 Task: Add an event  with title  Casual Interview with Hayat, date '2023/12/16' to 2023/12/17 & Select Event type as  One on One. Add location for the event as  Chicago, USA and add a description: The conversation aimed at assessing their qualifications, skills, and suitability for a specific job role or position within the organization. The interview provides an opportunity for the hiring team to gather valuable information about the candidate's experience, abilities, and potential cultural fit.Create an event link  http-casualinterviewwithcandidatehhcom & Select the event color as  Violet. , logged in from the account softage.4@softage.netand send the event invitation to softage.3@softage.net and softage.5@softage.net
Action: Mouse moved to (758, 111)
Screenshot: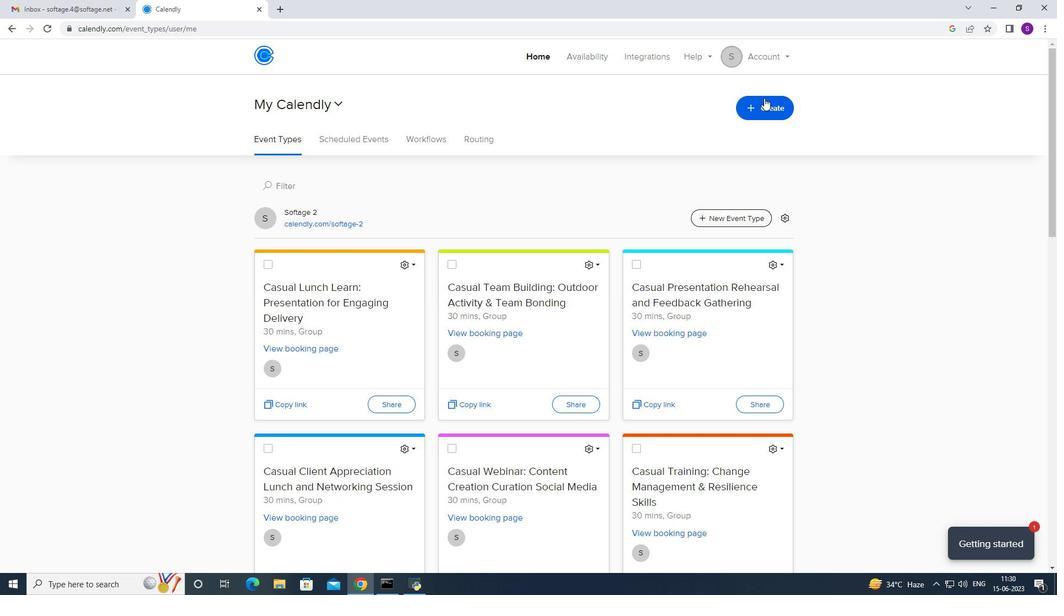 
Action: Mouse pressed left at (758, 111)
Screenshot: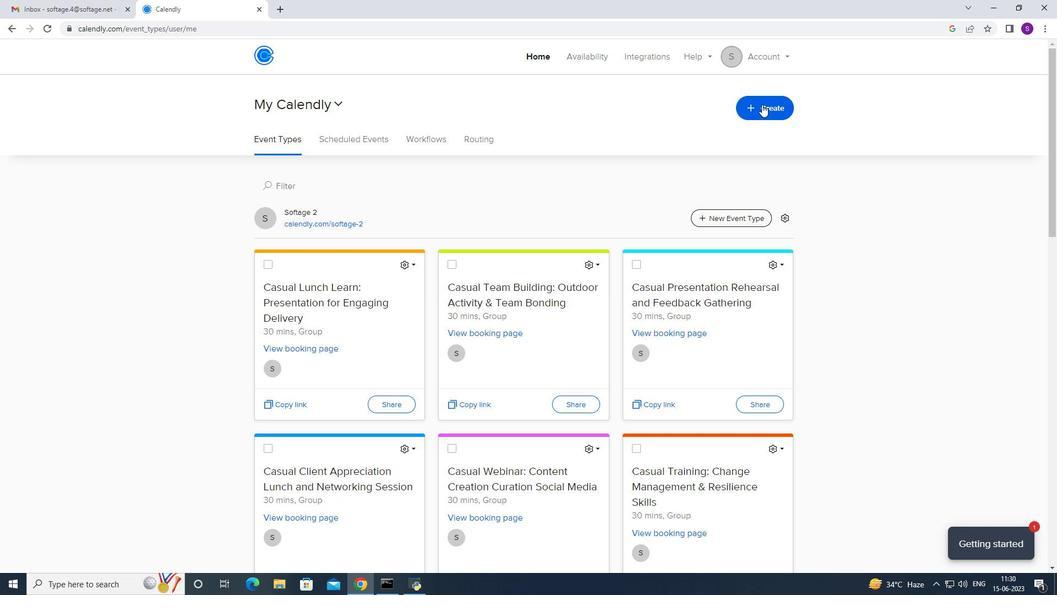 
Action: Mouse moved to (681, 140)
Screenshot: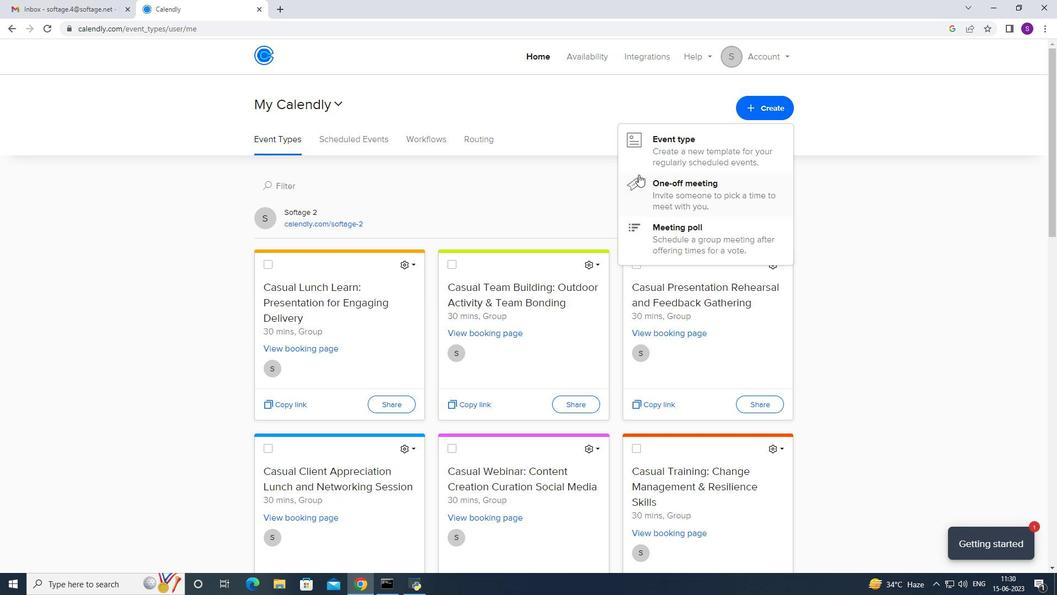 
Action: Mouse pressed left at (681, 140)
Screenshot: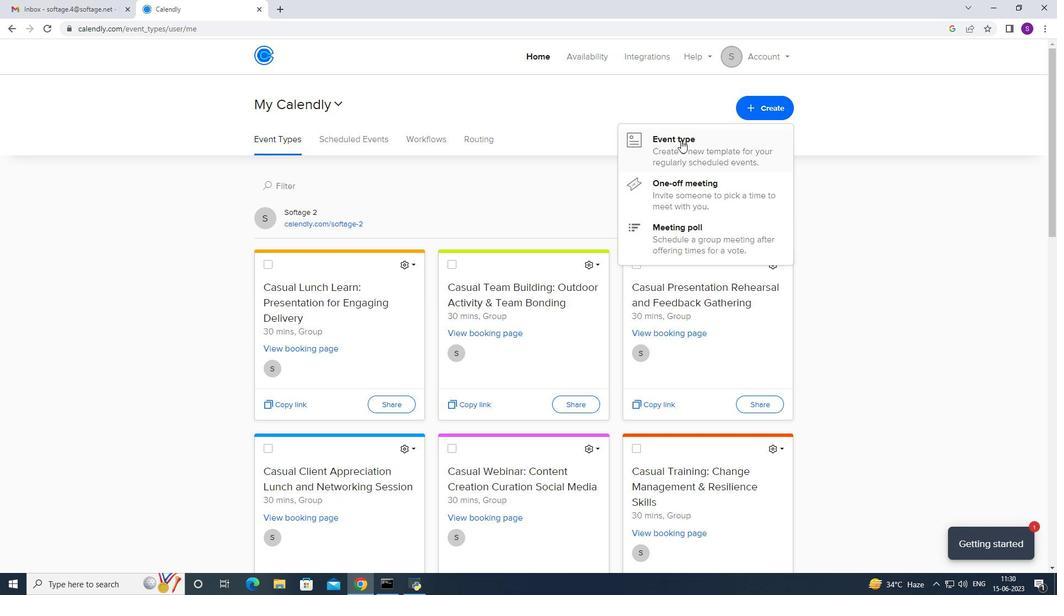 
Action: Mouse moved to (490, 202)
Screenshot: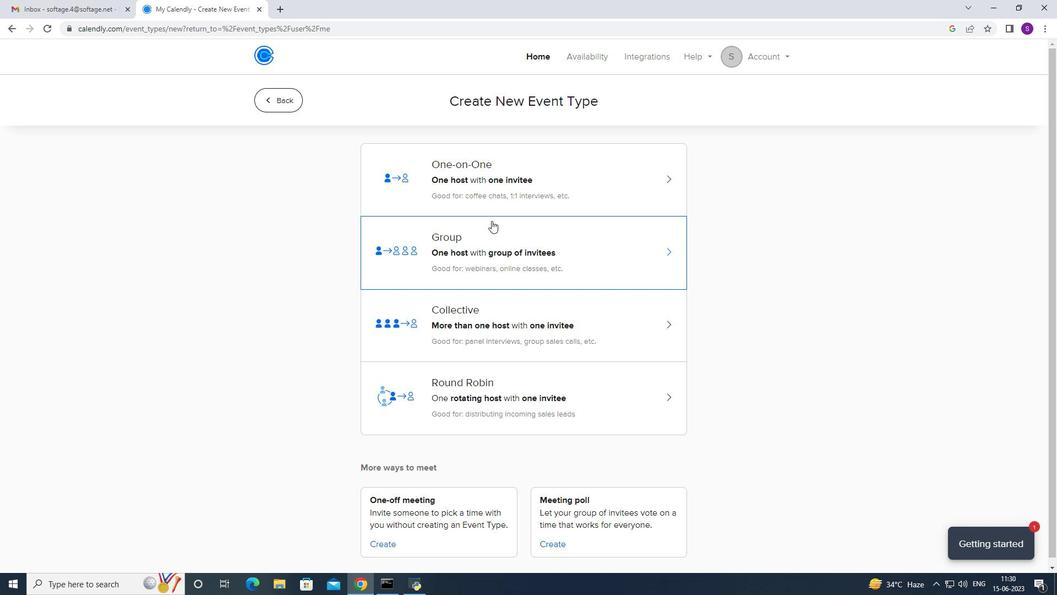 
Action: Mouse pressed left at (490, 202)
Screenshot: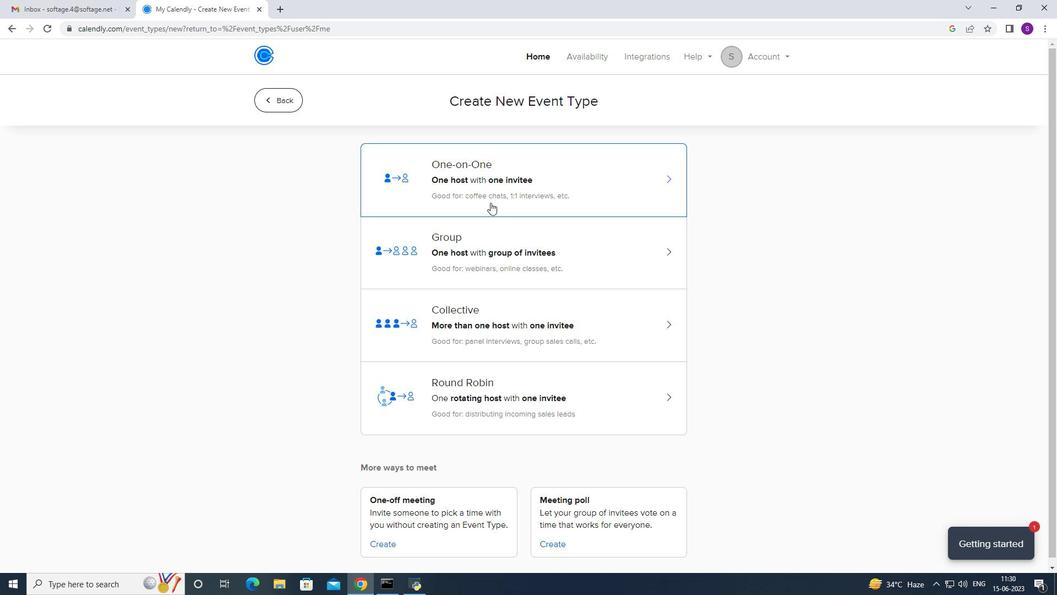 
Action: Mouse moved to (415, 253)
Screenshot: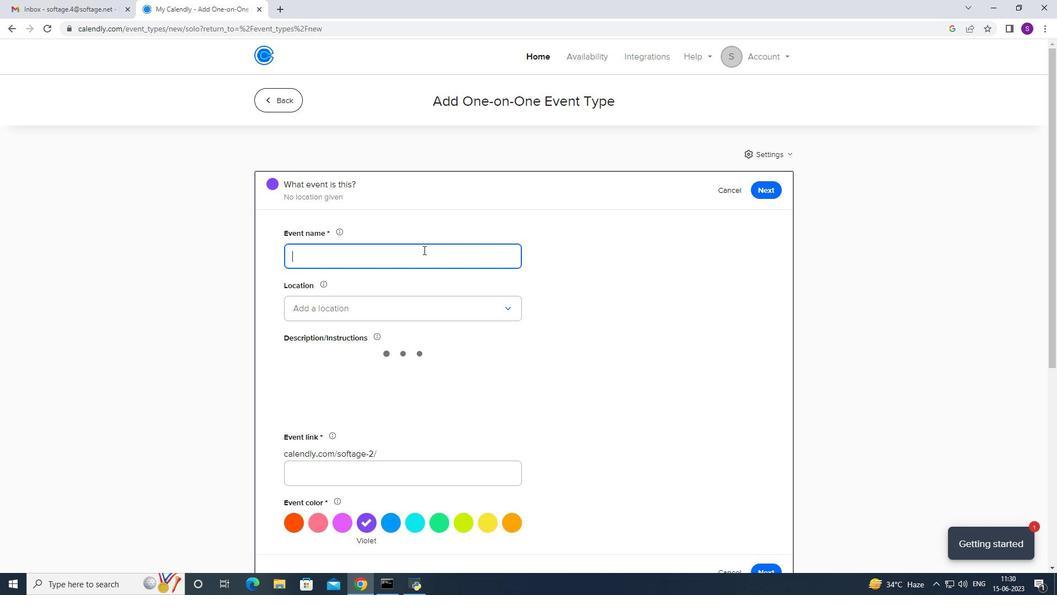 
Action: Mouse pressed left at (415, 253)
Screenshot: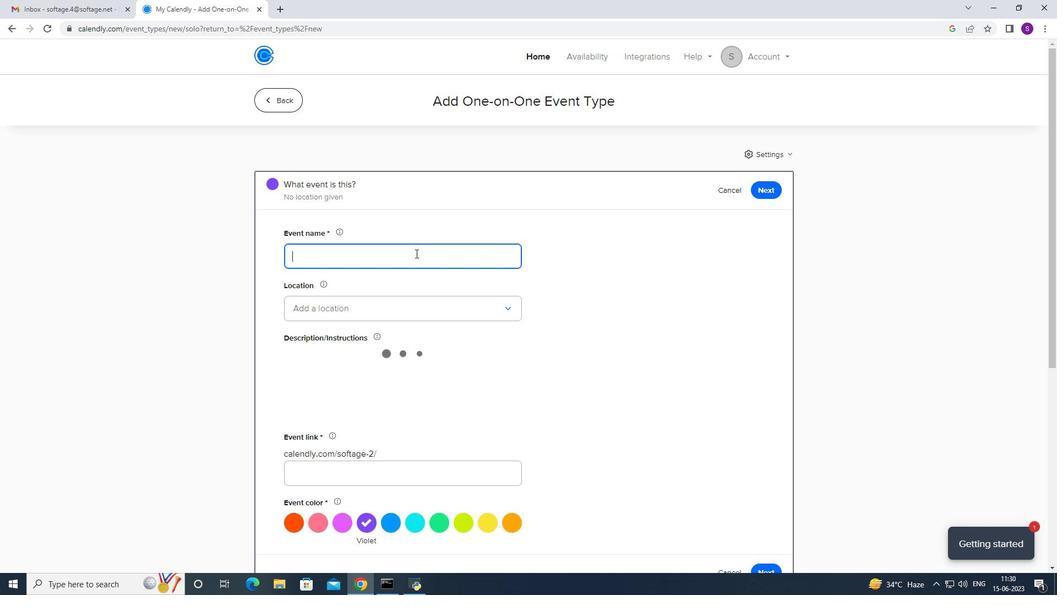 
Action: Mouse moved to (415, 253)
Screenshot: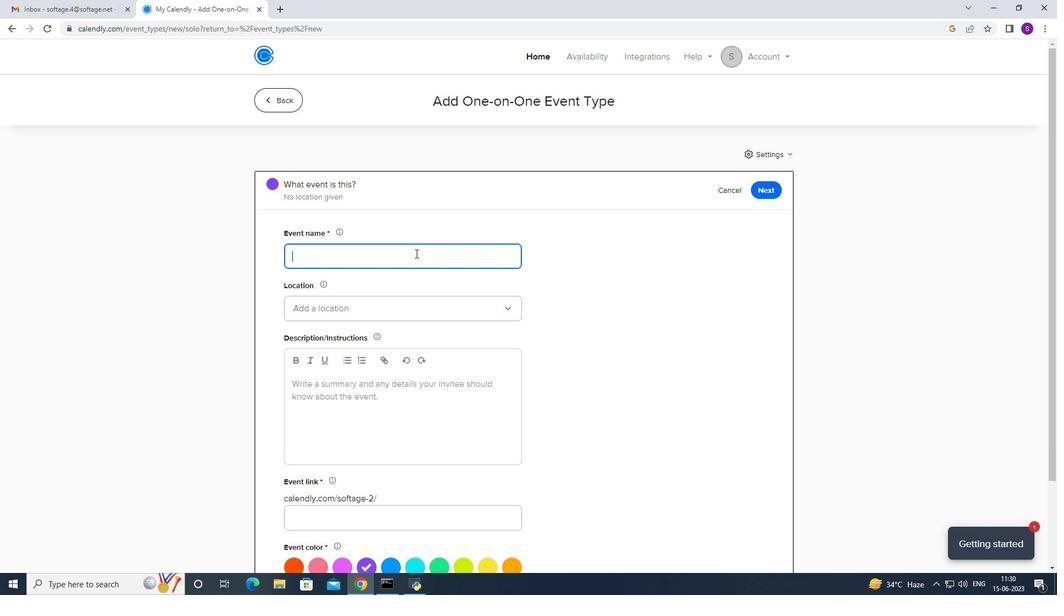 
Action: Key pressed <Key.caps_lock>C<Key.caps_lock>asual<Key.space><Key.caps_lock>I<Key.caps_lock>nterview<Key.space><Key.caps_lock>W<Key.caps_lock>ith<Key.space><Key.caps_lock>H<Key.caps_lock>ayat
Screenshot: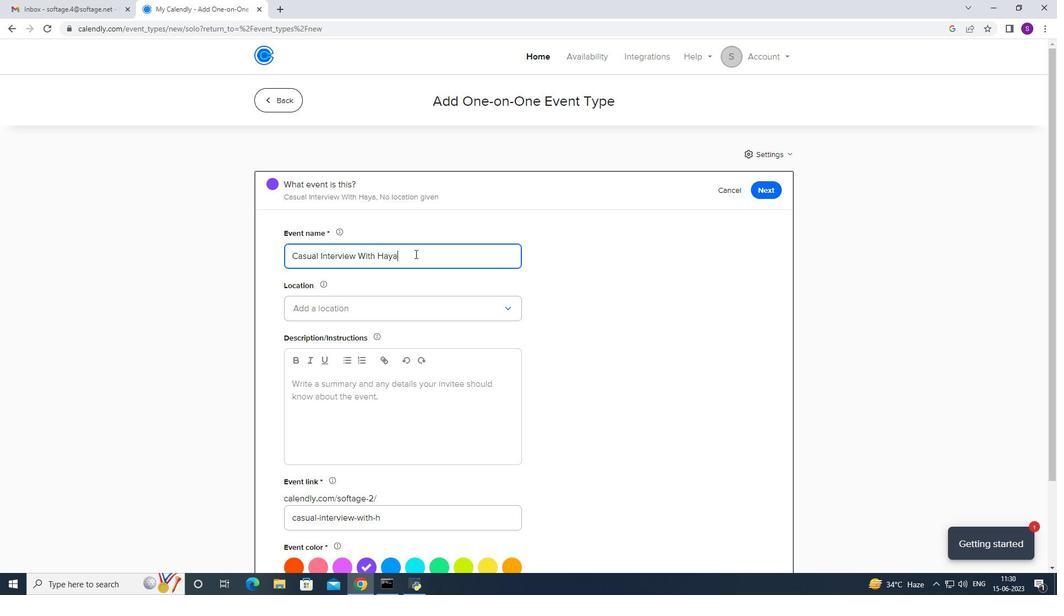 
Action: Mouse moved to (354, 294)
Screenshot: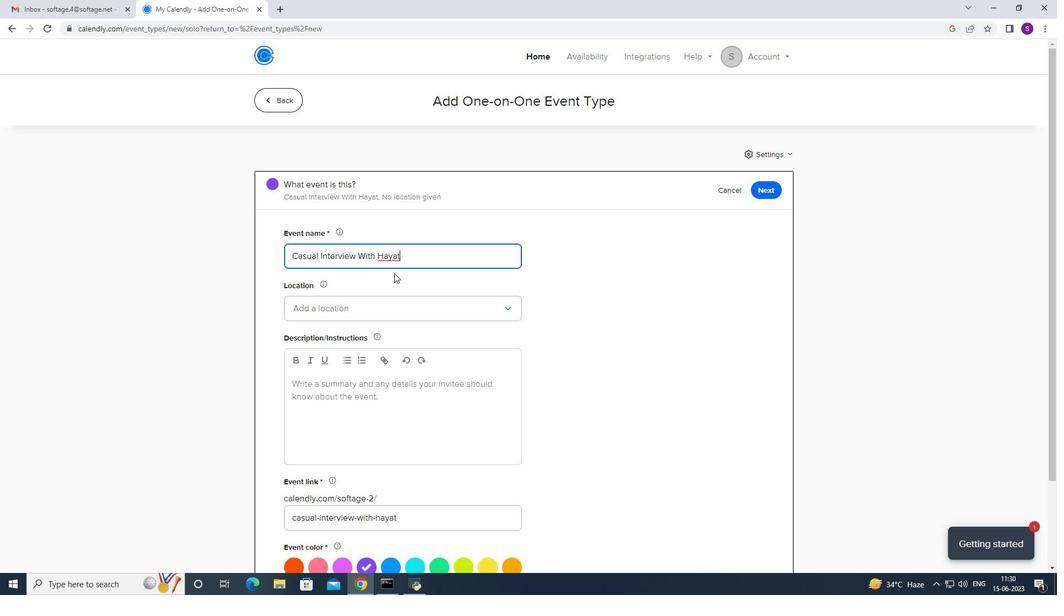
Action: Mouse pressed left at (354, 294)
Screenshot: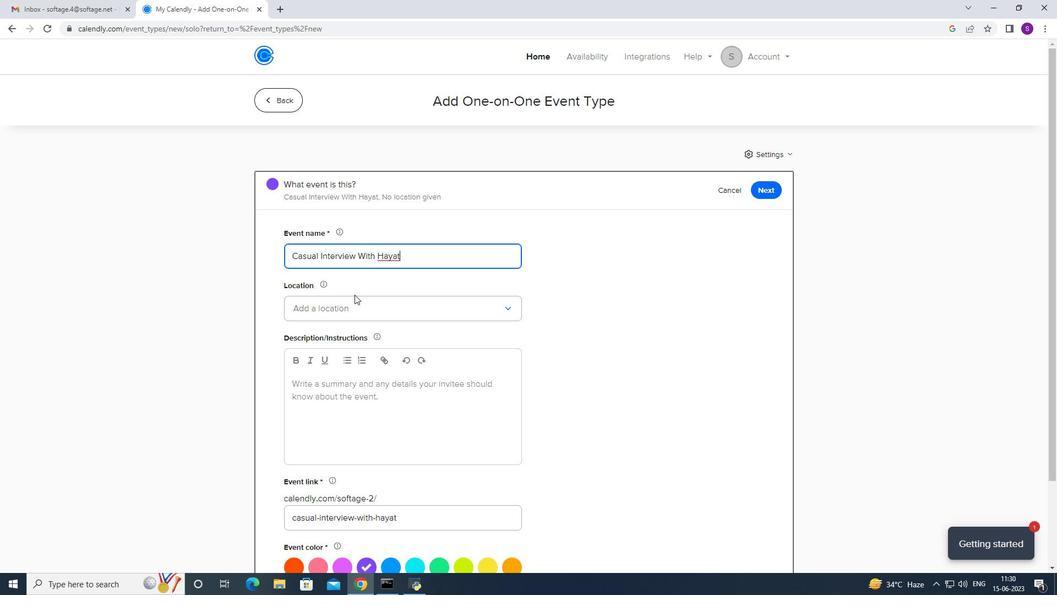 
Action: Mouse moved to (379, 320)
Screenshot: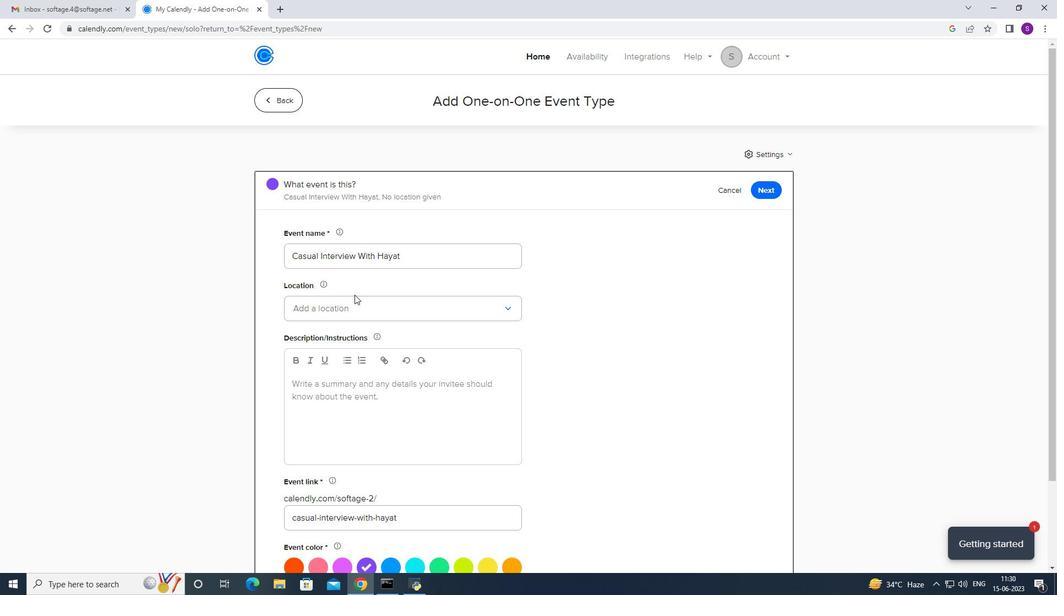 
Action: Mouse pressed left at (379, 320)
Screenshot: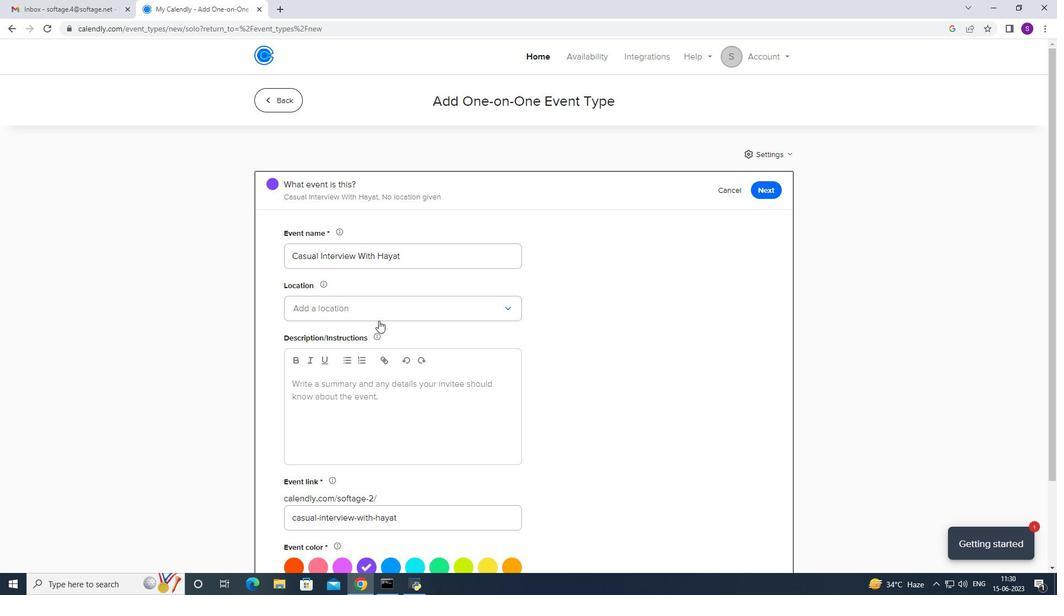 
Action: Mouse moved to (386, 310)
Screenshot: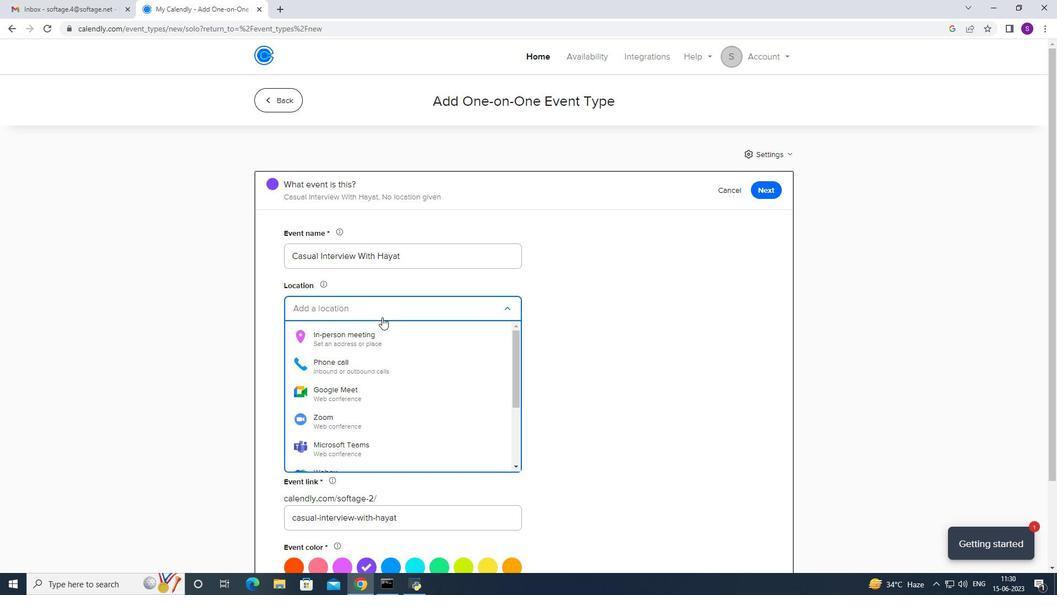 
Action: Mouse pressed left at (386, 310)
Screenshot: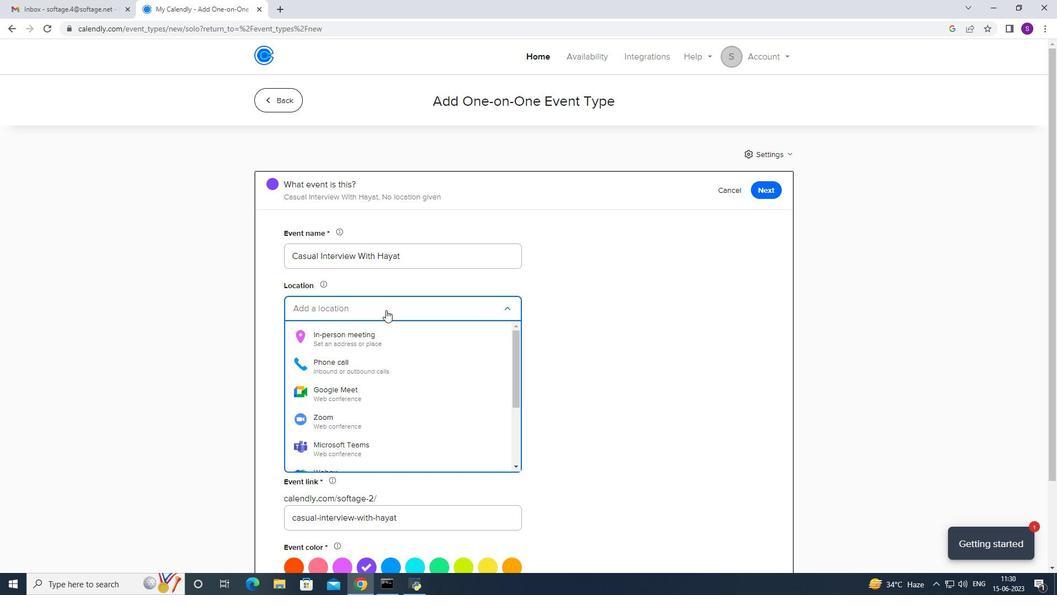 
Action: Mouse moved to (377, 317)
Screenshot: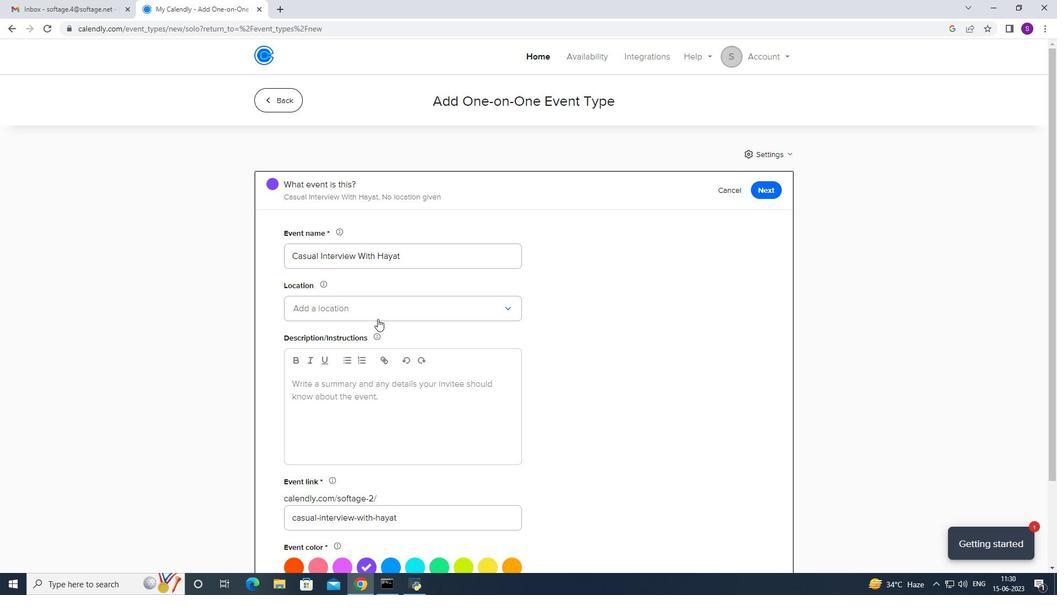 
Action: Mouse pressed left at (377, 317)
Screenshot: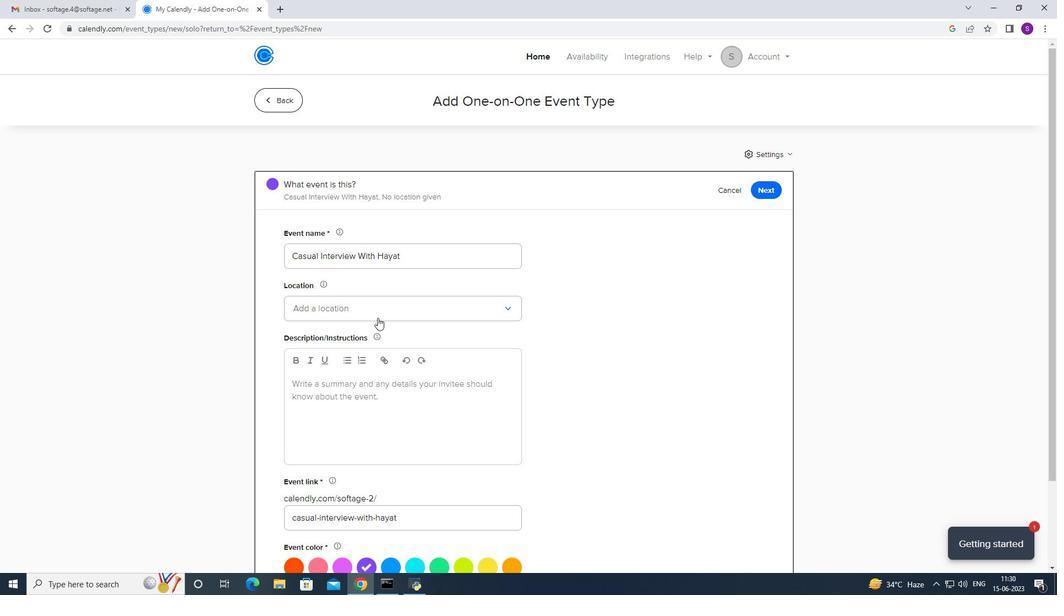 
Action: Mouse moved to (370, 331)
Screenshot: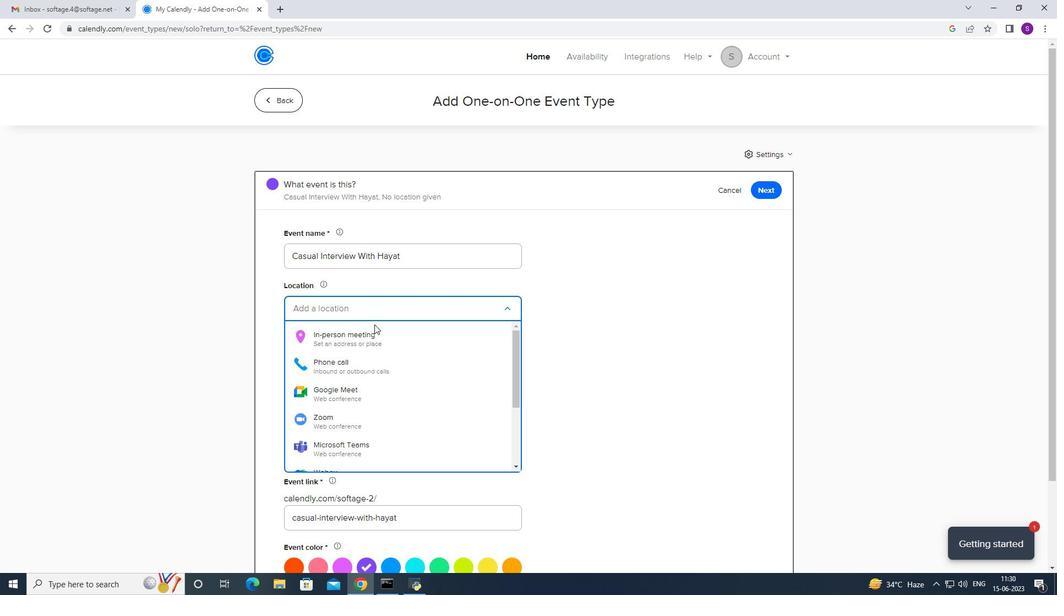 
Action: Mouse pressed left at (370, 331)
Screenshot: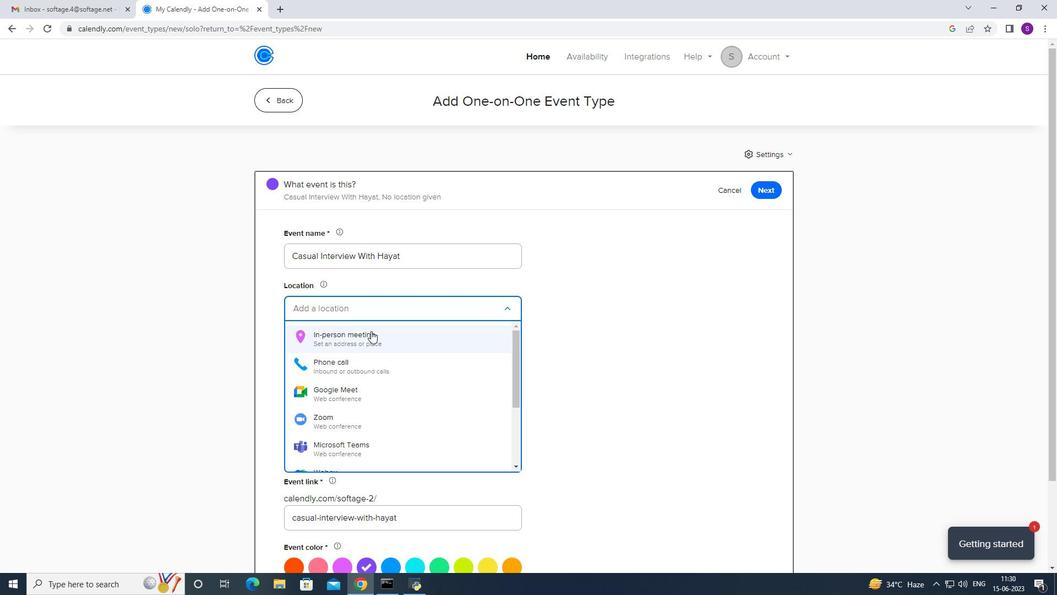 
Action: Mouse moved to (588, 193)
Screenshot: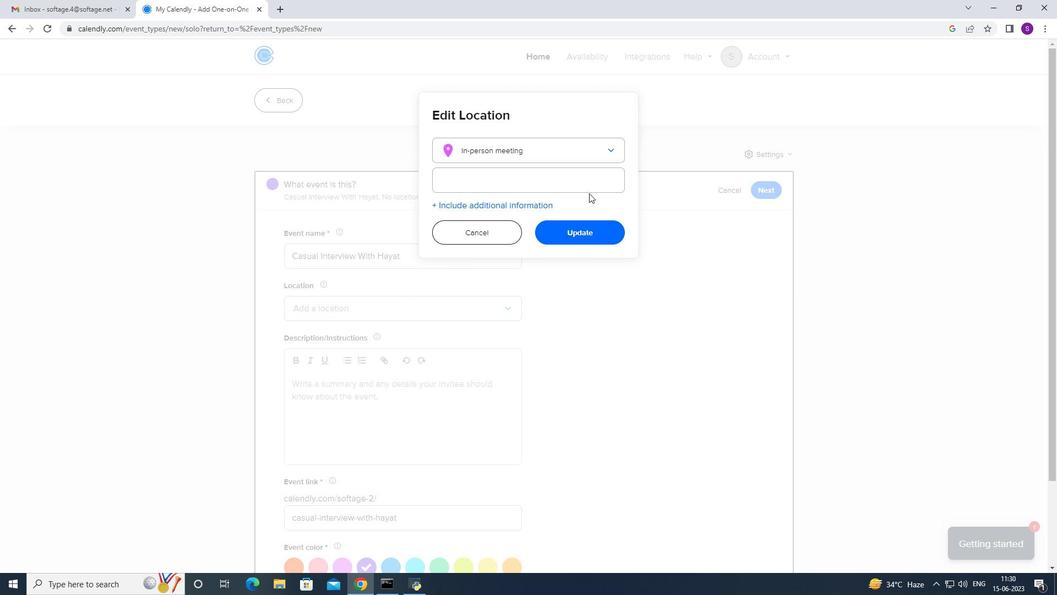
Action: Mouse pressed left at (588, 193)
Screenshot: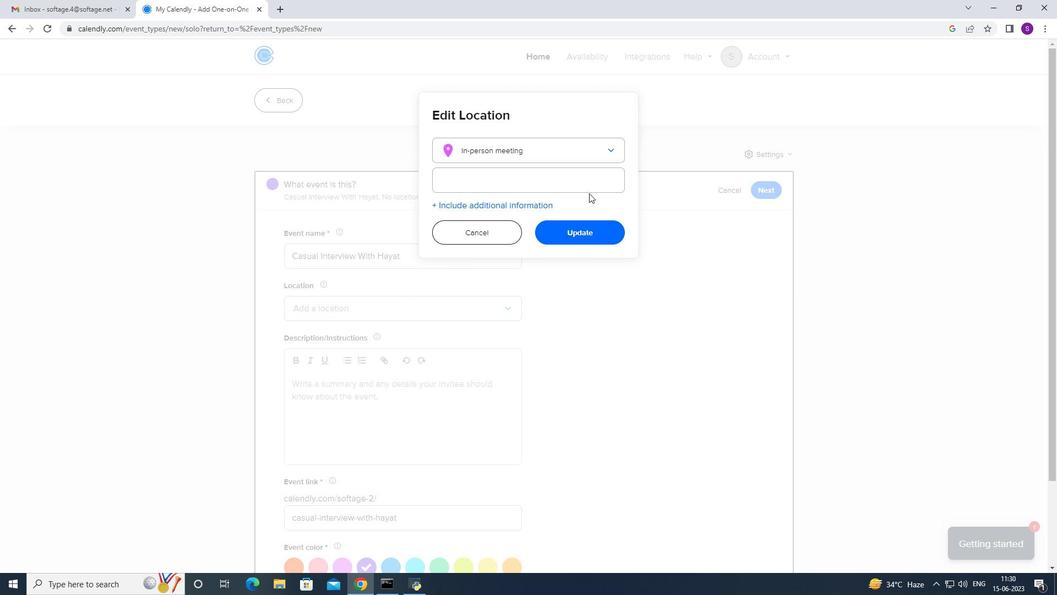 
Action: Mouse moved to (553, 164)
Screenshot: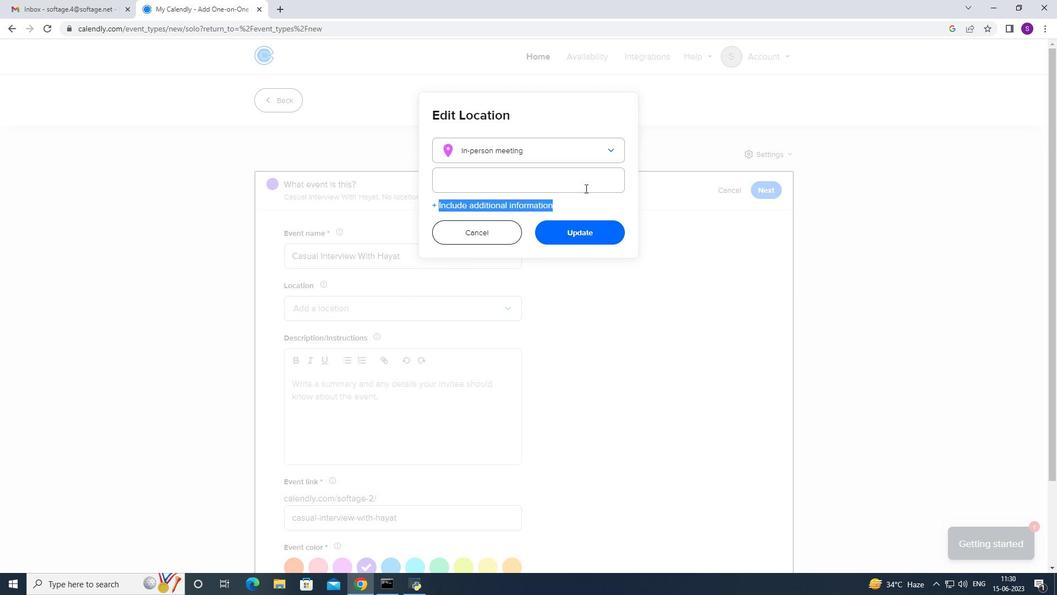 
Action: Mouse pressed left at (553, 164)
Screenshot: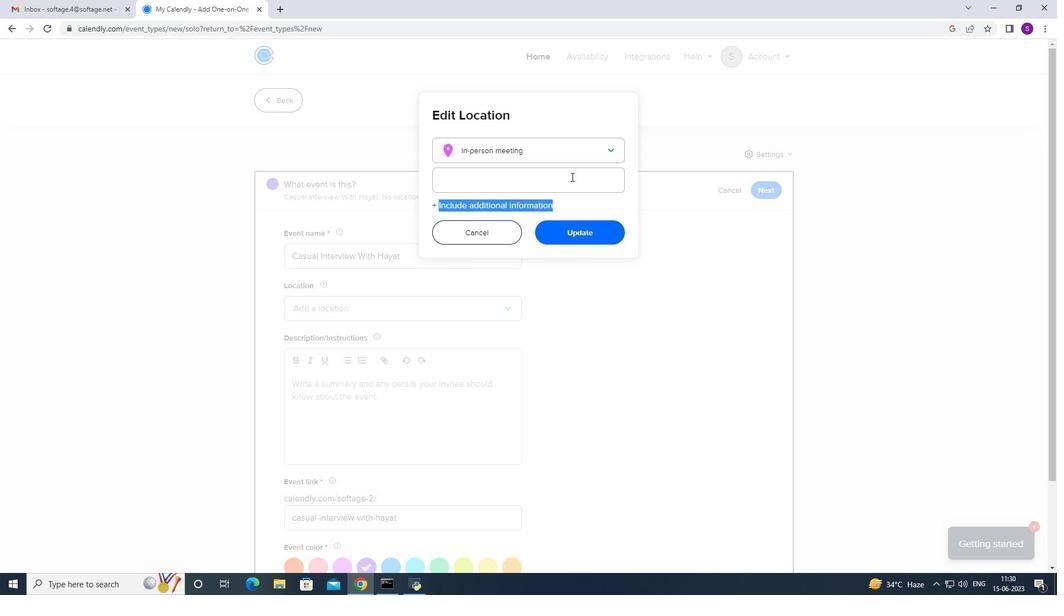 
Action: Mouse moved to (541, 176)
Screenshot: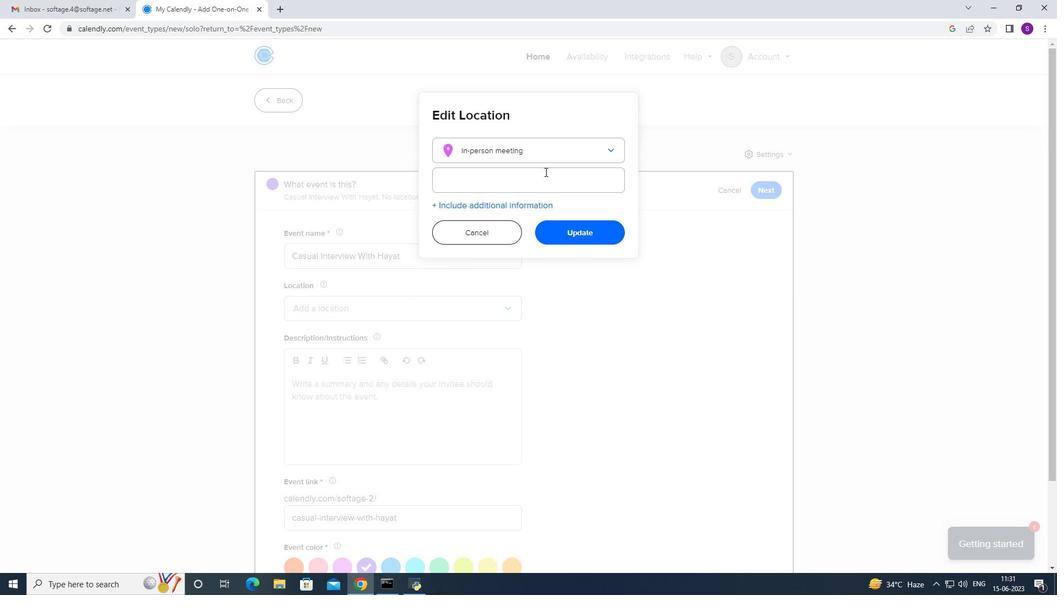 
Action: Mouse pressed left at (541, 176)
Screenshot: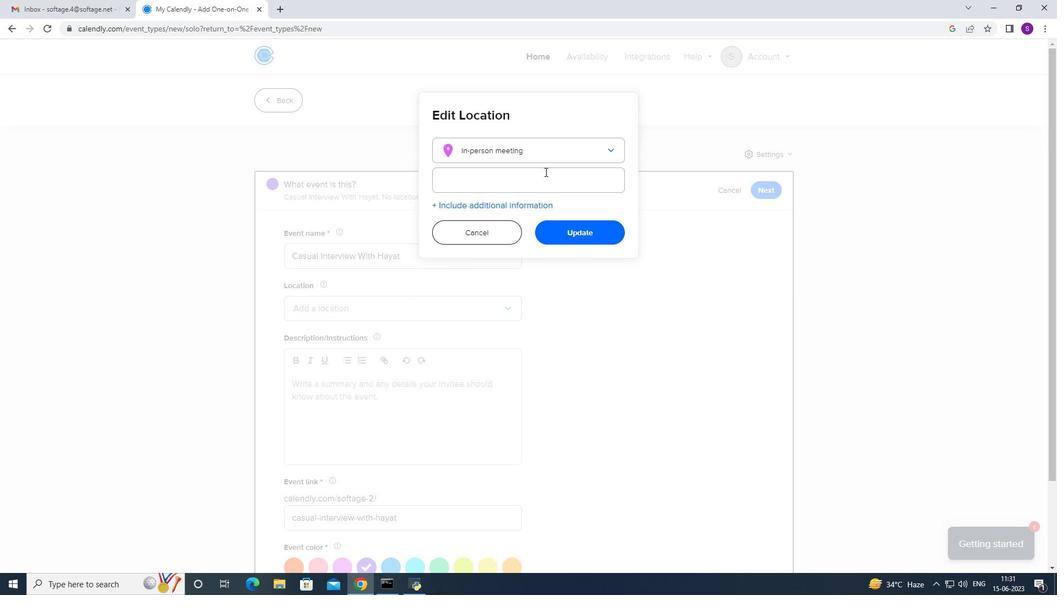 
Action: Mouse moved to (543, 173)
Screenshot: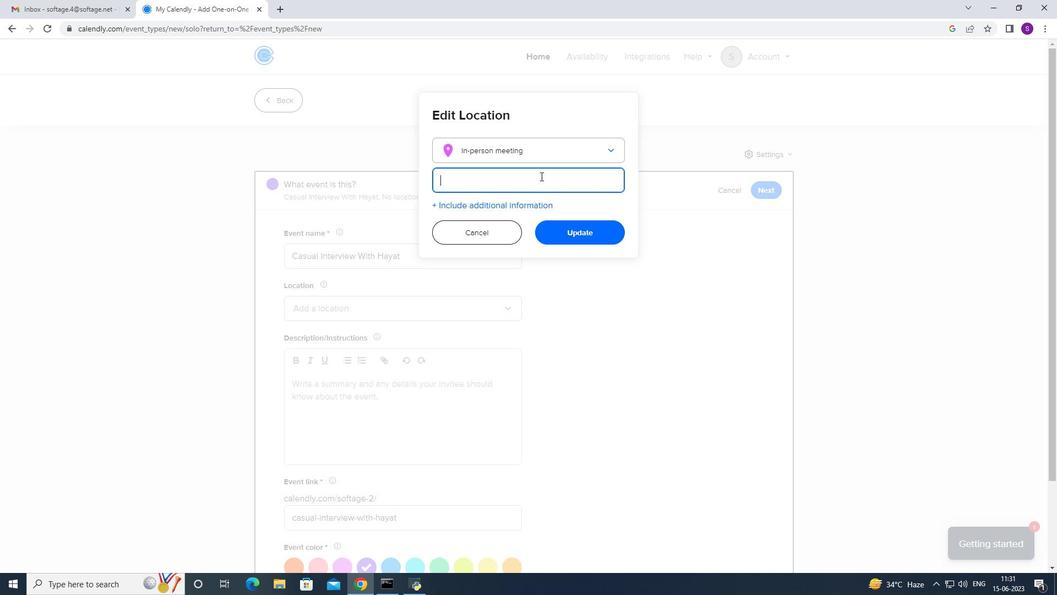 
Action: Key pressed <Key.caps_lock><Key.caps_lock>chicagoi,<Key.space><Key.backspace><Key.backspace><Key.backspace><Key.backspace><Key.backspace><Key.backspace><Key.backspace><Key.backspace><Key.backspace><Key.backspace><Key.backspace><Key.backspace><Key.backspace><Key.backspace><Key.backspace><Key.backspace><Key.backspace><Key.backspace><Key.backspace><Key.caps_lock>C<Key.caps_lock>hicago,<Key.space><Key.caps_lock>U.S.A
Screenshot: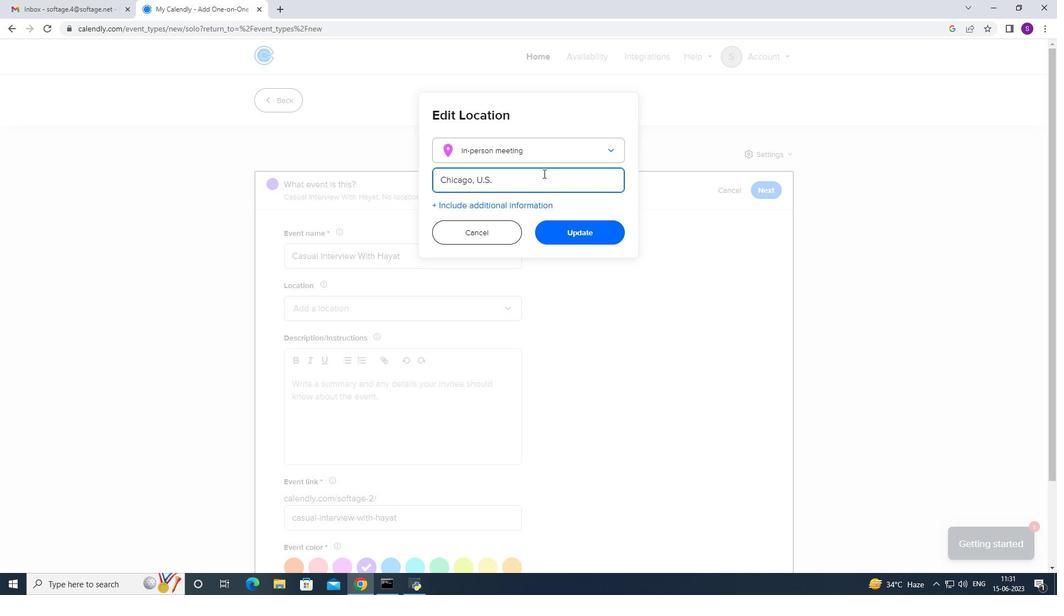 
Action: Mouse moved to (565, 233)
Screenshot: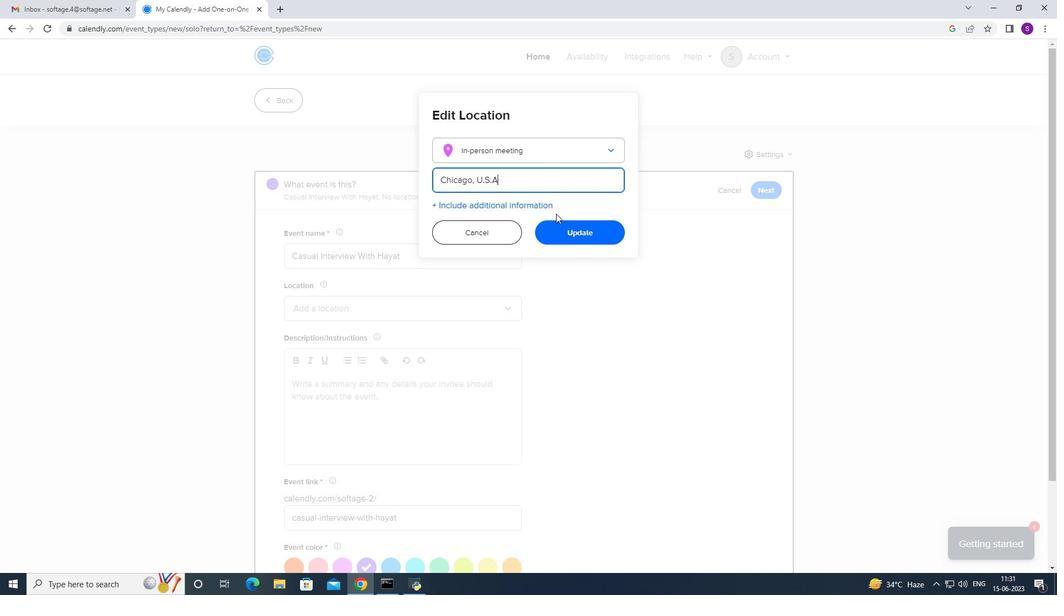 
Action: Mouse pressed left at (565, 233)
Screenshot: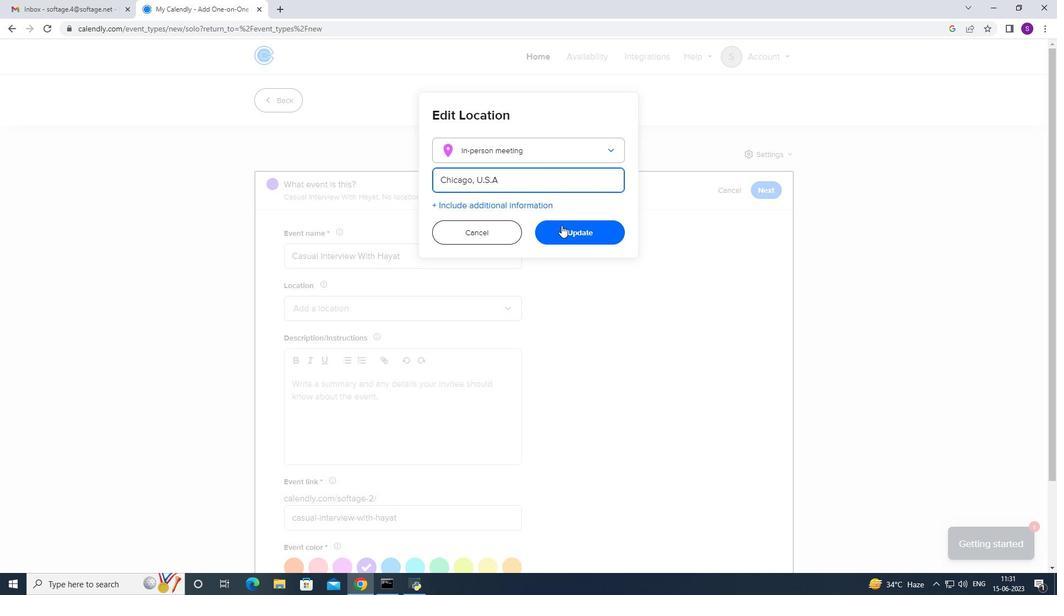 
Action: Mouse moved to (320, 292)
Screenshot: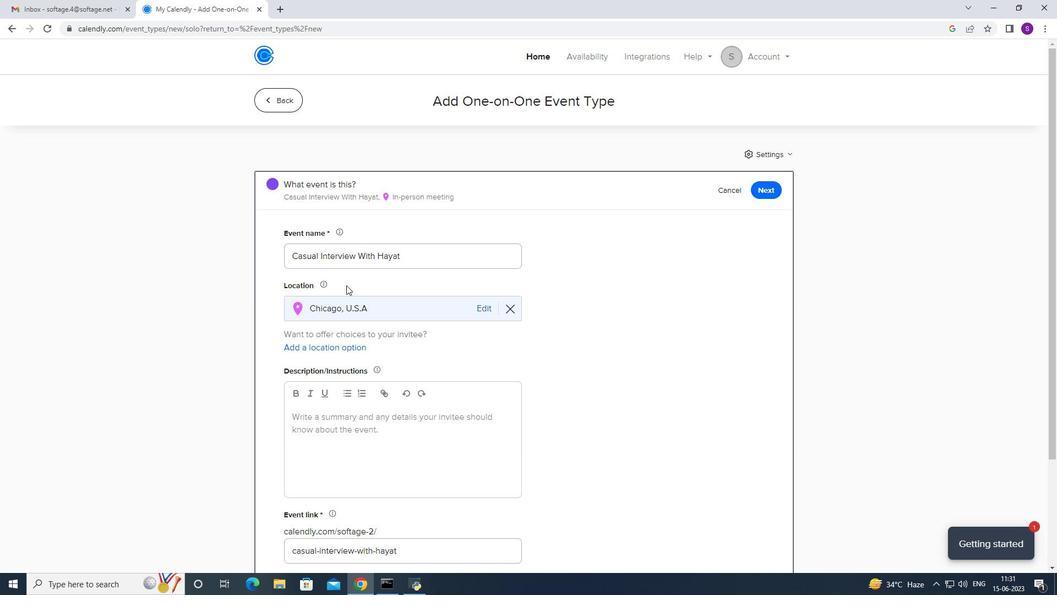 
Action: Mouse scrolled (320, 292) with delta (0, 0)
Screenshot: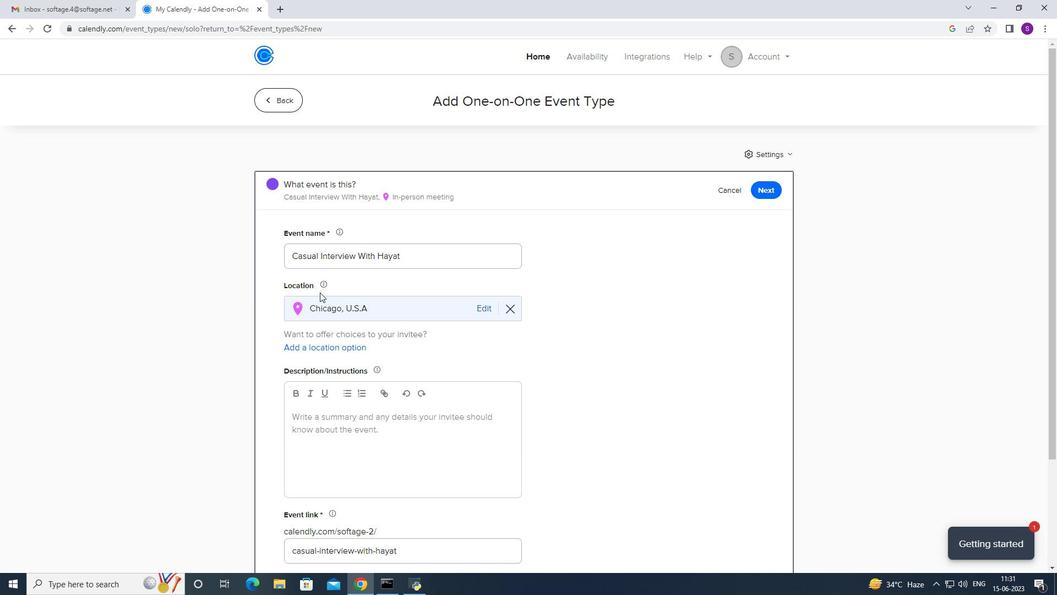 
Action: Mouse scrolled (320, 292) with delta (0, 0)
Screenshot: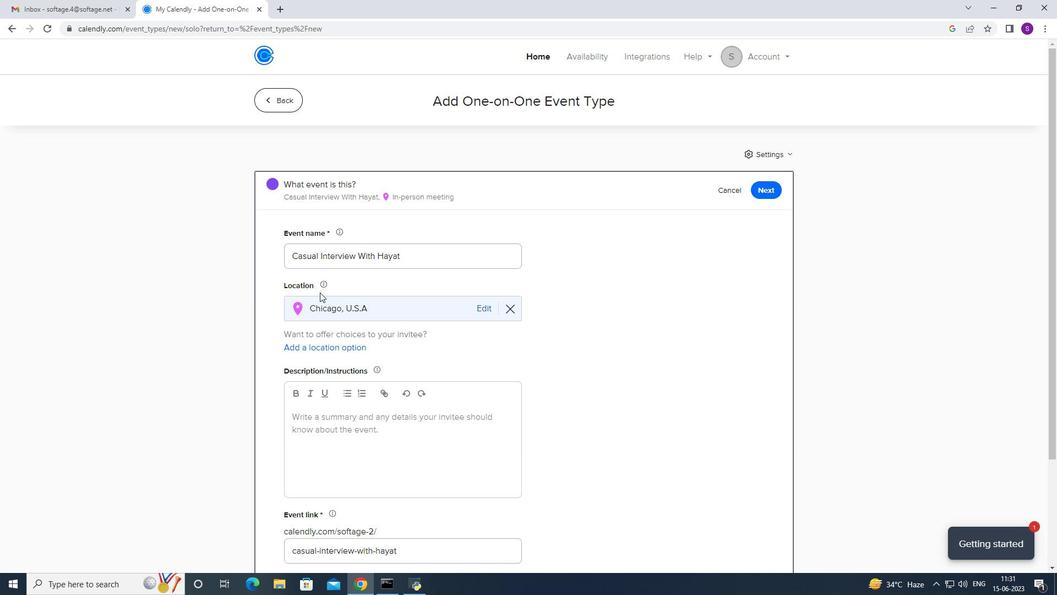 
Action: Mouse scrolled (320, 292) with delta (0, 0)
Screenshot: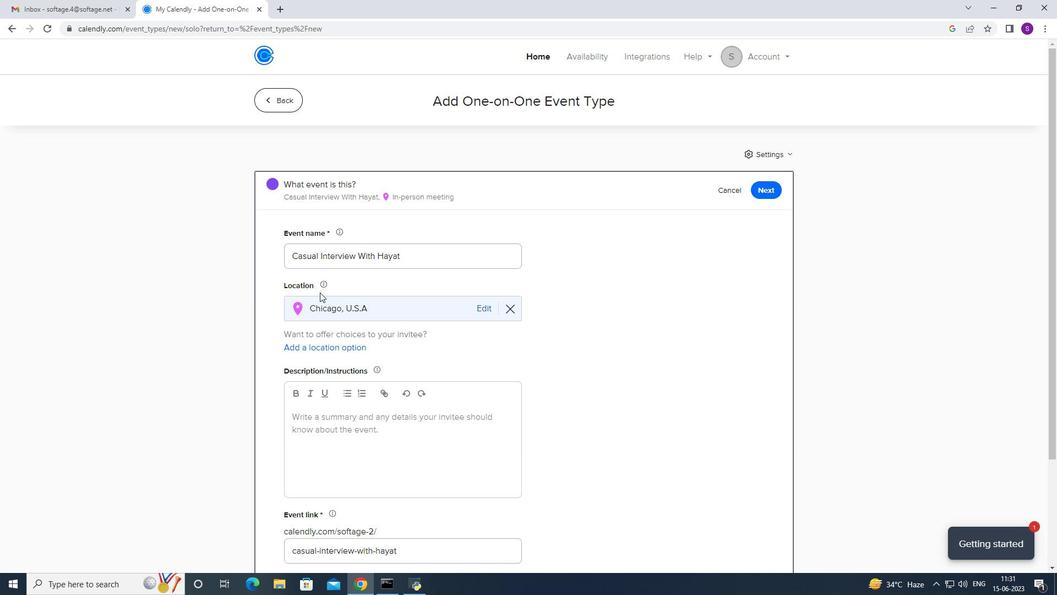
Action: Mouse scrolled (320, 292) with delta (0, 0)
Screenshot: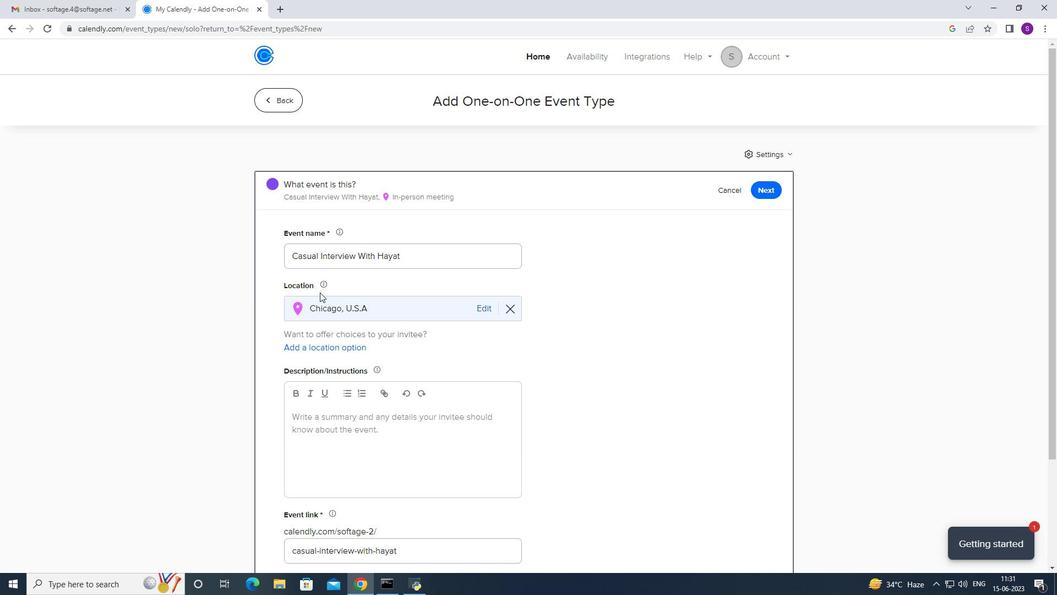 
Action: Mouse moved to (317, 292)
Screenshot: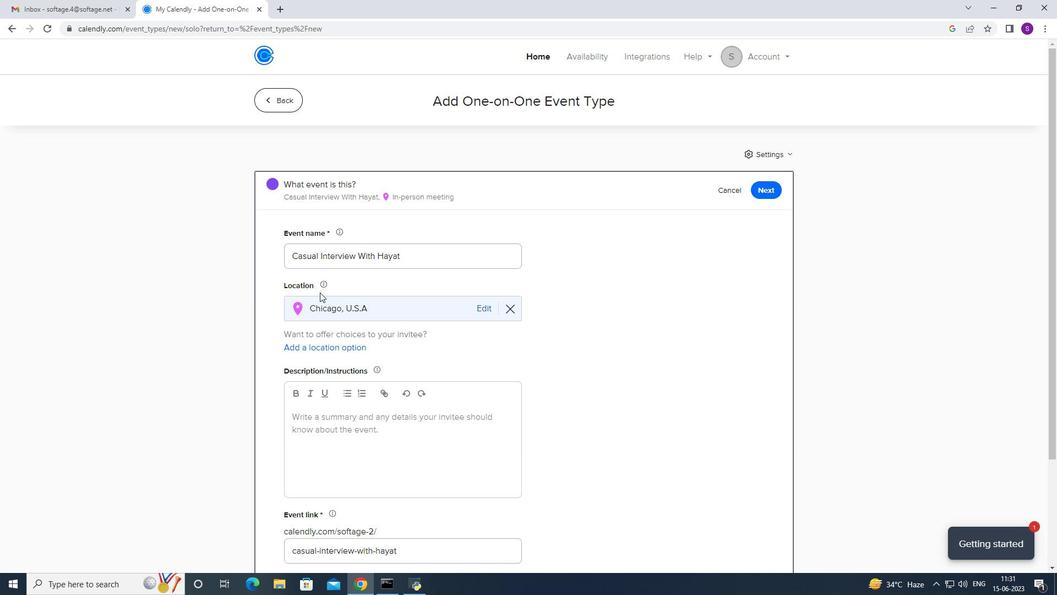 
Action: Mouse scrolled (317, 292) with delta (0, 0)
Screenshot: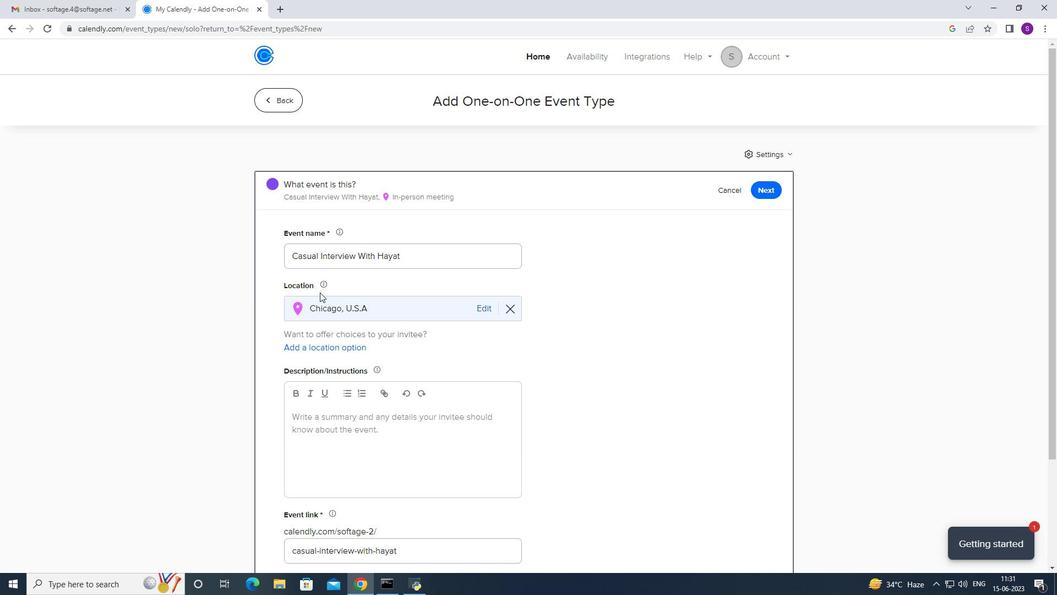 
Action: Mouse moved to (314, 311)
Screenshot: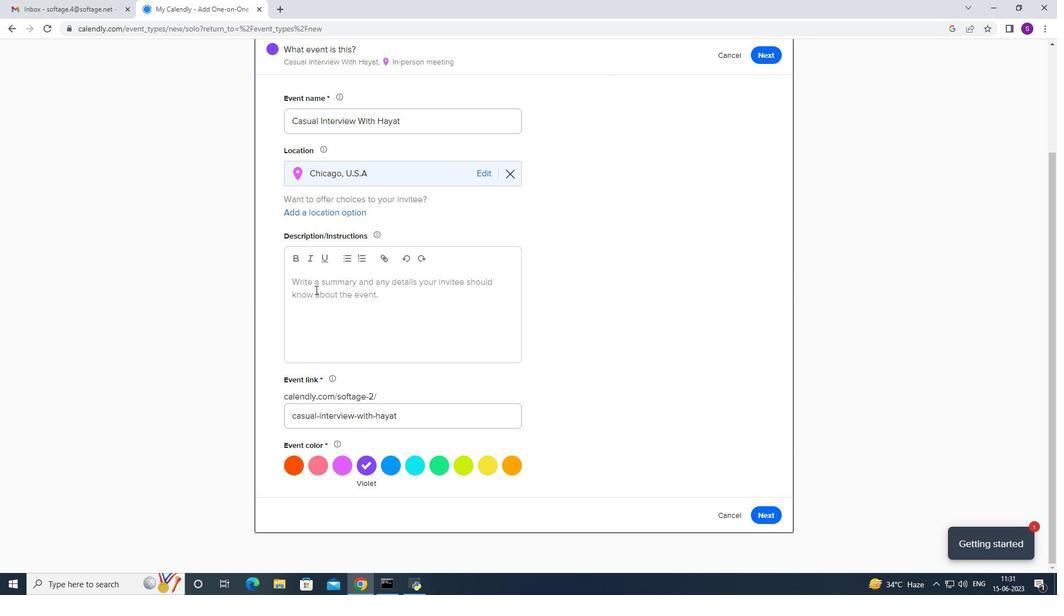 
Action: Mouse pressed left at (314, 311)
Screenshot: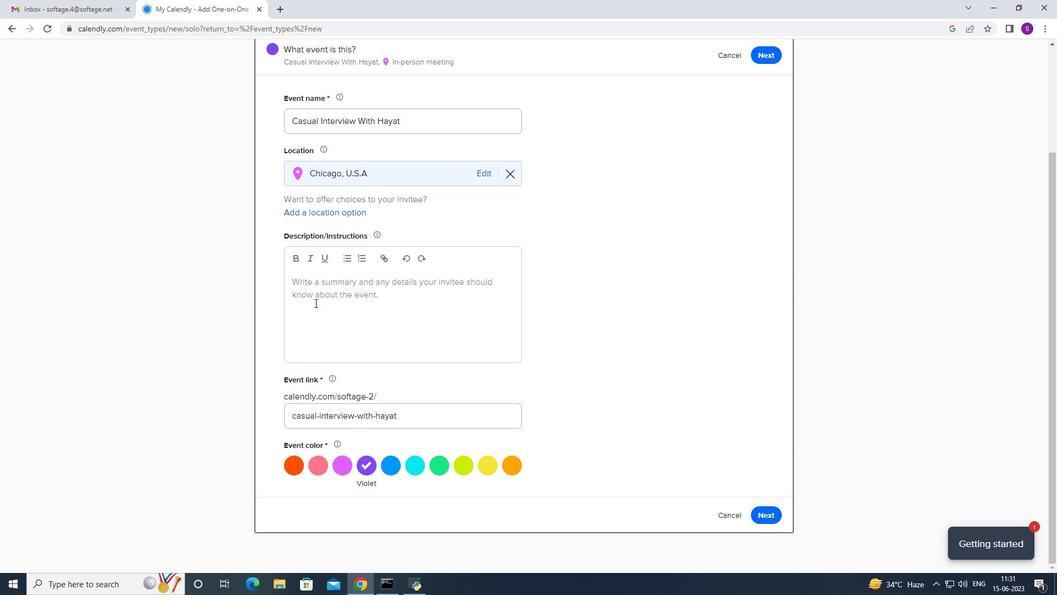 
Action: Mouse pressed right at (314, 311)
Screenshot: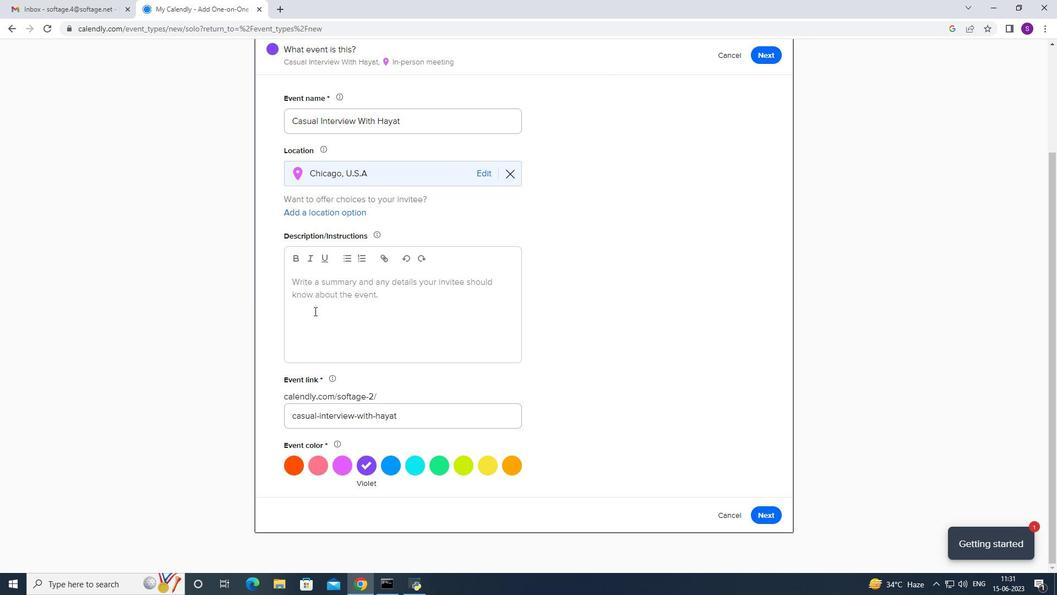 
Action: Mouse moved to (318, 295)
Screenshot: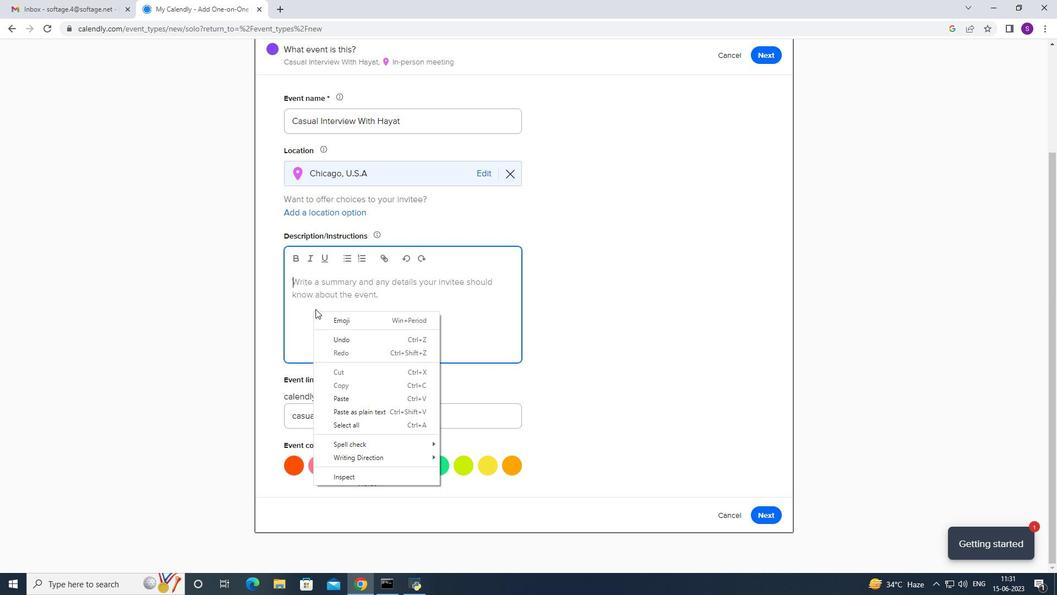 
Action: Mouse pressed left at (318, 295)
Screenshot: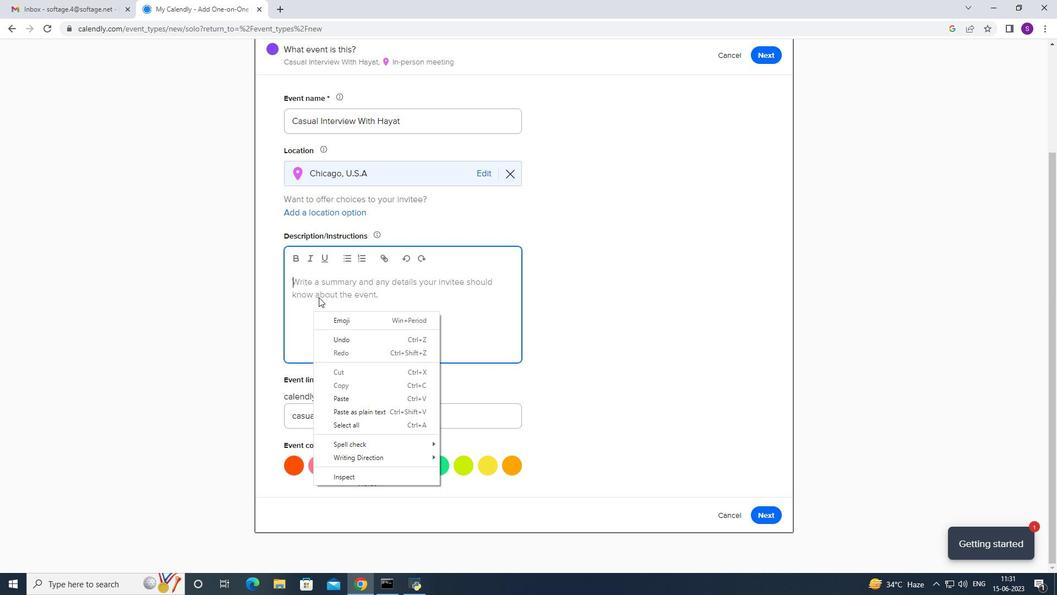 
Action: Mouse moved to (351, 304)
Screenshot: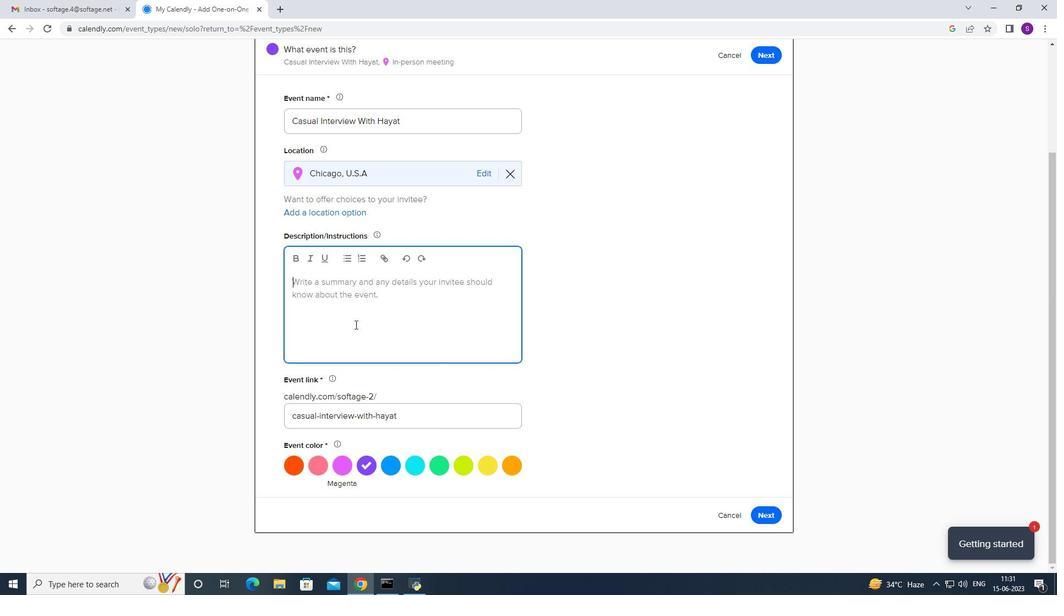 
Action: Mouse pressed left at (351, 304)
Screenshot: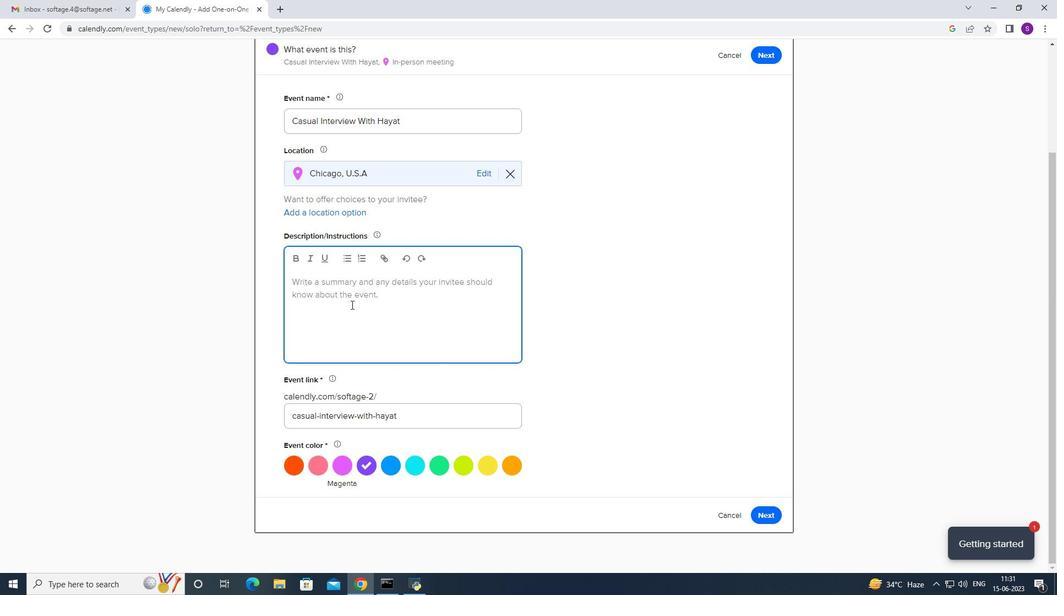 
Action: Mouse moved to (352, 305)
Screenshot: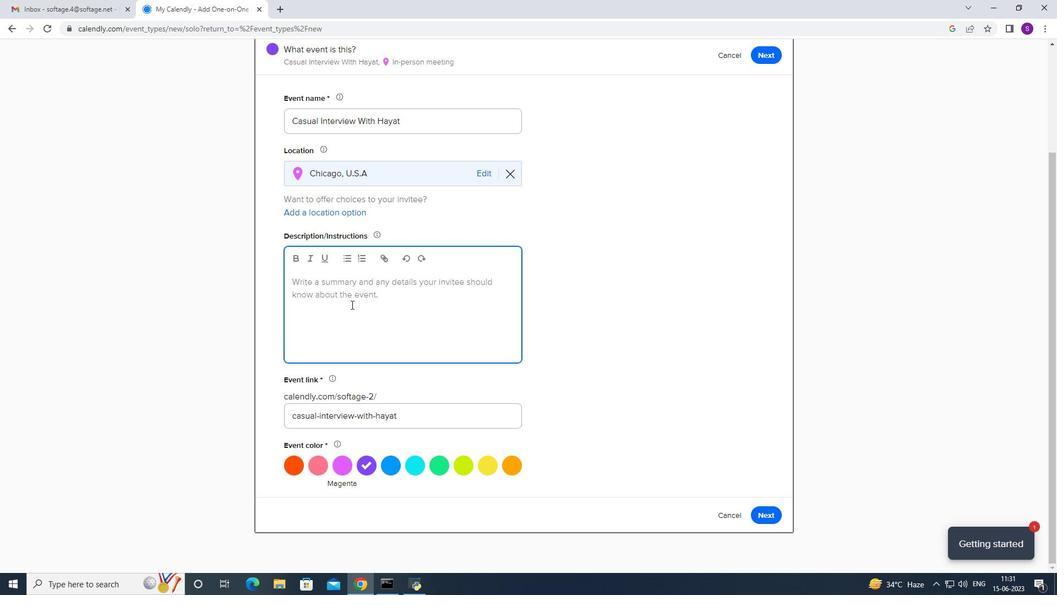 
Action: Key pressed <Key.caps_lock>th<Key.caps_lock>E<Key.space><Key.backspace>=<Key.backspace><Key.backspace><Key.backspace><Key.backspace>T<Key.caps_lock>he<Key.space>conversatui<Key.backspace><Key.backspace>ion<Key.space>aimed<Key.space>at<Key.space>assessing<Key.space>the<Key.space><Key.backspace>ir<Key.space>qualifications,<Key.space>skills<Key.space>and<Key.space>suitabiklity<Key.space>for<Key.space>the<Key.space>specific<Key.space>job<Key.space>role<Key.space>in<Key.space>th<Key.backspace><Key.backspace><Key.backspace><Key.backspace><Key.backspace>within<Key.space>the<Key.space>organization<Key.space>
Screenshot: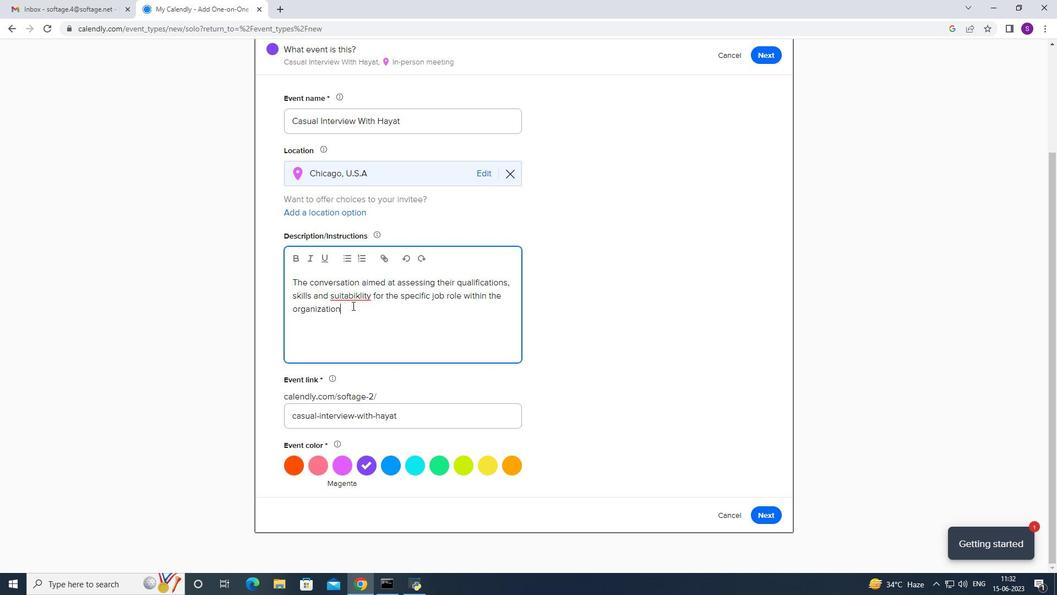 
Action: Mouse moved to (352, 304)
Screenshot: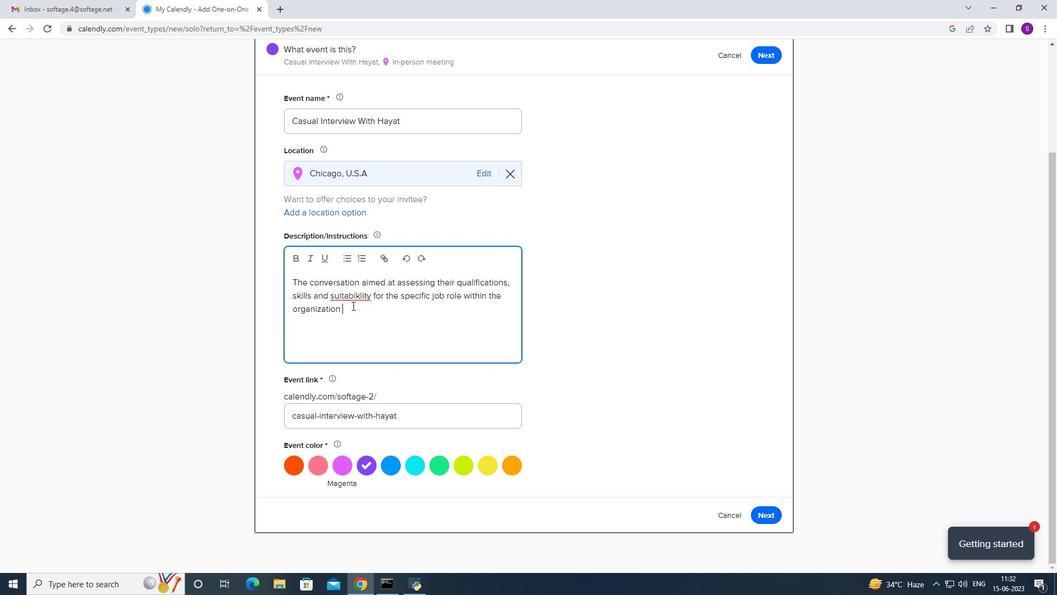 
Action: Mouse pressed right at (352, 304)
Screenshot: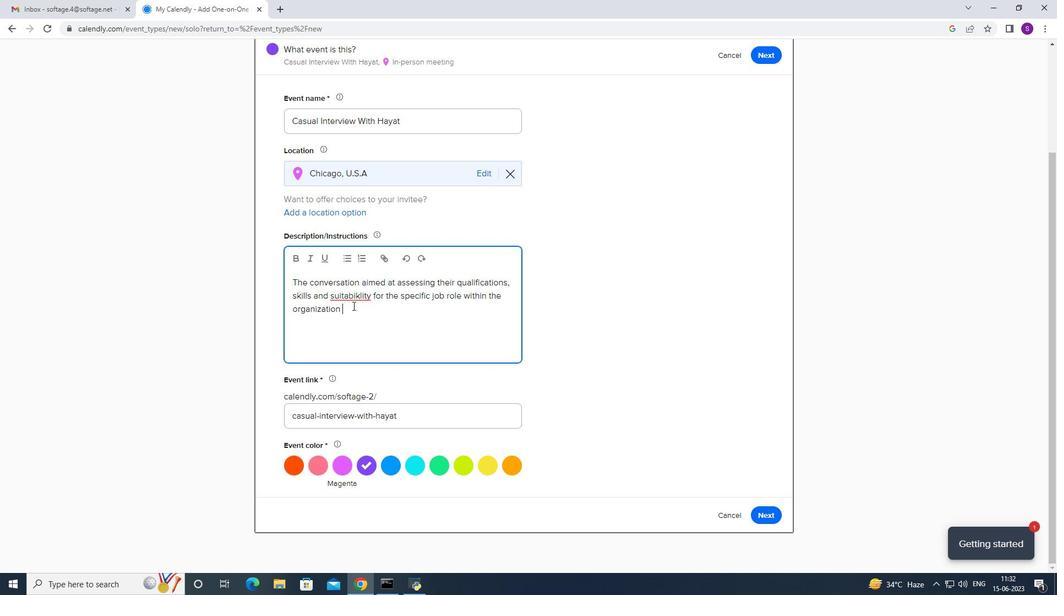 
Action: Mouse moved to (354, 299)
Screenshot: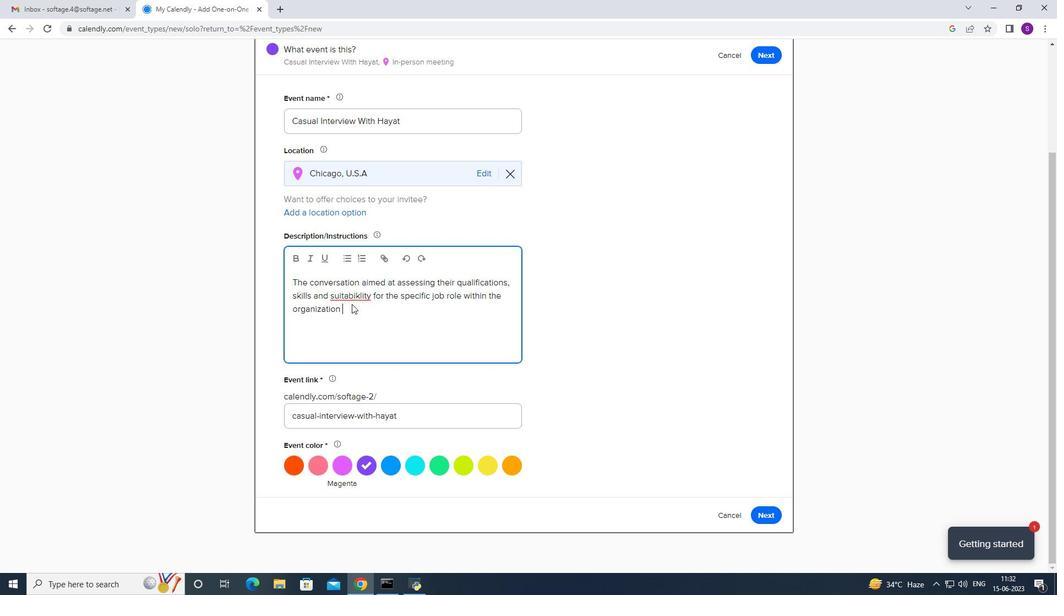 
Action: Mouse pressed left at (354, 299)
Screenshot: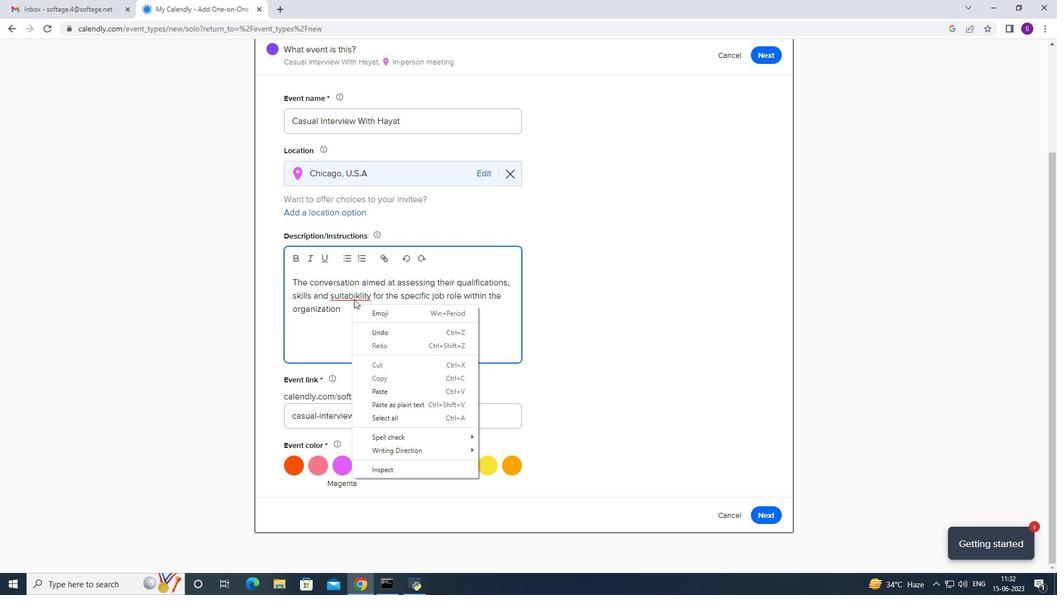 
Action: Mouse moved to (354, 297)
Screenshot: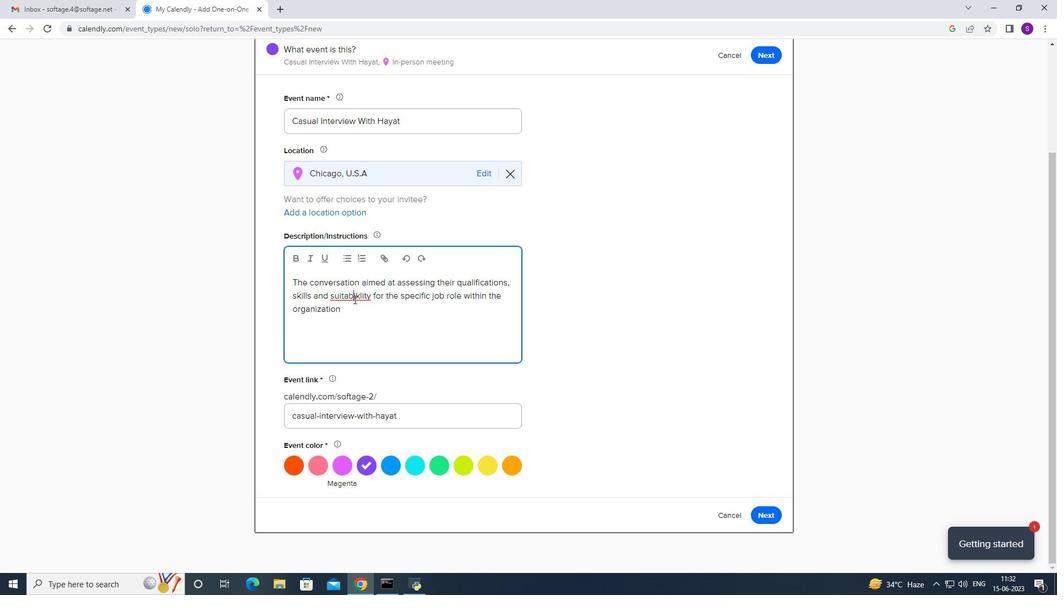 
Action: Mouse pressed right at (354, 297)
Screenshot: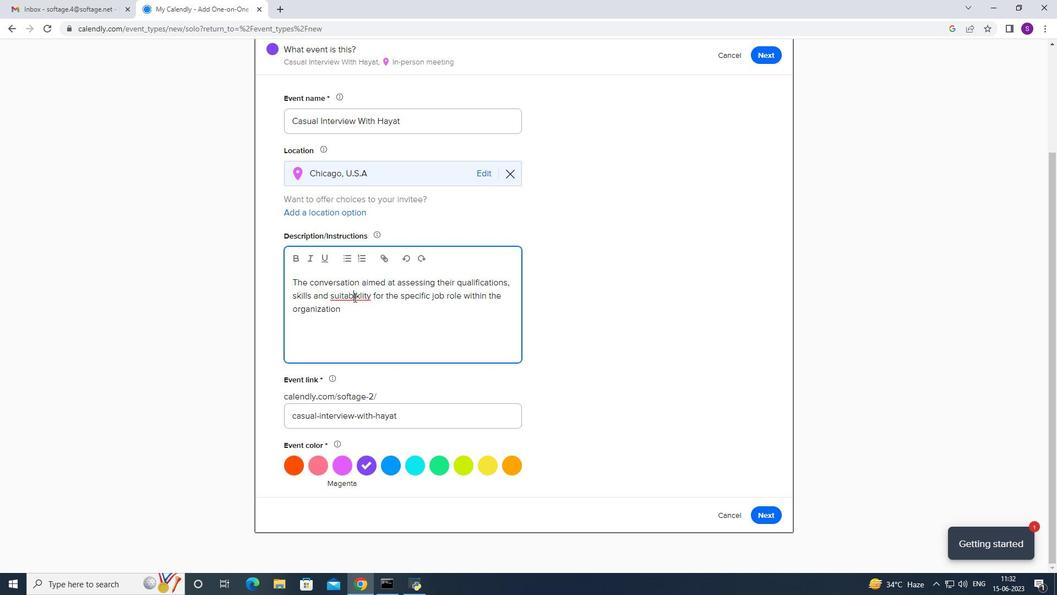
Action: Mouse moved to (375, 309)
Screenshot: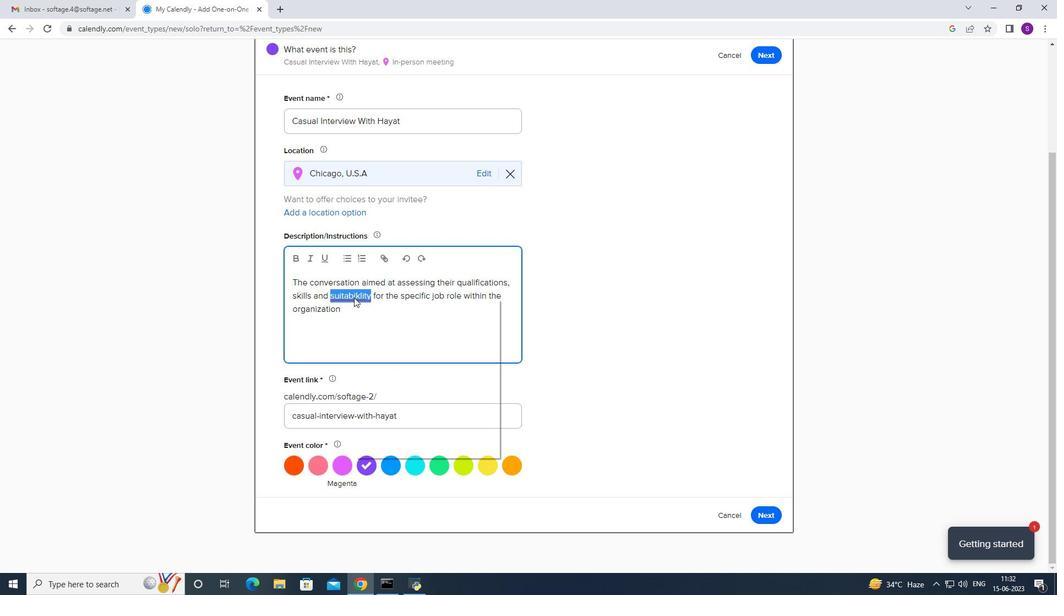 
Action: Mouse pressed left at (375, 309)
Screenshot: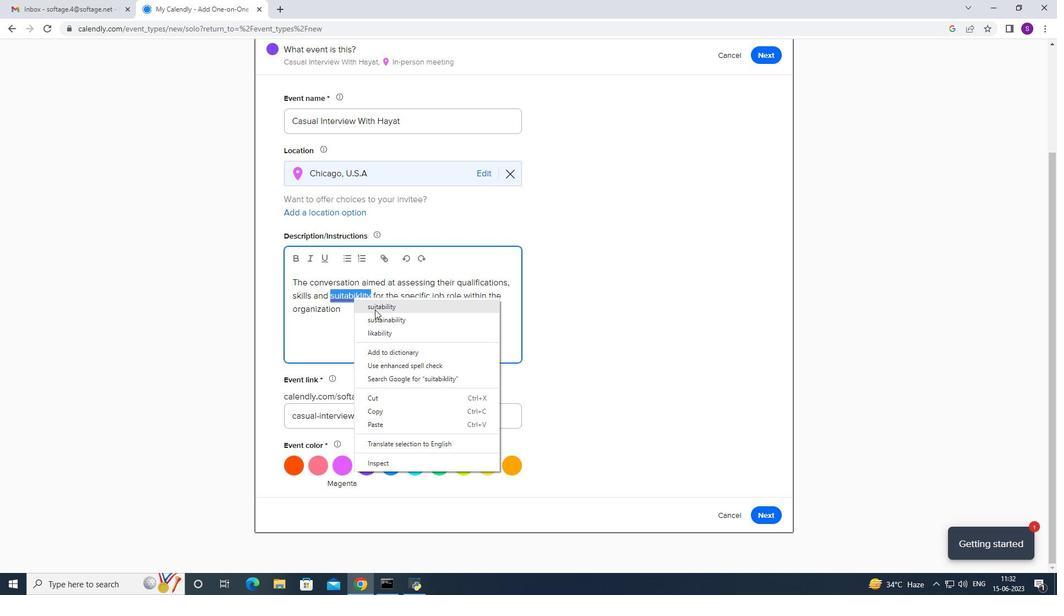 
Action: Mouse moved to (374, 309)
Screenshot: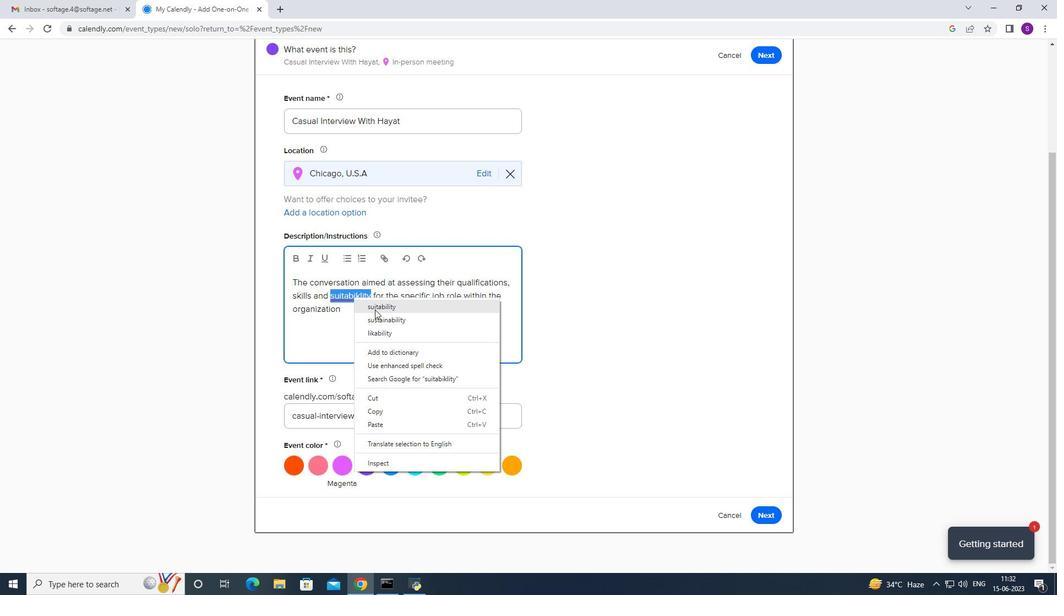 
Action: Mouse pressed left at (374, 309)
Screenshot: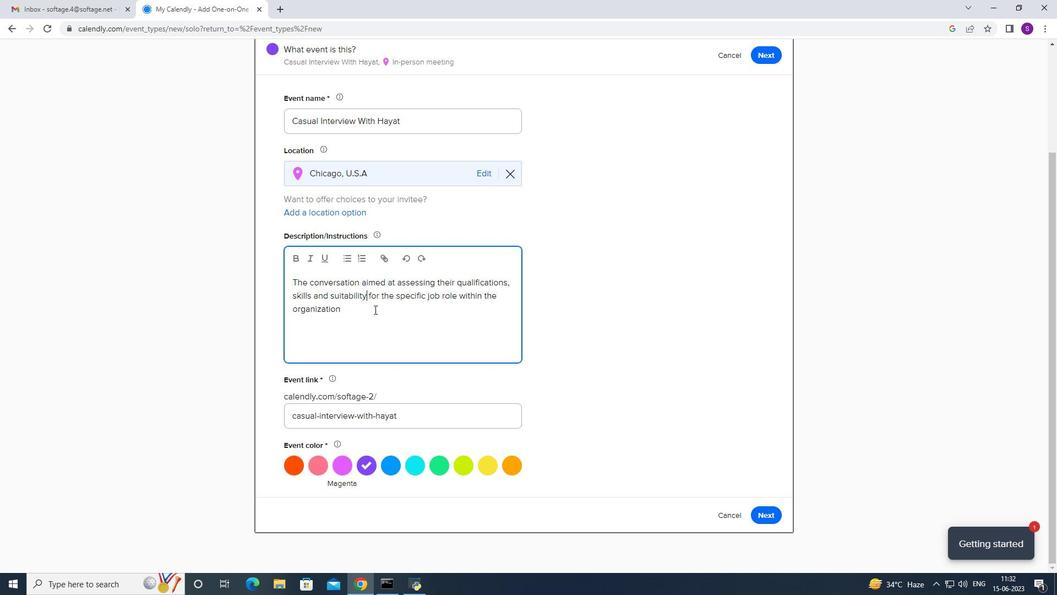 
Action: Key pressed <Key.caps_lock>T<Key.caps_lock>he<Key.space>interview<Key.space>provides<Key.space>the<Key.space>hirin<Key.space><Key.backspace><Key.backspace>ng<Key.space>team<Key.space>an<Key.space>opportunity<Key.space>to<Key.space>gather<Key.space>vl=<Key.backspace><Key.backspace>aluable<Key.space>feedc<Key.backspace>back<Key.space><Key.backspace><Key.backspace><Key.backspace><Key.backspace><Key.backspace><Key.backspace><Key.backspace><Key.backspace><Key.backspace><Key.backspace><Key.space>infi<Key.backspace>ormation<Key.space>abourt<Key.space>the<Key.space>
Screenshot: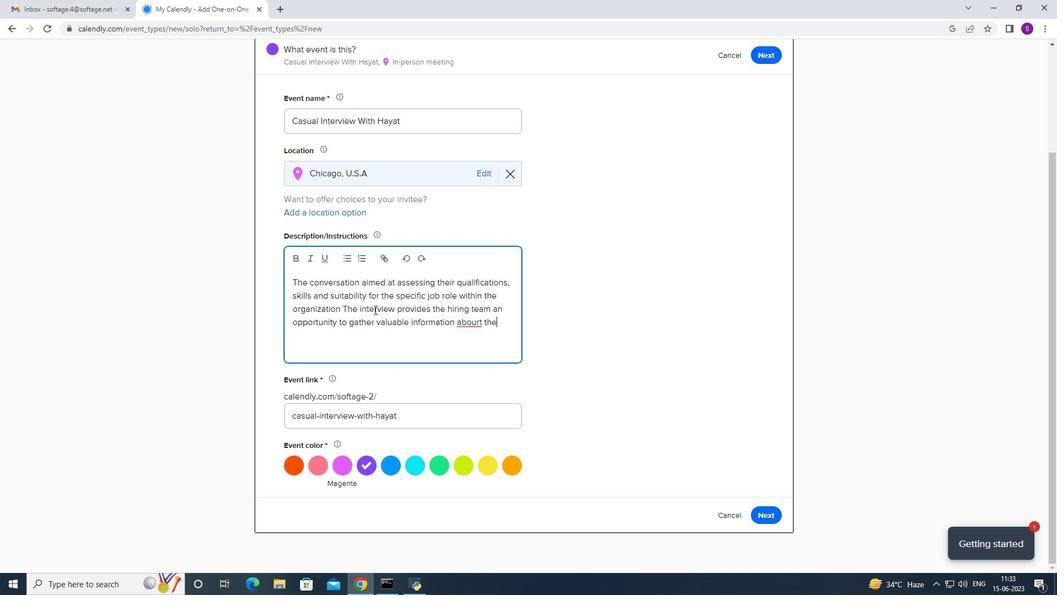 
Action: Mouse moved to (478, 323)
Screenshot: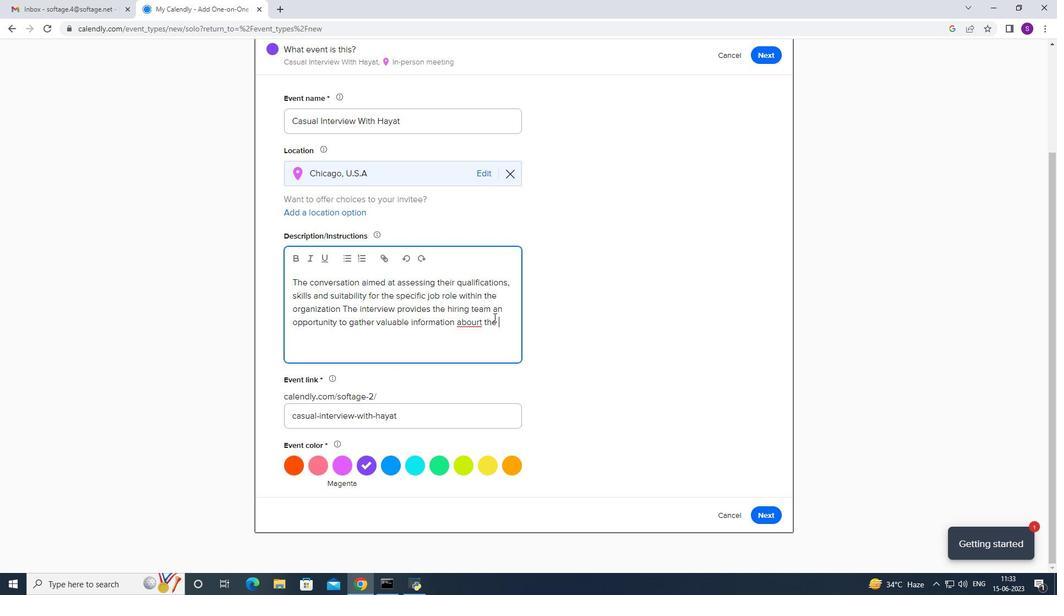 
Action: Mouse pressed right at (478, 323)
Screenshot: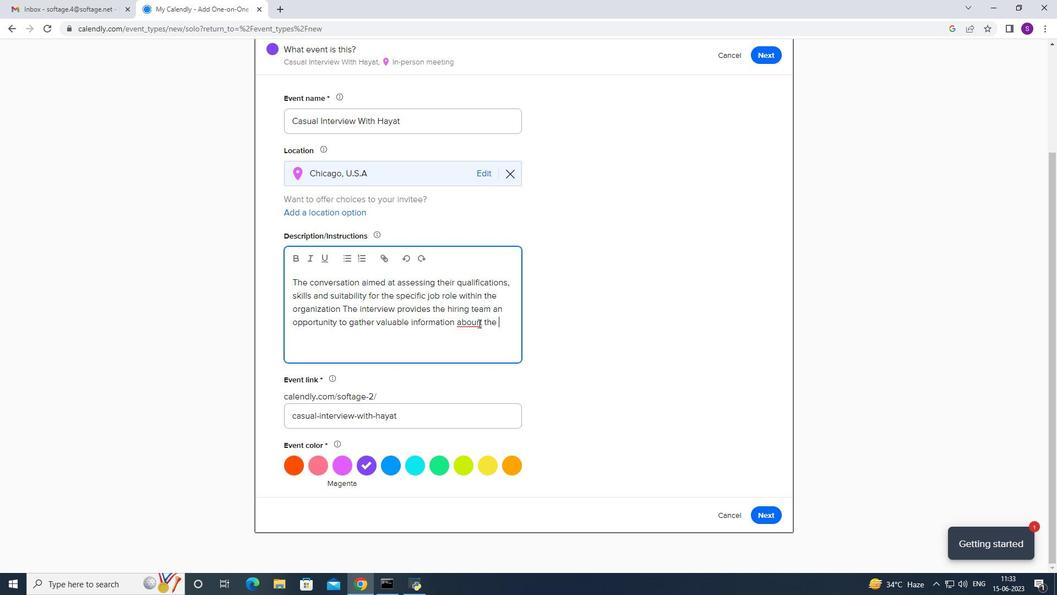
Action: Mouse moved to (491, 331)
Screenshot: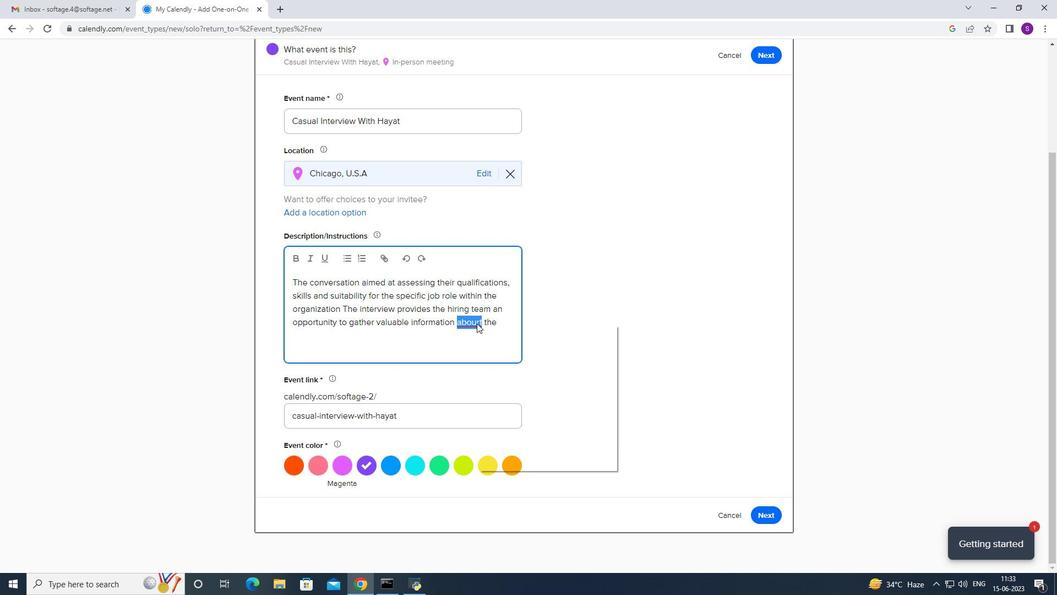 
Action: Mouse pressed left at (491, 331)
Screenshot: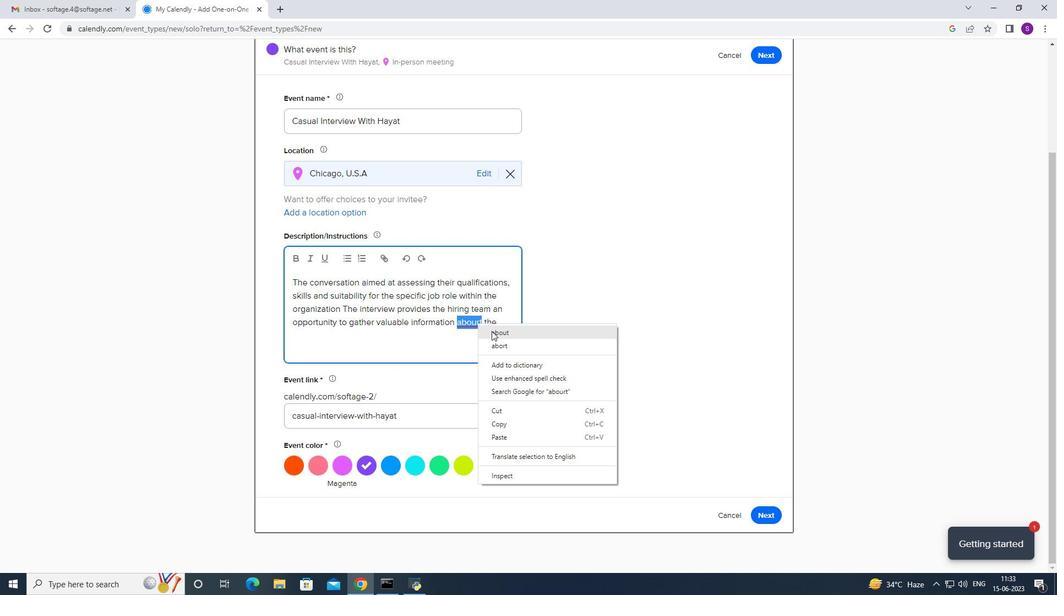 
Action: Mouse moved to (509, 326)
Screenshot: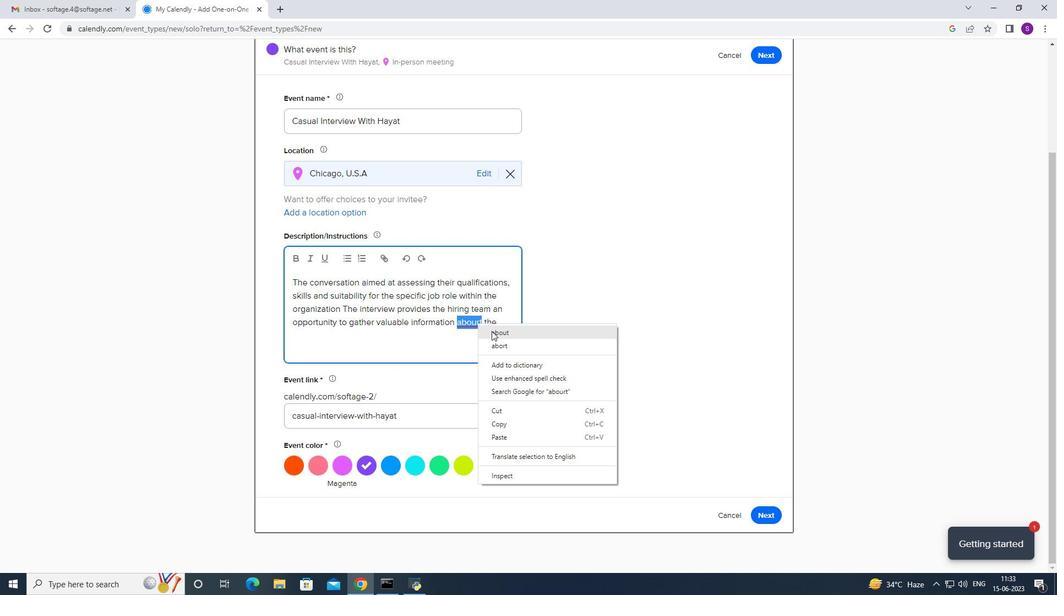 
Action: Mouse pressed left at (509, 326)
Screenshot: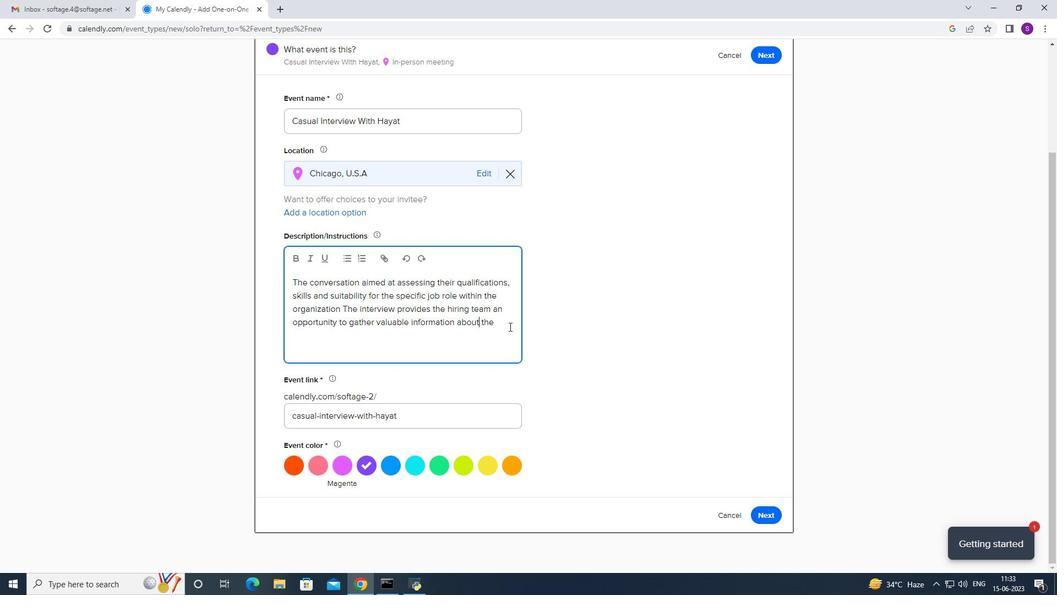 
Action: Mouse moved to (506, 326)
Screenshot: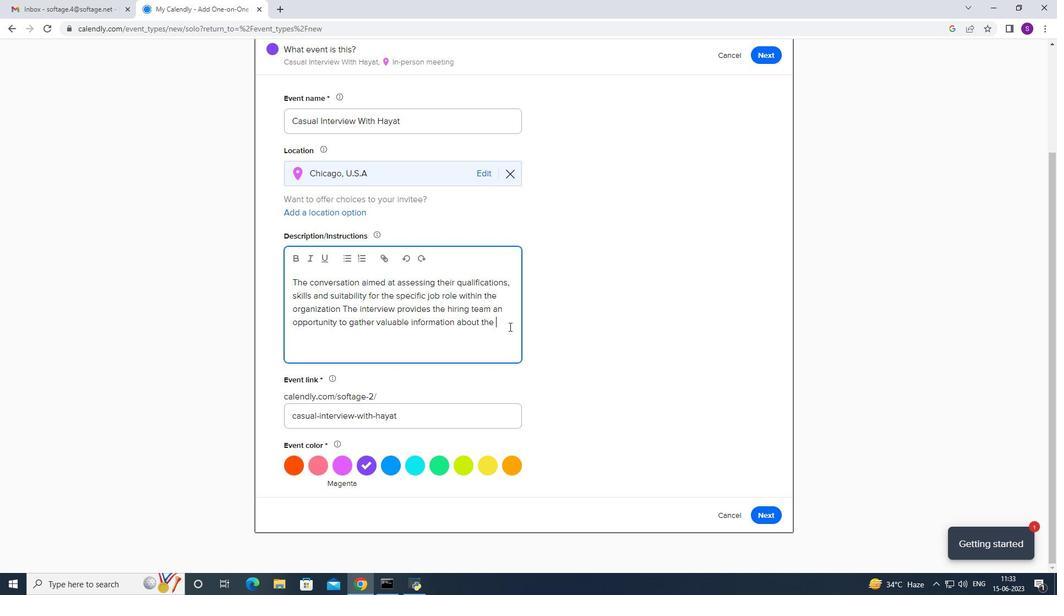 
Action: Key pressed canf<Key.backspace>diadate<Key.space>
Screenshot: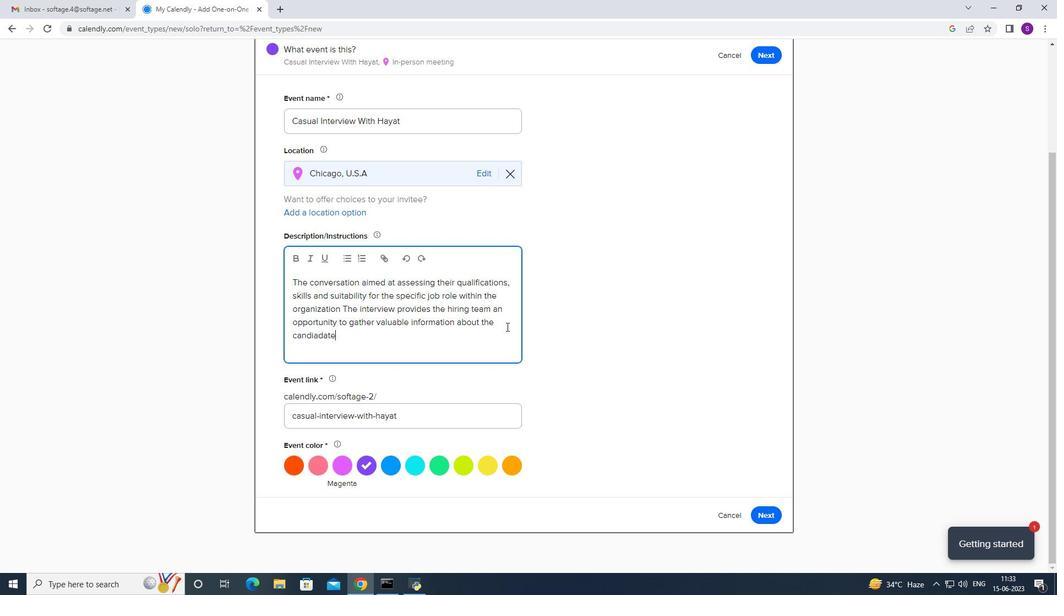 
Action: Mouse moved to (338, 340)
Screenshot: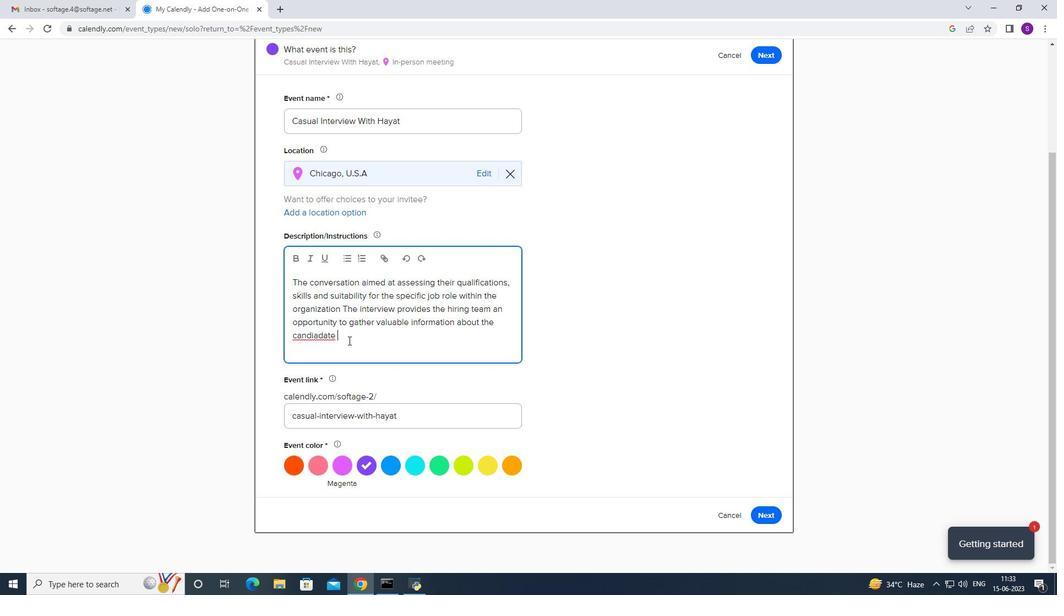 
Action: Mouse pressed right at (338, 340)
Screenshot: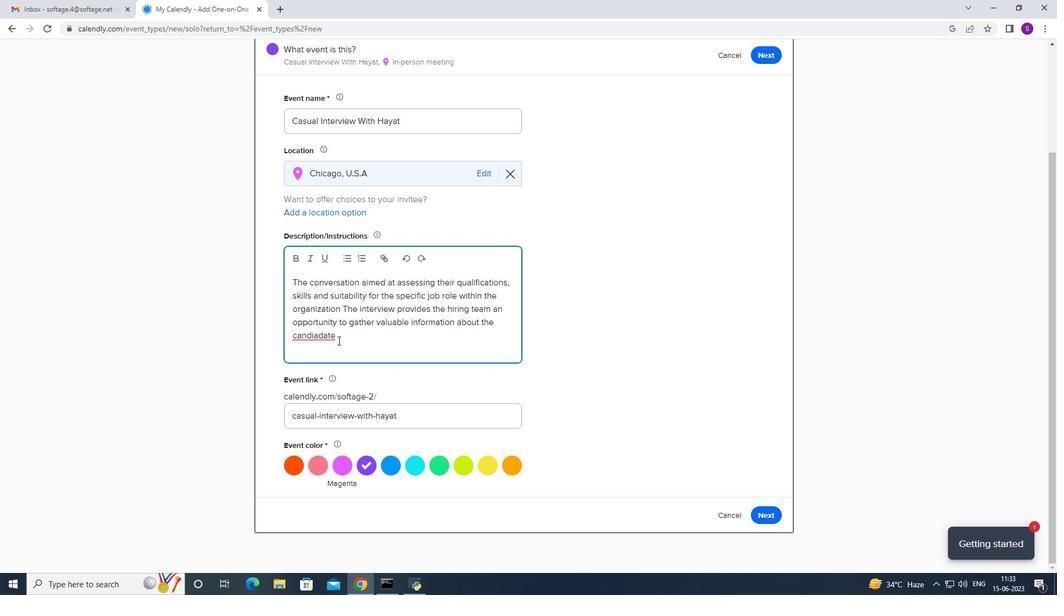 
Action: Mouse moved to (333, 344)
Screenshot: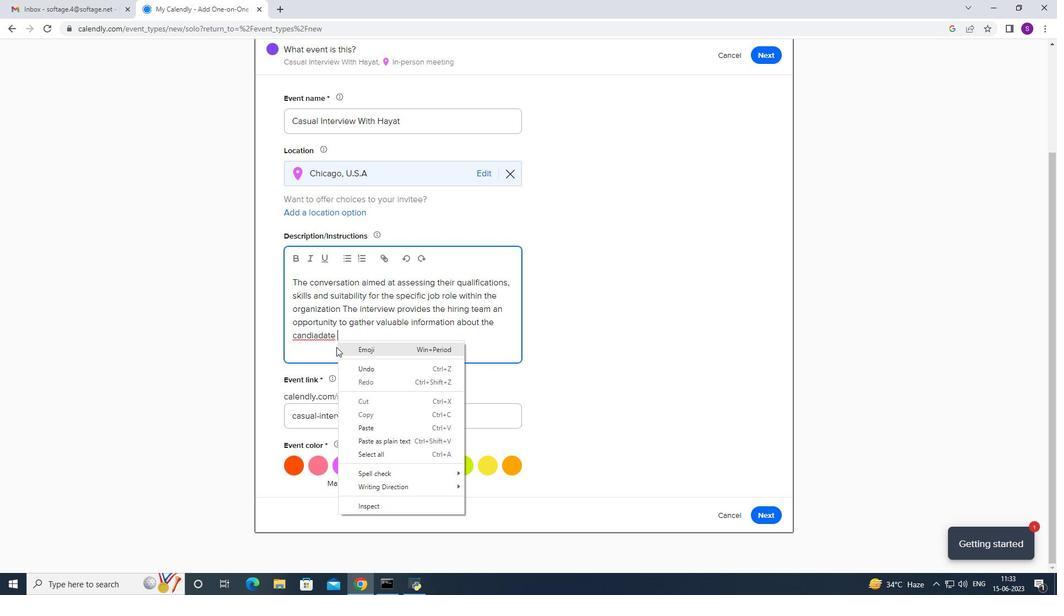 
Action: Mouse pressed left at (333, 344)
Screenshot: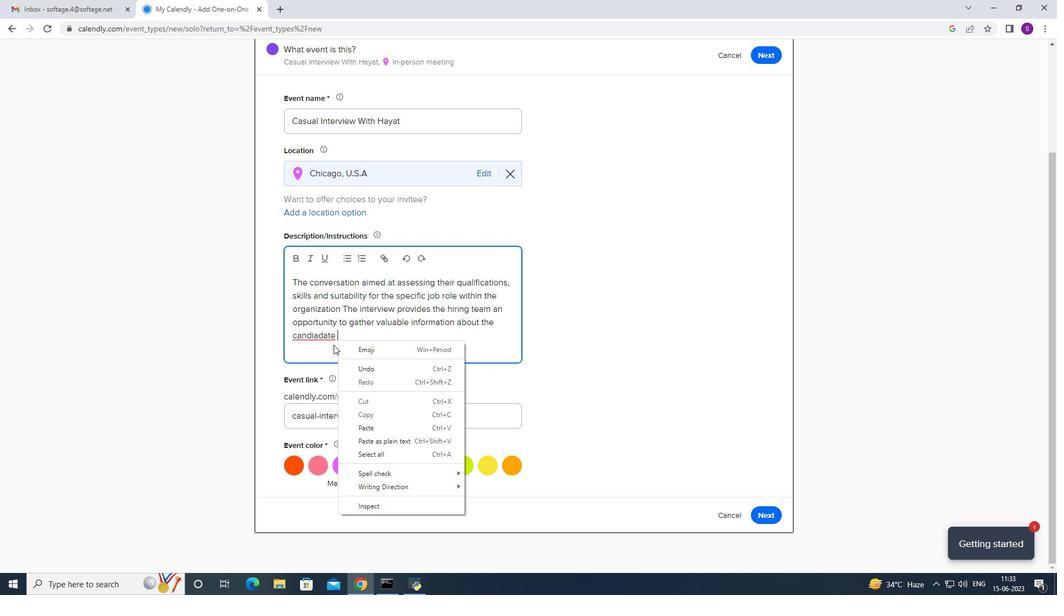 
Action: Mouse moved to (329, 338)
Screenshot: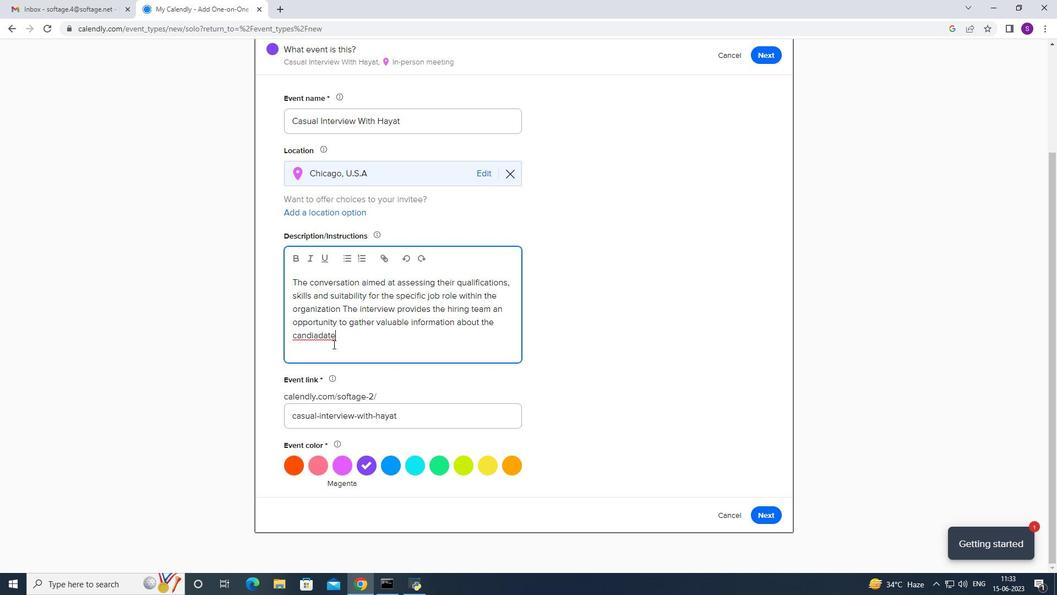 
Action: Mouse pressed right at (329, 338)
Screenshot: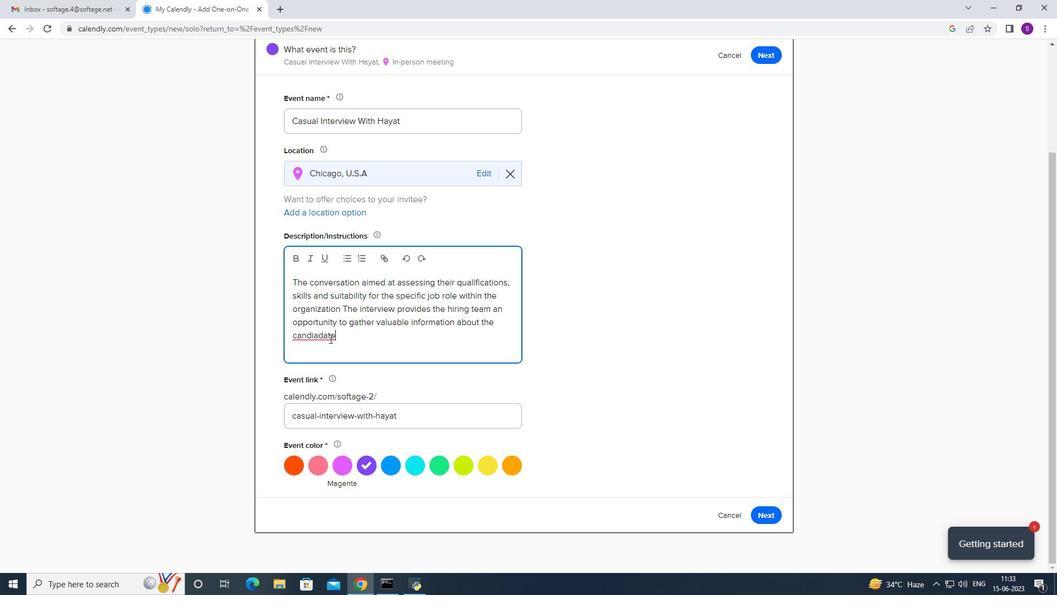 
Action: Mouse moved to (347, 344)
Screenshot: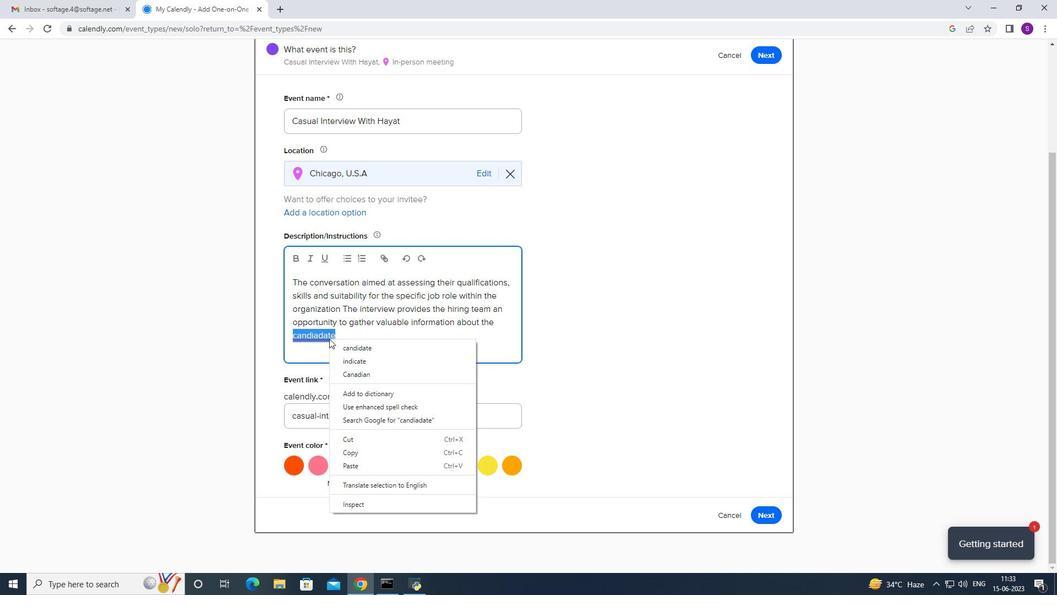 
Action: Mouse pressed left at (347, 344)
Screenshot: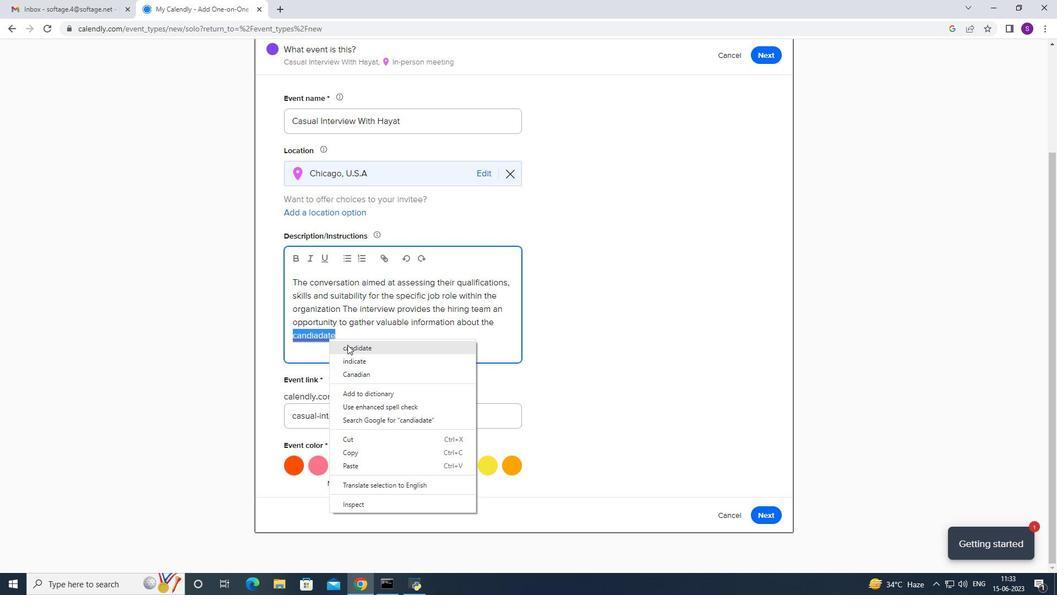 
Action: Mouse moved to (356, 338)
Screenshot: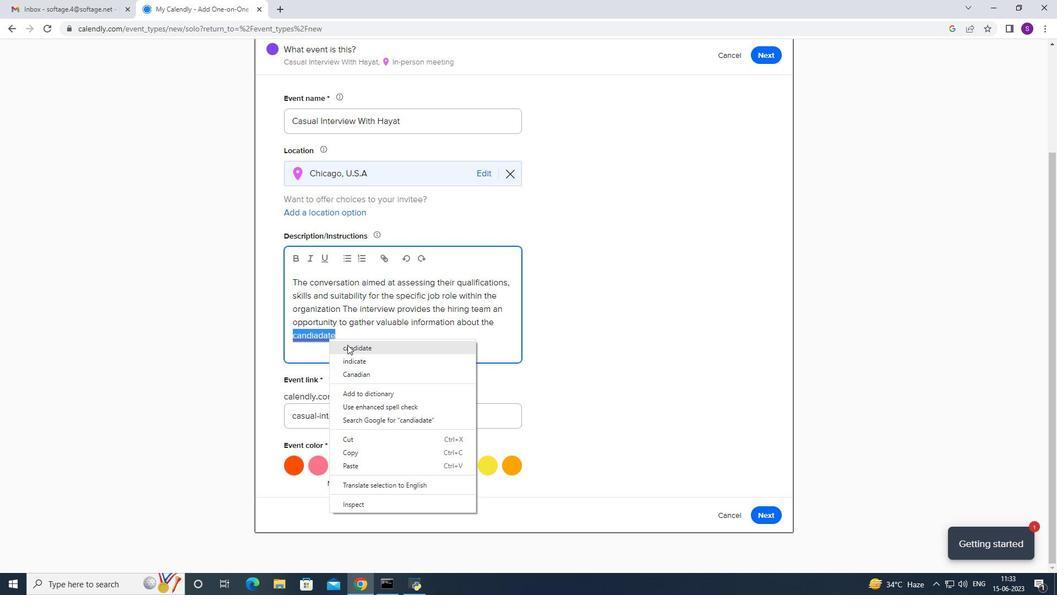 
Action: Mouse pressed left at (356, 338)
Screenshot: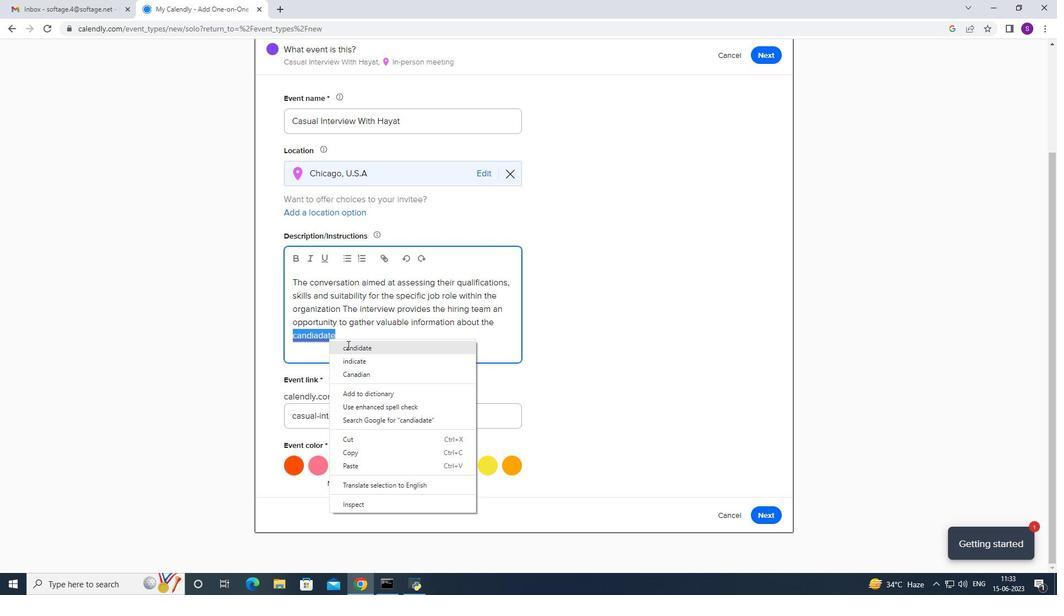 
Action: Key pressed experience,<Key.space>abilities<Key.space>and<Key.space>potential<Key.space>cultural<Key.space>fit.
Screenshot: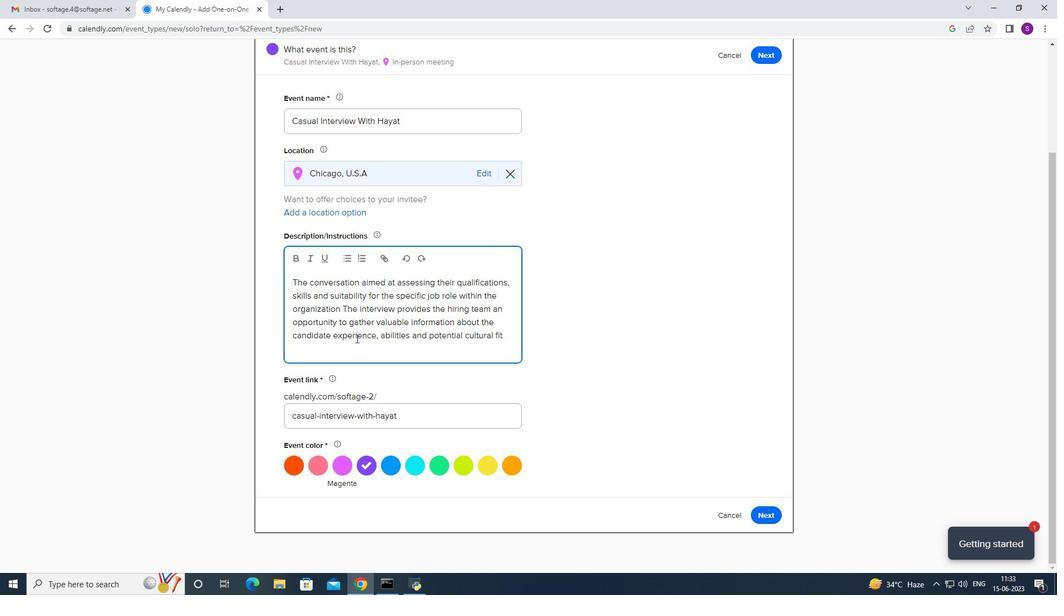 
Action: Mouse moved to (510, 335)
Screenshot: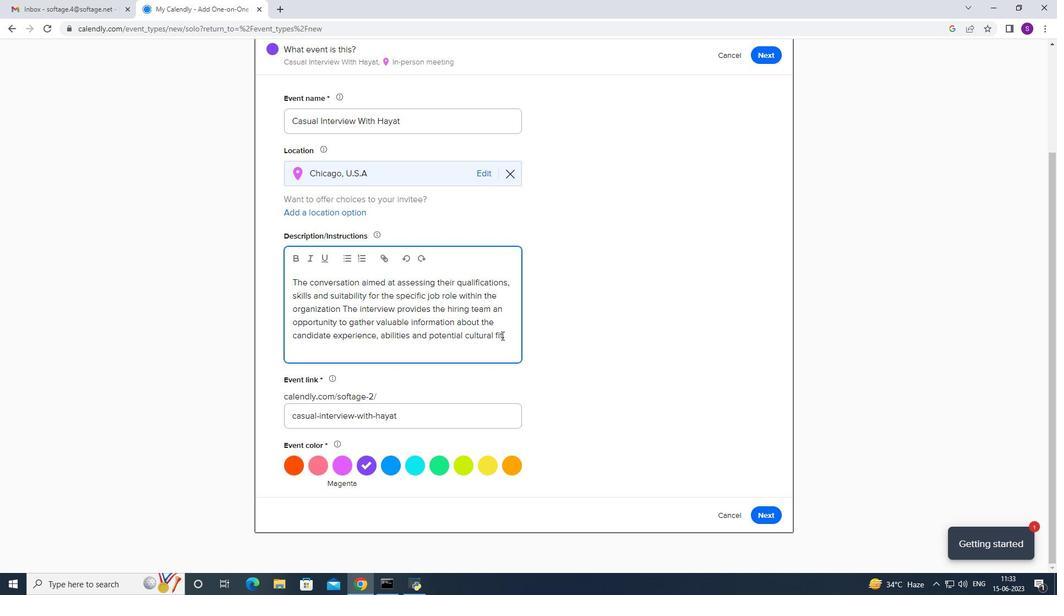 
Action: Mouse pressed left at (510, 335)
Screenshot: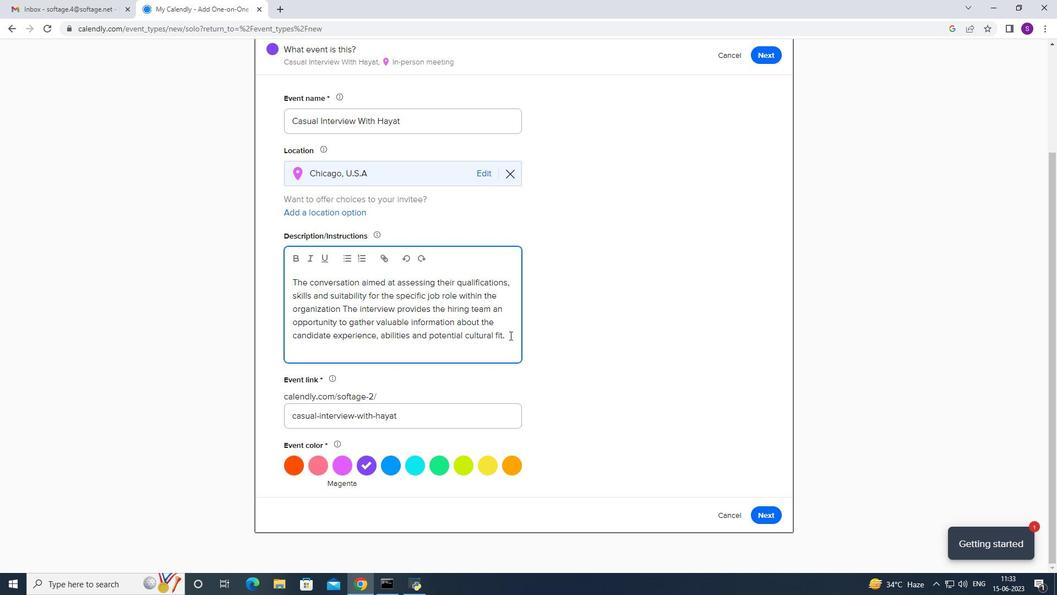 
Action: Mouse moved to (304, 257)
Screenshot: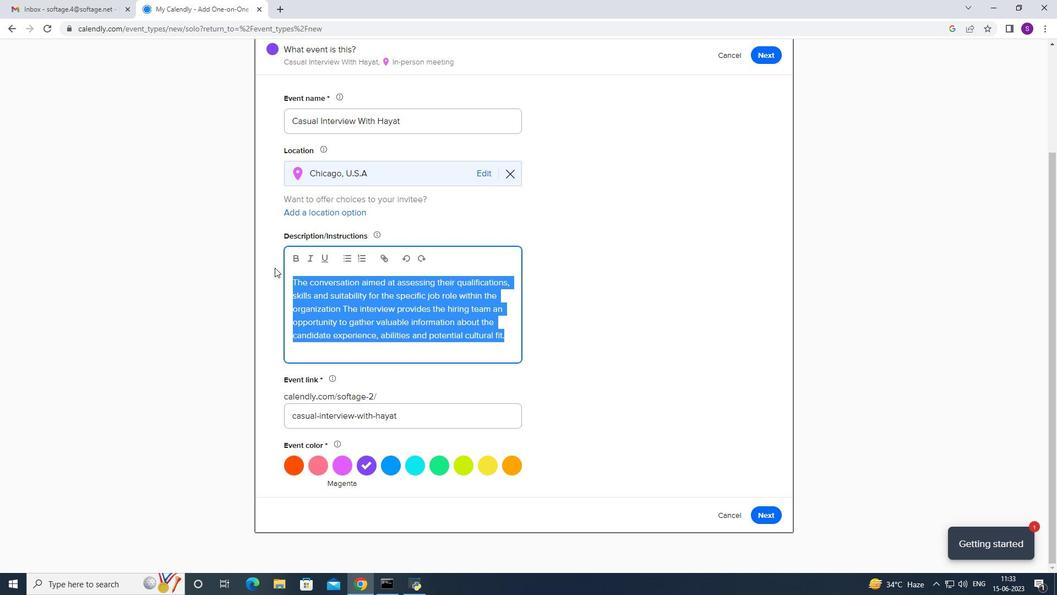
Action: Mouse pressed left at (304, 257)
Screenshot: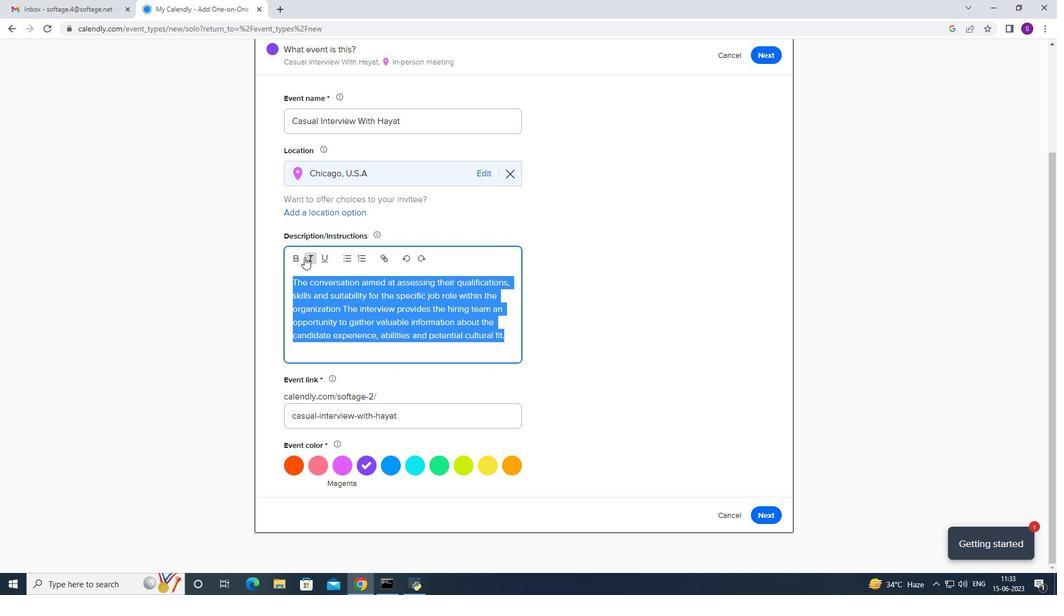 
Action: Mouse moved to (348, 322)
Screenshot: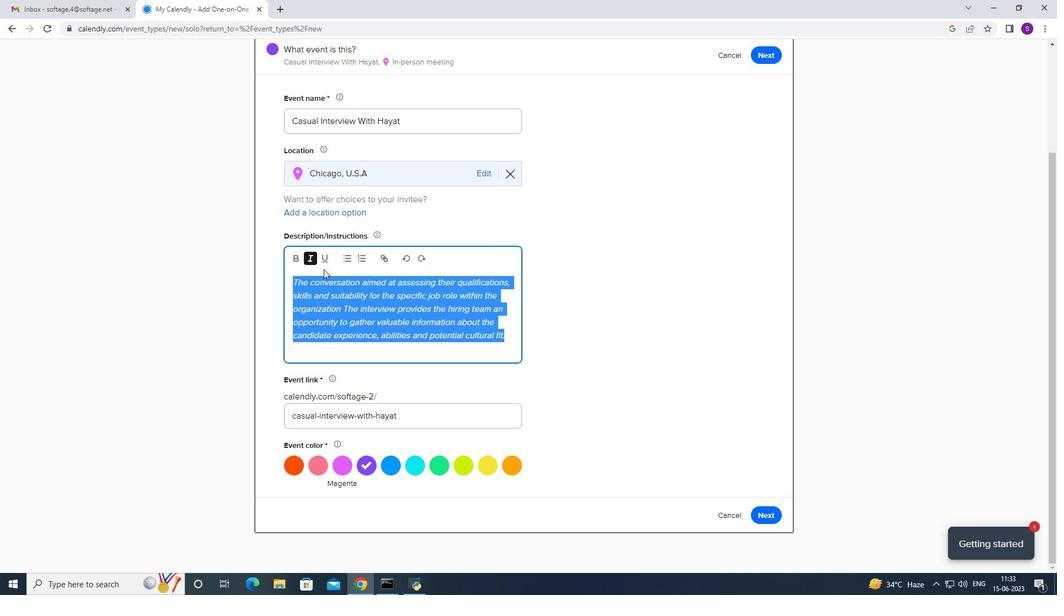 
Action: Mouse pressed left at (348, 322)
Screenshot: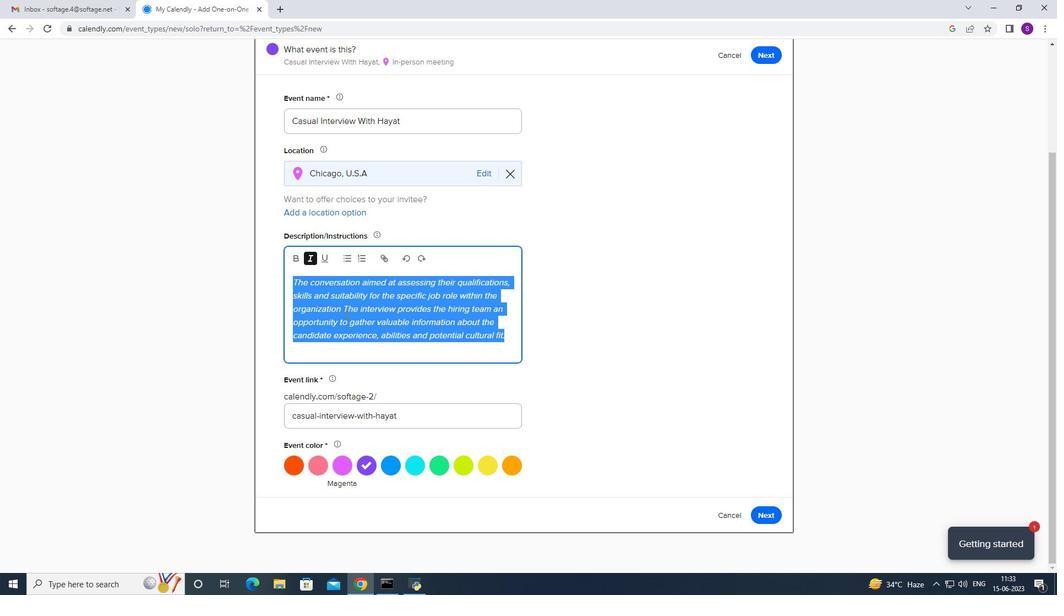 
Action: Mouse moved to (760, 512)
Screenshot: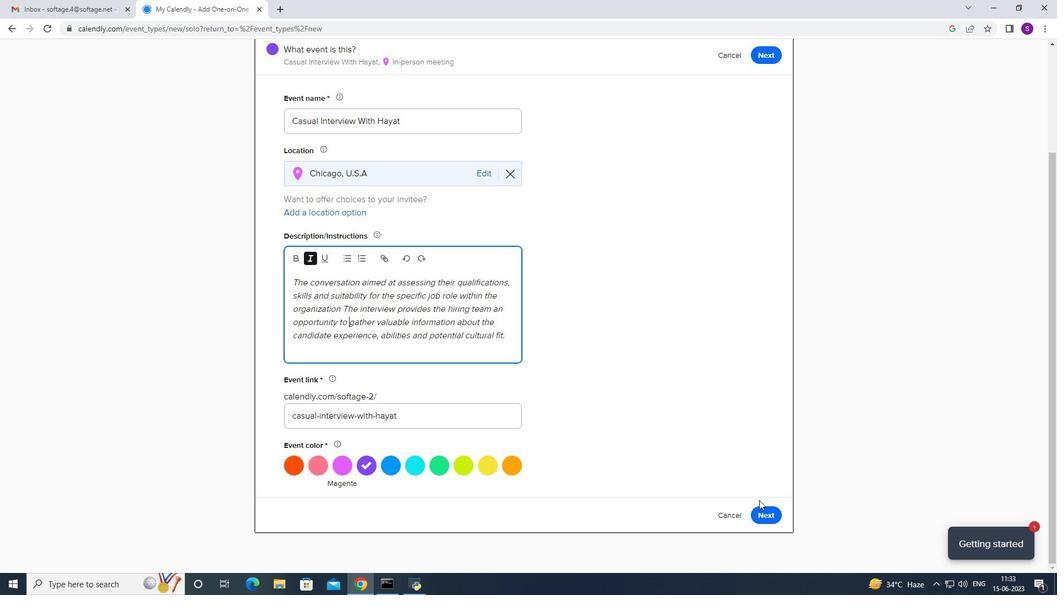 
Action: Mouse pressed left at (760, 512)
Screenshot: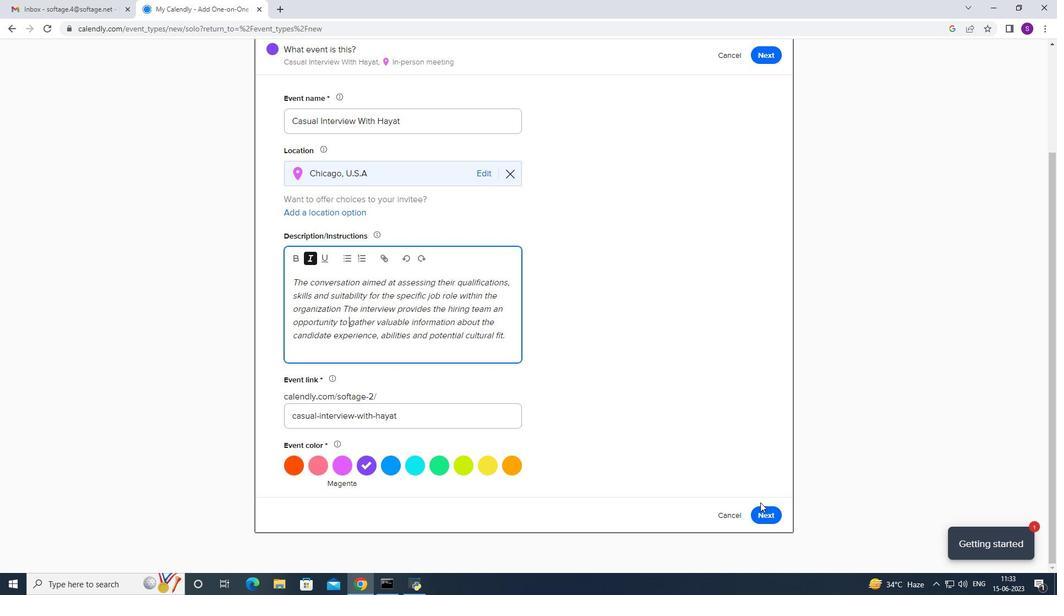 
Action: Mouse moved to (326, 223)
Screenshot: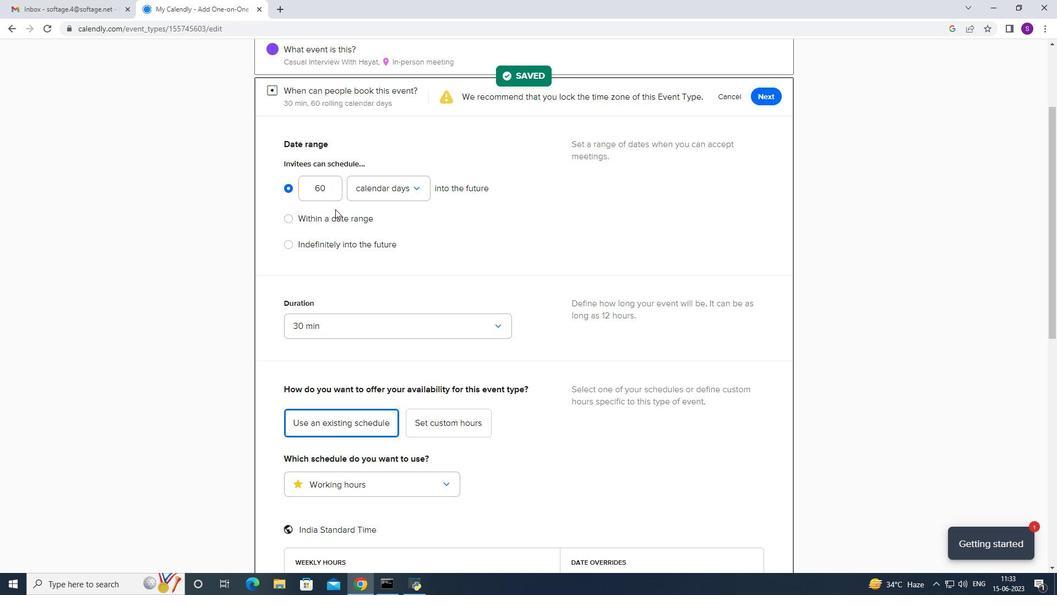 
Action: Mouse pressed left at (326, 223)
Screenshot: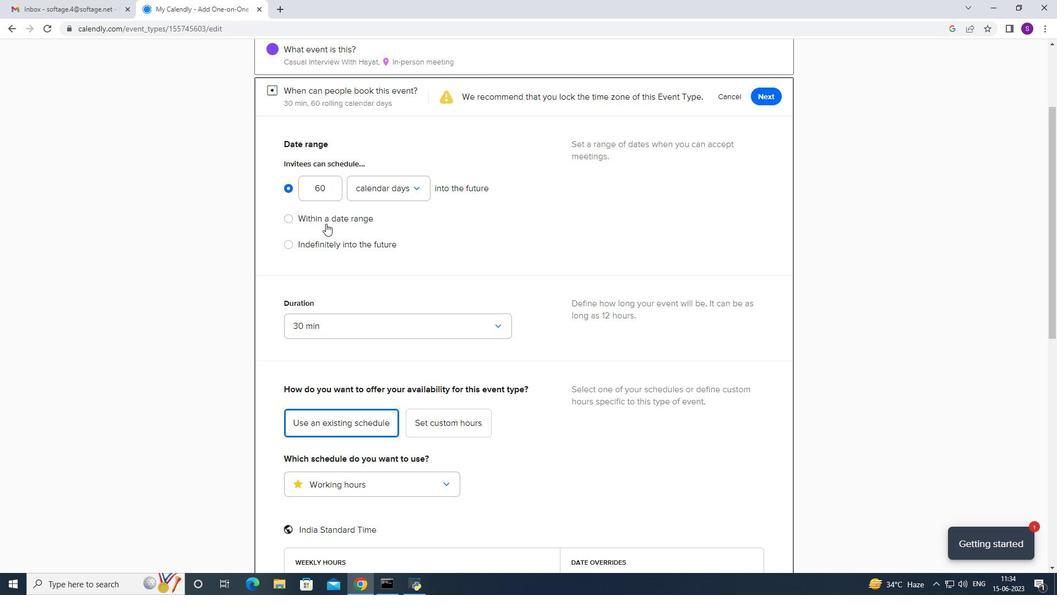 
Action: Mouse moved to (393, 218)
Screenshot: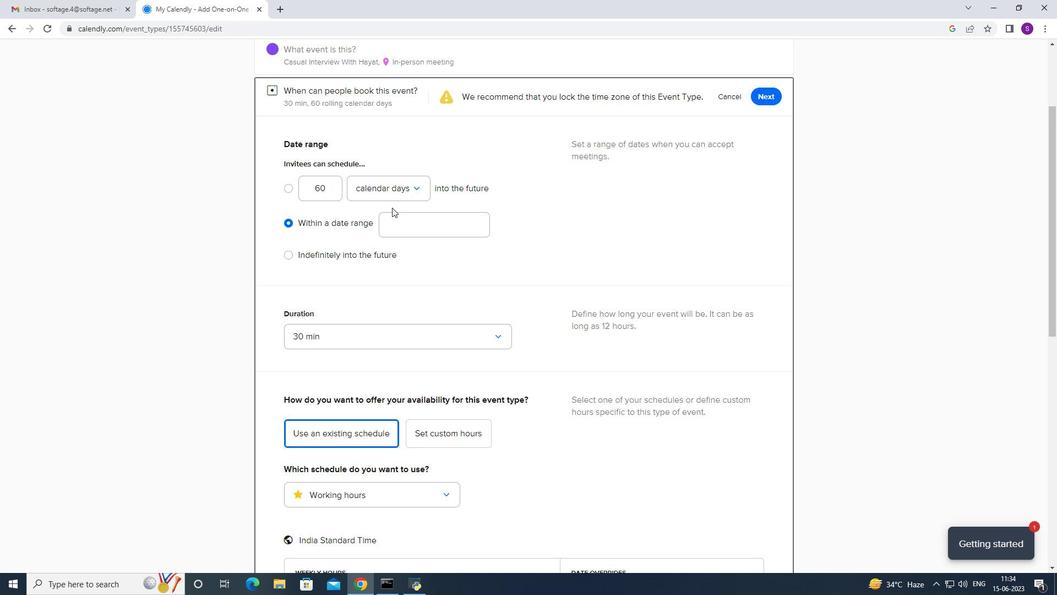 
Action: Mouse pressed left at (393, 218)
Screenshot: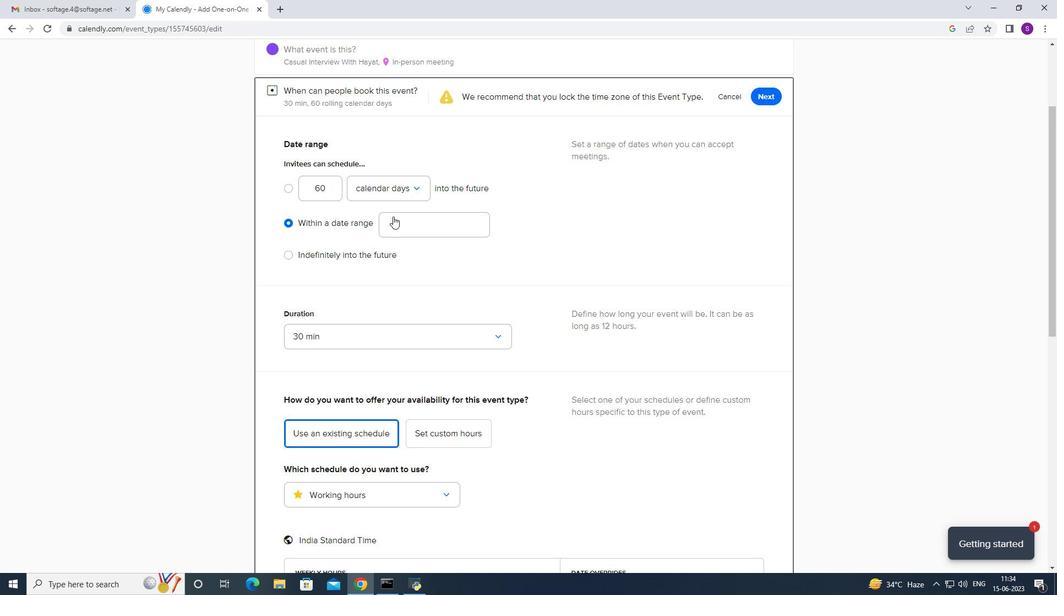 
Action: Mouse moved to (461, 263)
Screenshot: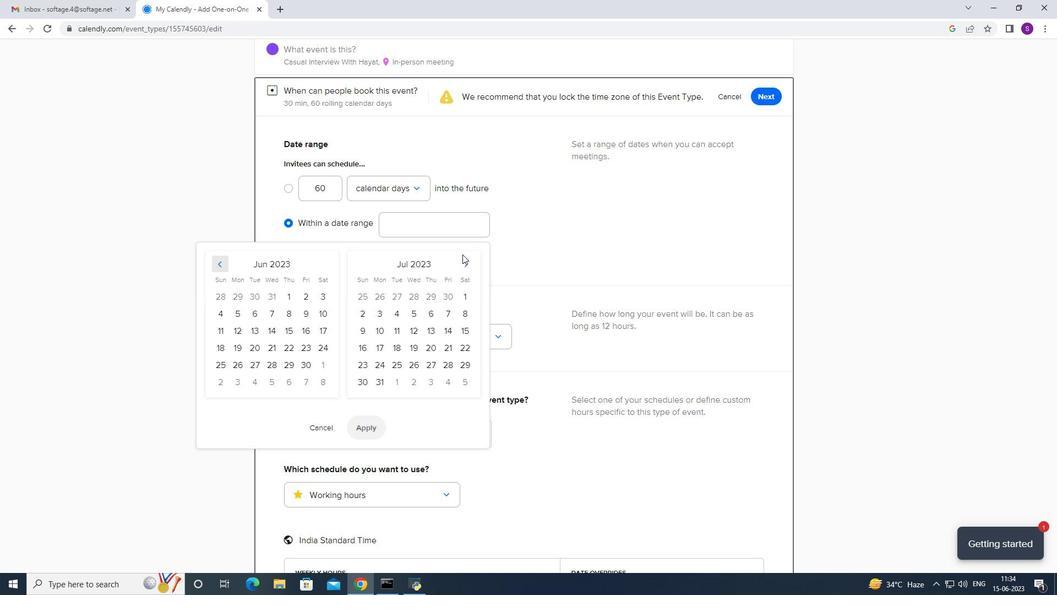 
Action: Mouse pressed left at (461, 263)
Screenshot: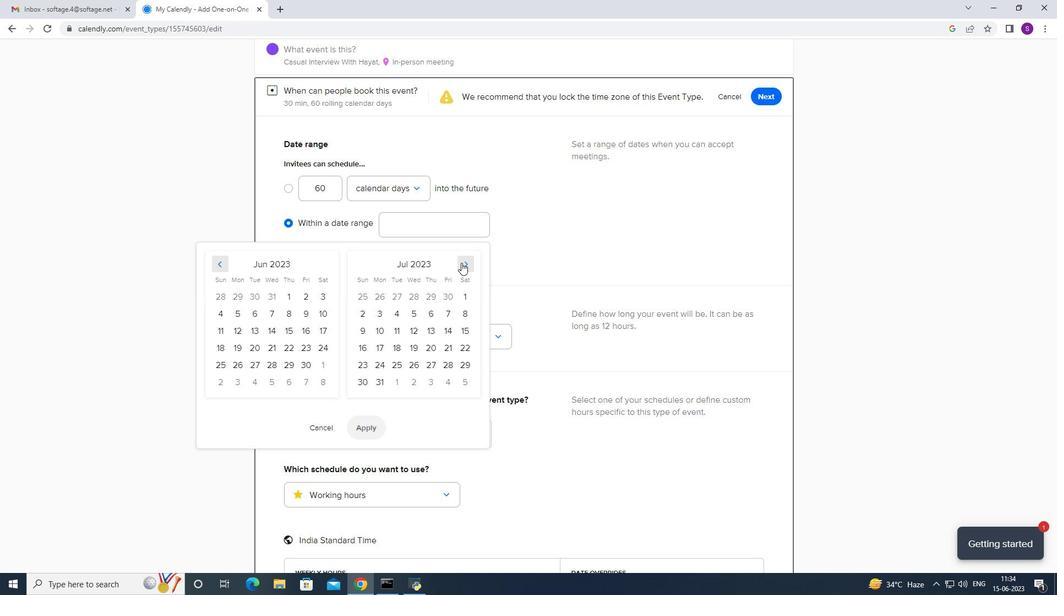 
Action: Mouse pressed left at (461, 263)
Screenshot: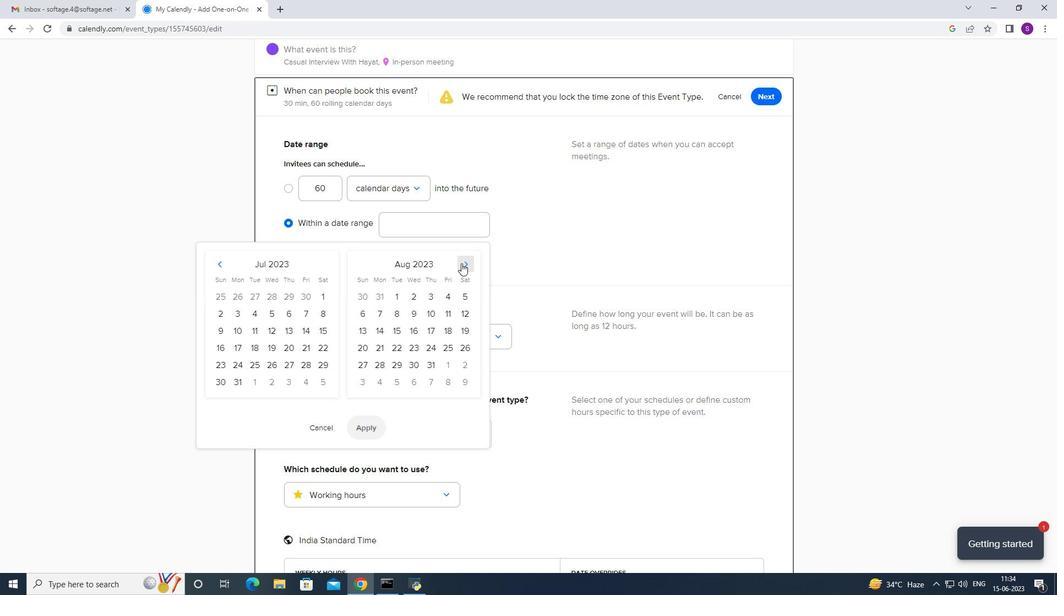 
Action: Mouse pressed right at (461, 263)
Screenshot: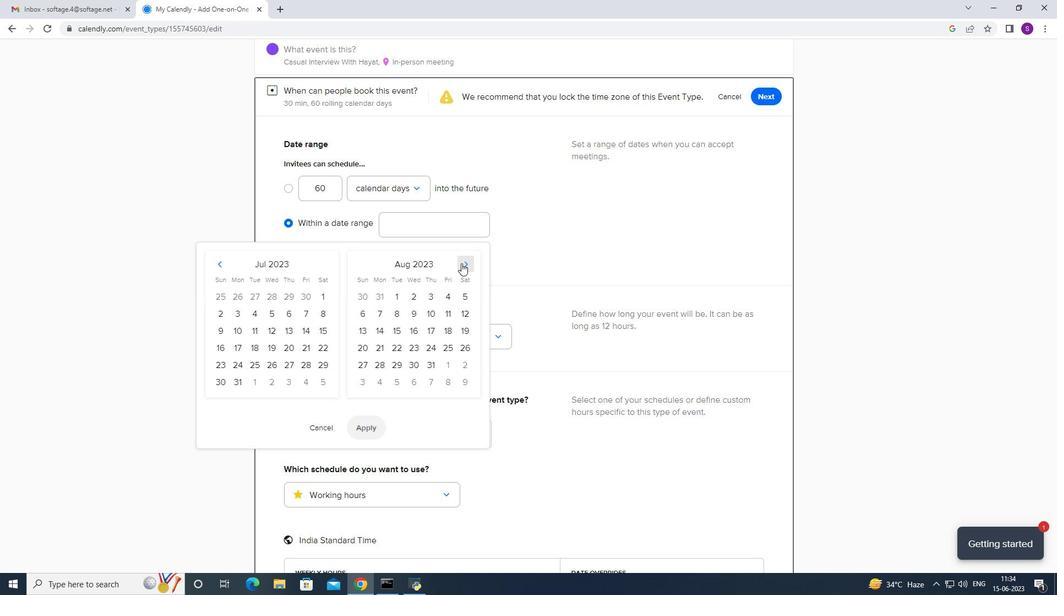 
Action: Mouse pressed left at (461, 263)
Screenshot: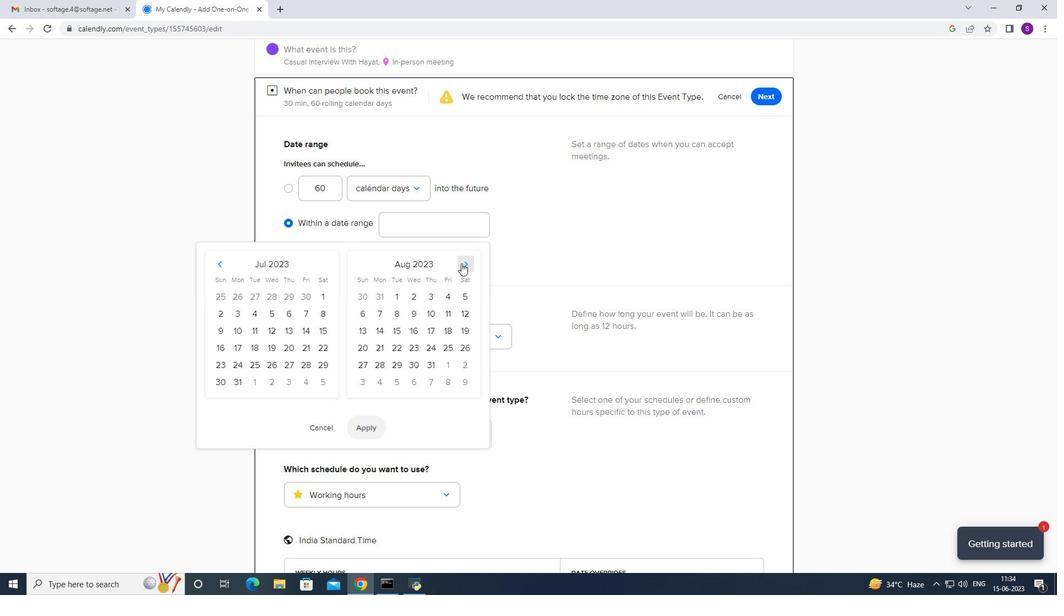 
Action: Mouse pressed left at (461, 263)
Screenshot: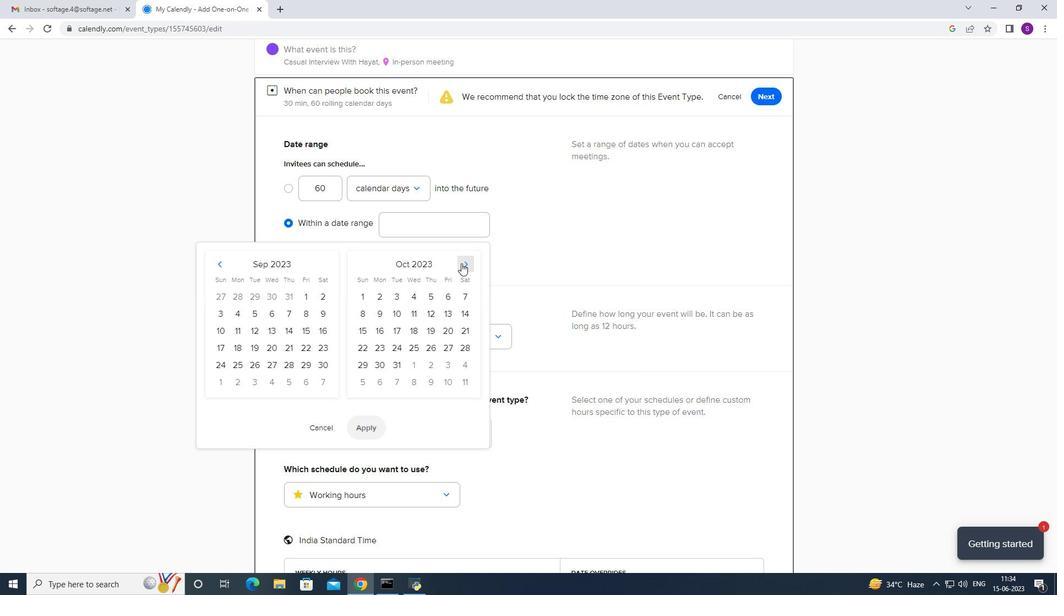 
Action: Mouse pressed left at (461, 263)
Screenshot: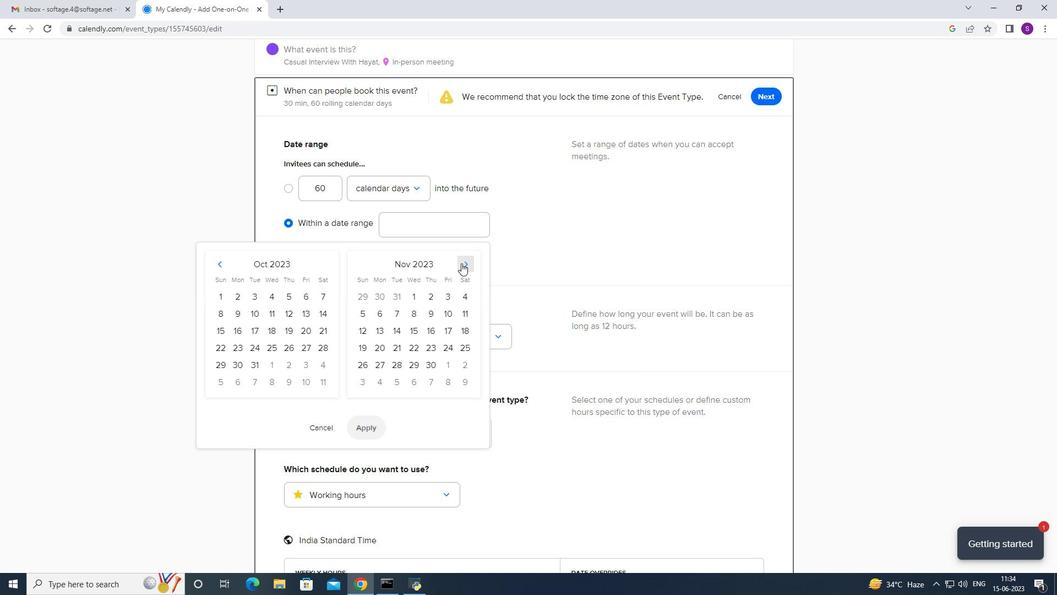 
Action: Mouse moved to (460, 323)
Screenshot: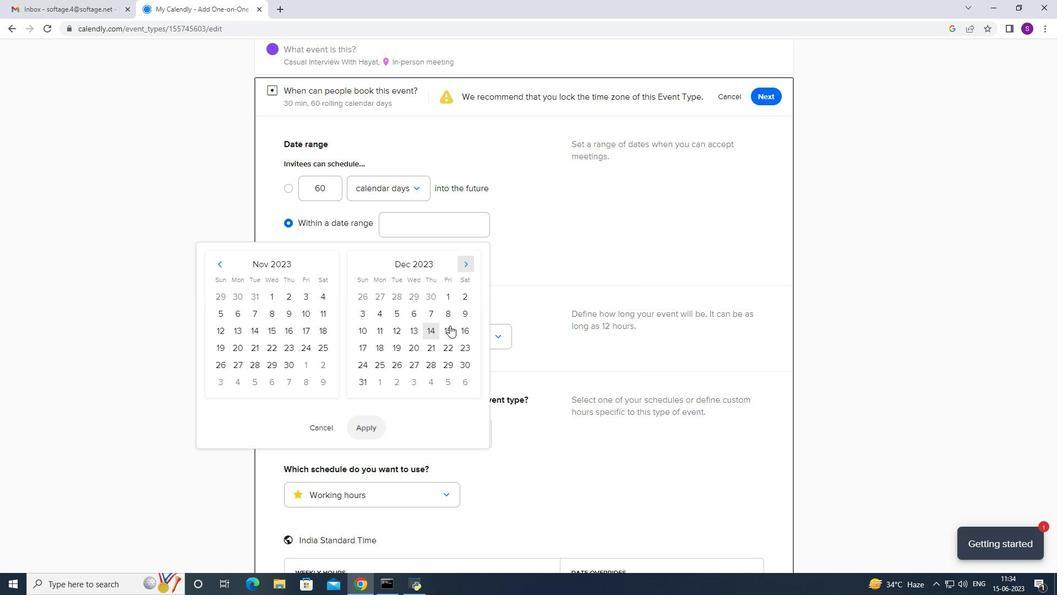 
Action: Mouse pressed left at (460, 323)
Screenshot: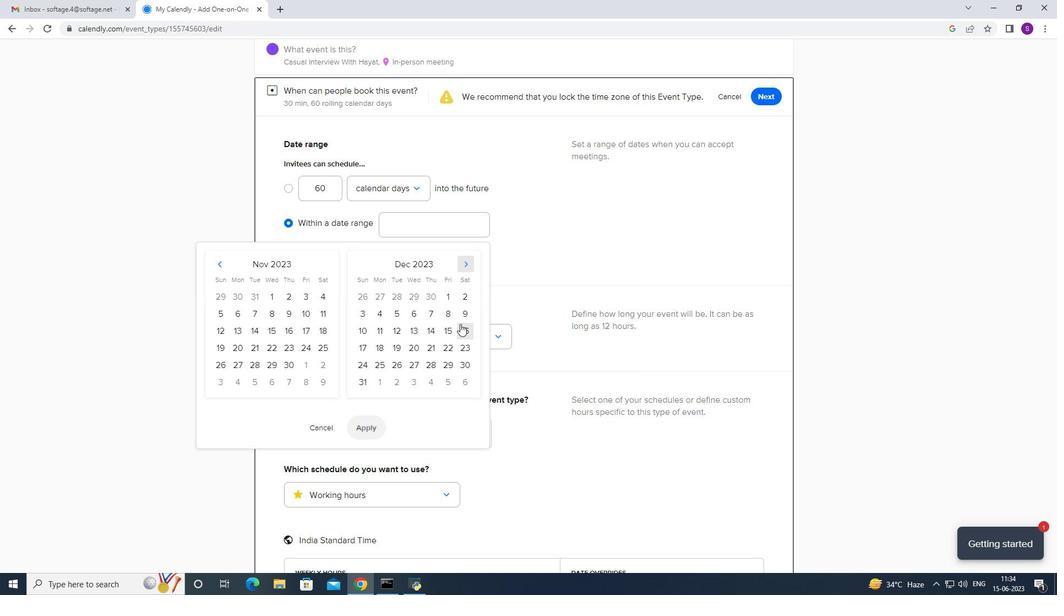 
Action: Mouse moved to (363, 350)
Screenshot: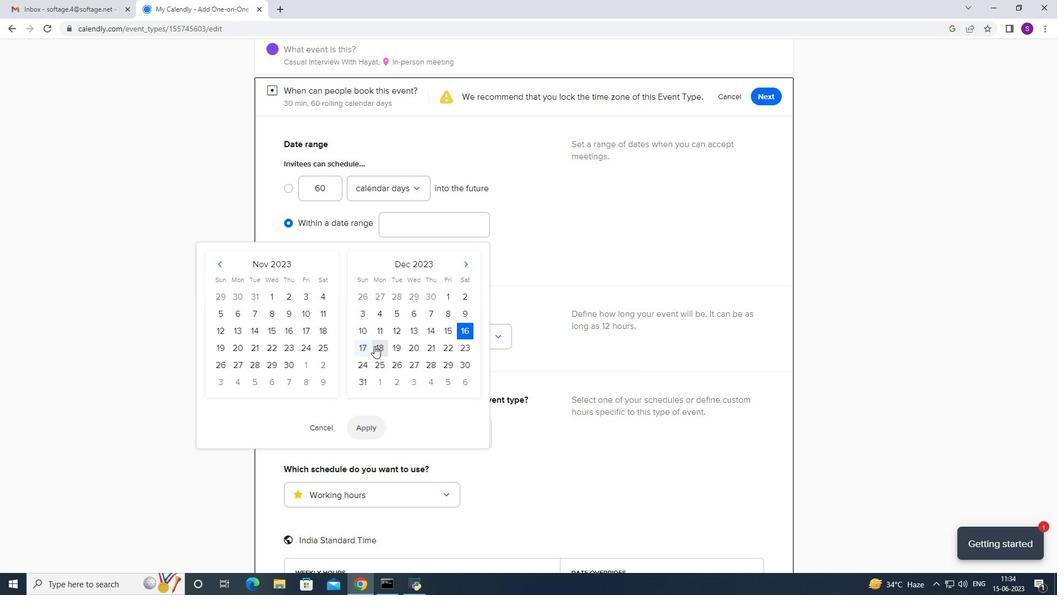 
Action: Mouse pressed left at (363, 350)
Screenshot: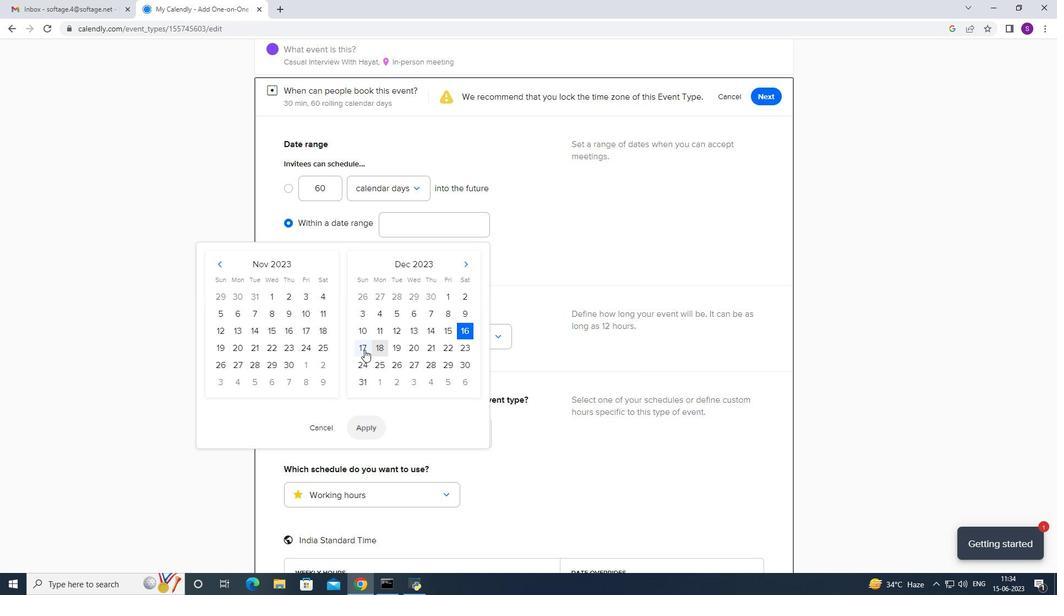 
Action: Mouse moved to (376, 415)
Screenshot: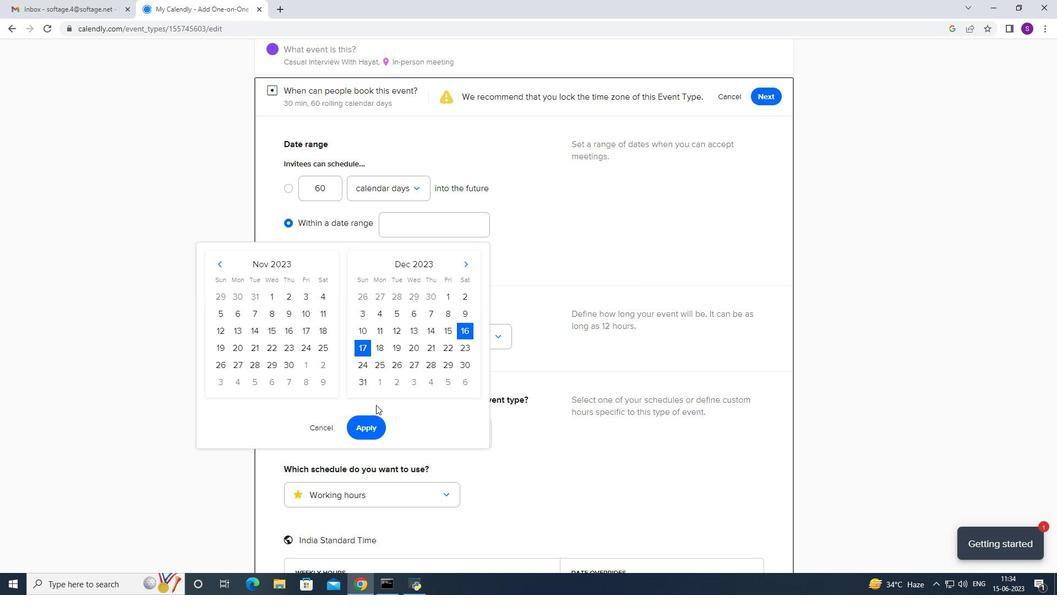 
Action: Mouse pressed left at (376, 415)
Screenshot: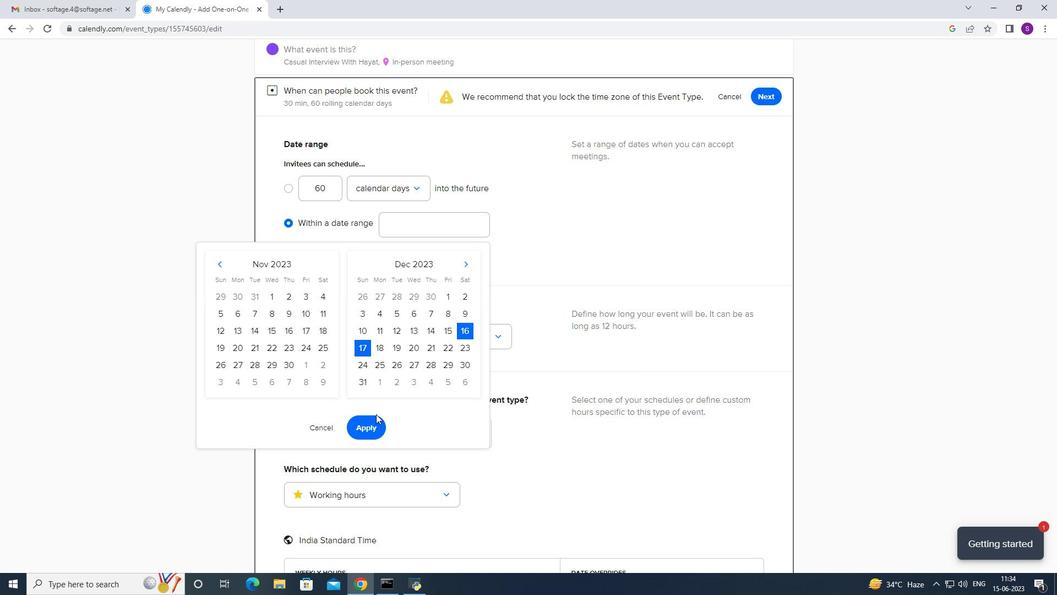 
Action: Mouse scrolled (376, 415) with delta (0, 0)
Screenshot: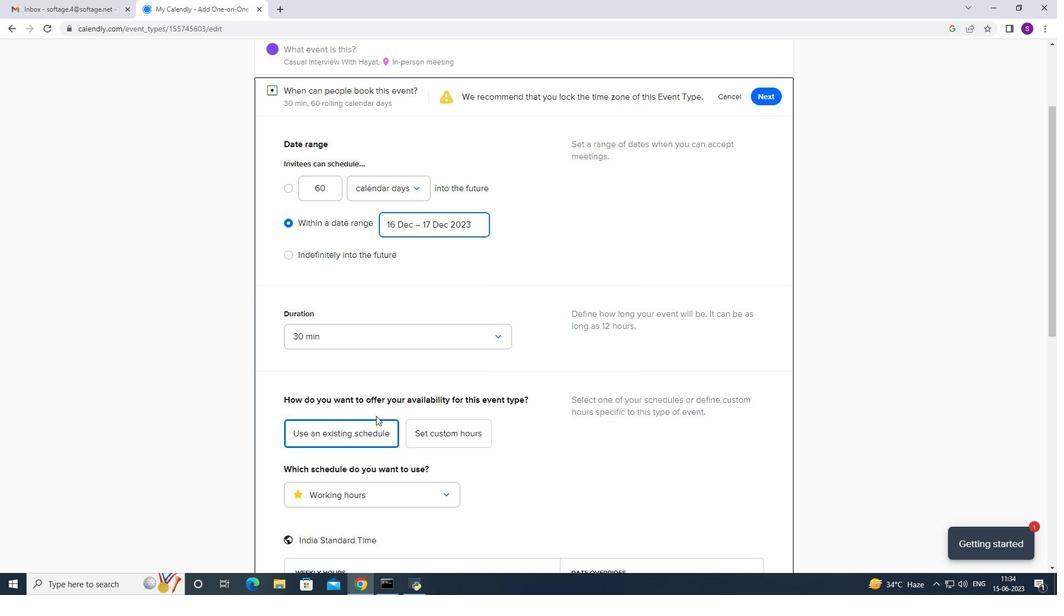 
Action: Mouse scrolled (376, 415) with delta (0, 0)
Screenshot: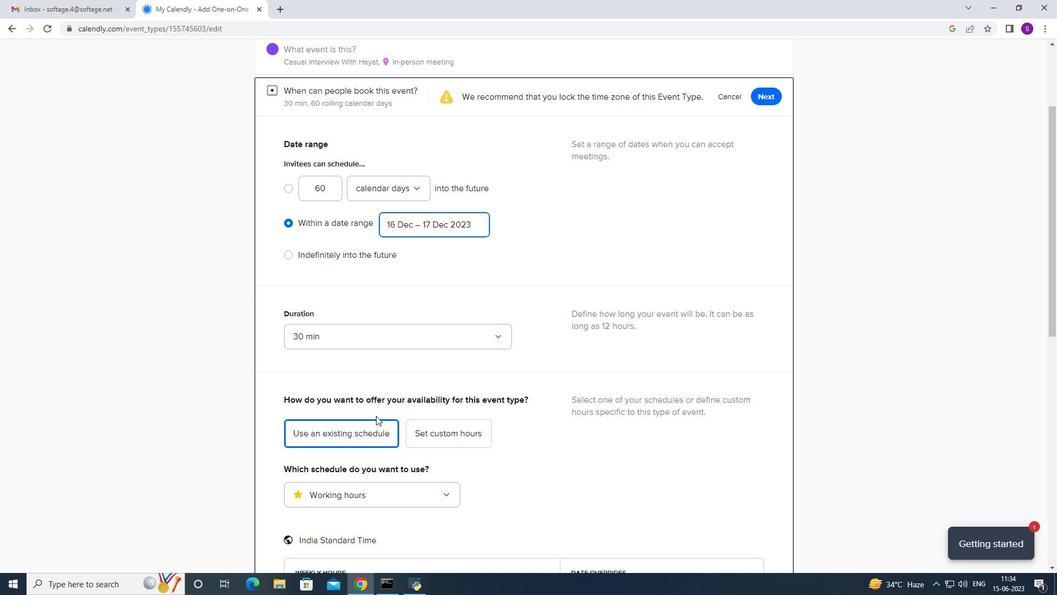 
Action: Mouse scrolled (376, 415) with delta (0, 0)
Screenshot: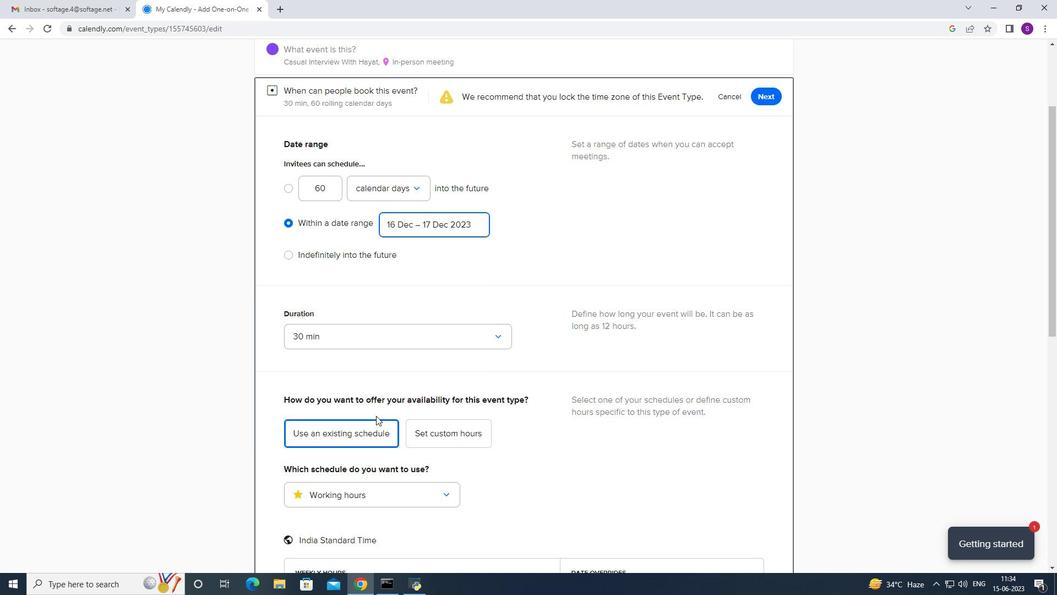
Action: Mouse scrolled (376, 414) with delta (0, -1)
Screenshot: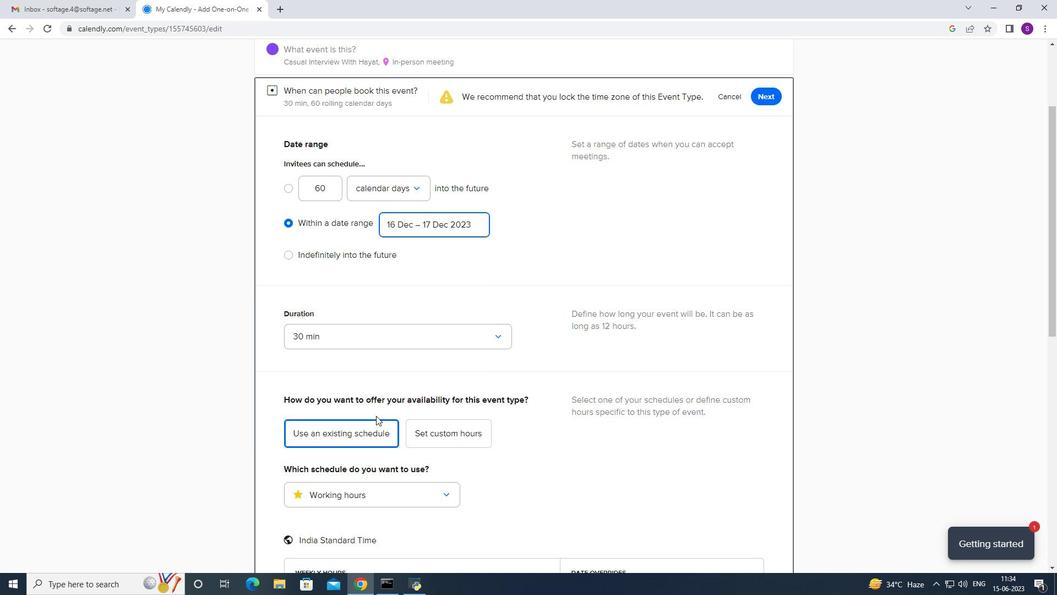 
Action: Mouse scrolled (376, 415) with delta (0, 0)
Screenshot: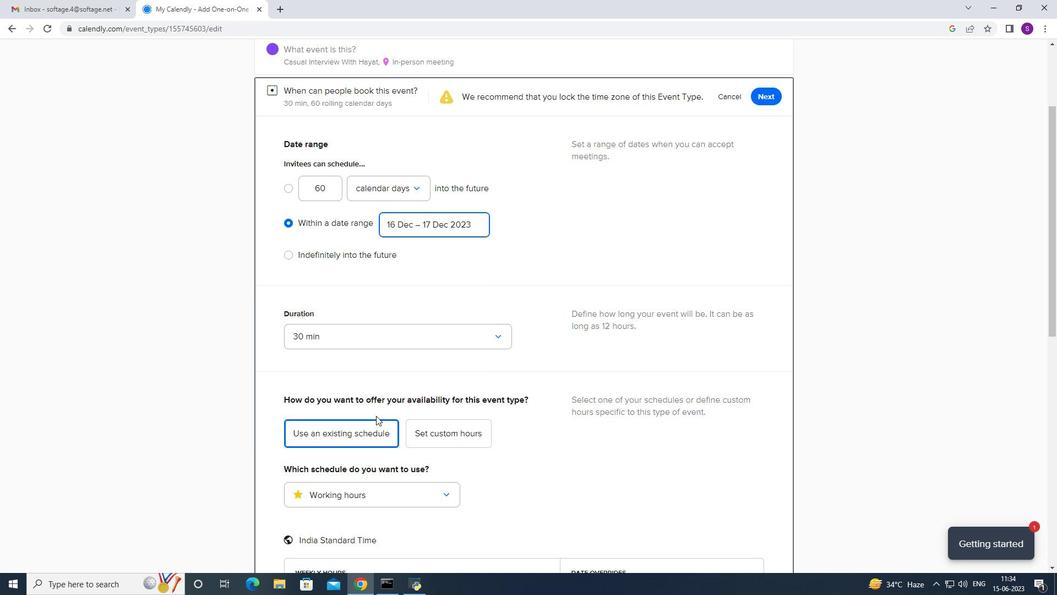 
Action: Mouse scrolled (376, 415) with delta (0, 0)
Screenshot: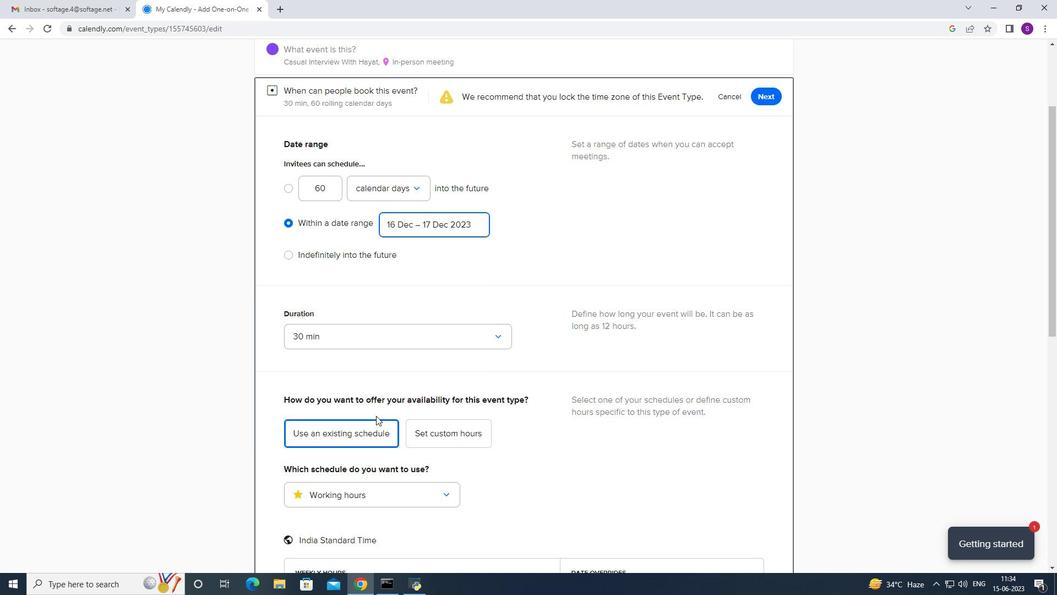 
Action: Mouse scrolled (376, 415) with delta (0, 0)
Screenshot: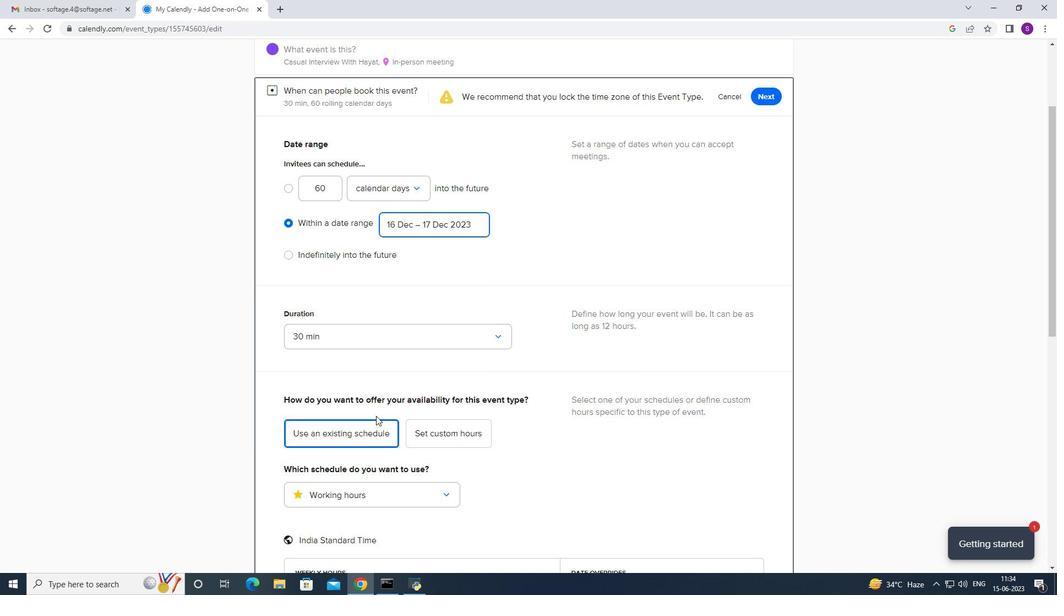 
Action: Mouse moved to (377, 395)
Screenshot: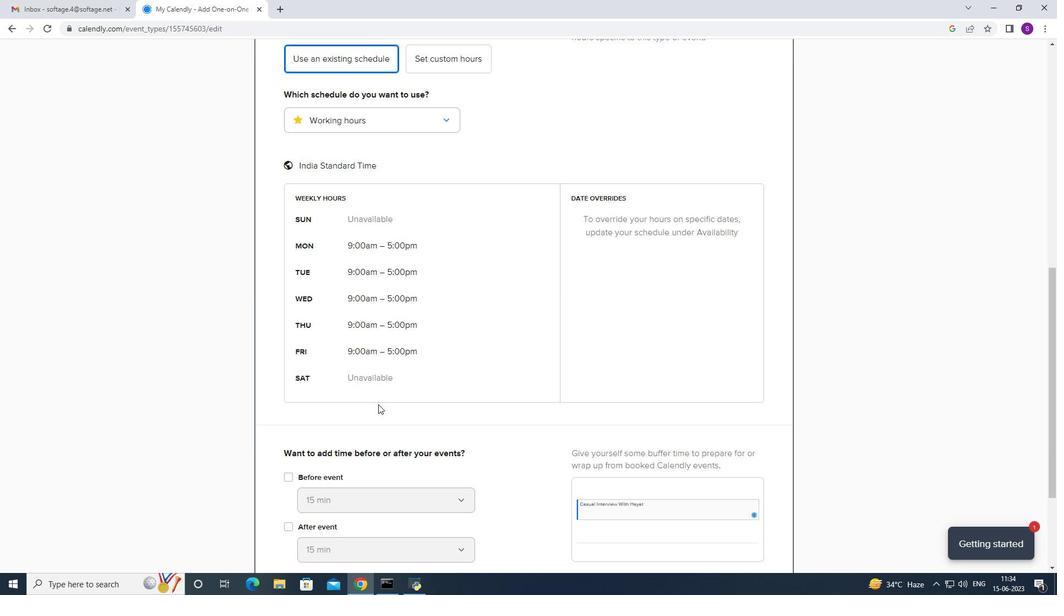 
Action: Mouse scrolled (377, 395) with delta (0, 0)
Screenshot: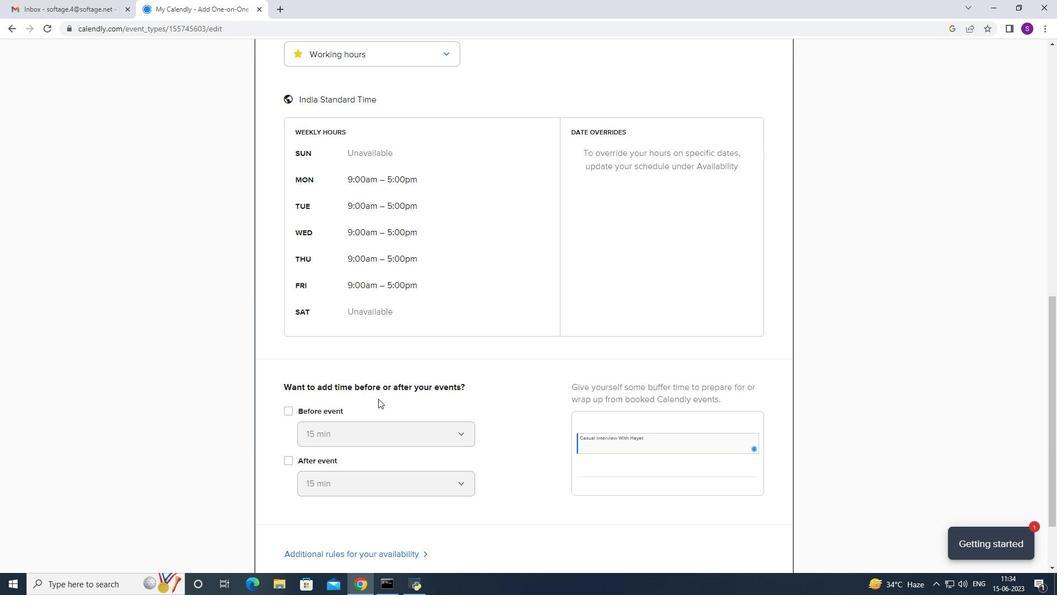 
Action: Mouse scrolled (377, 395) with delta (0, 0)
Screenshot: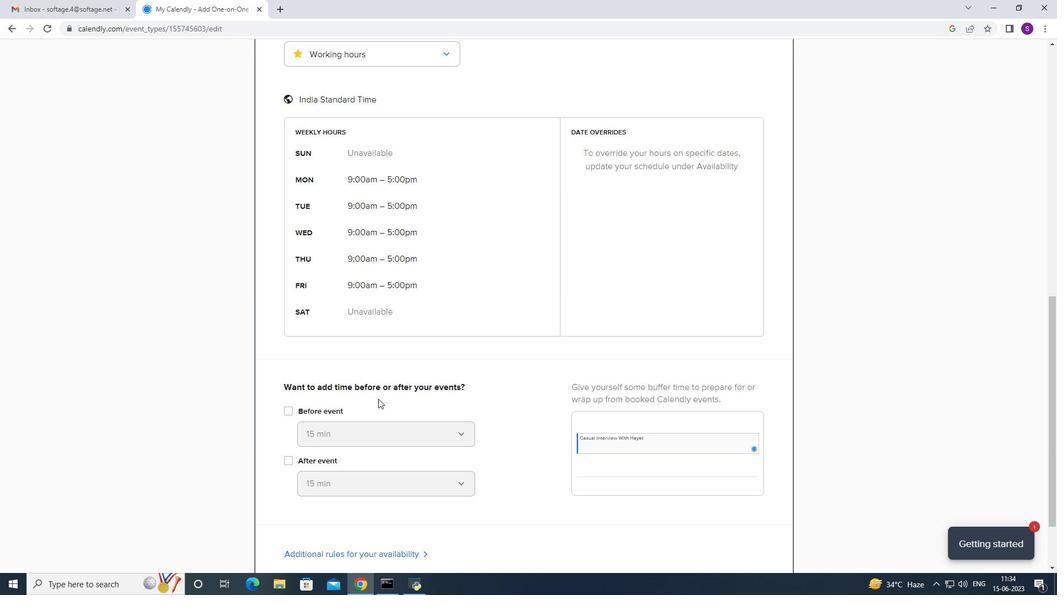 
Action: Mouse scrolled (377, 395) with delta (0, 0)
Screenshot: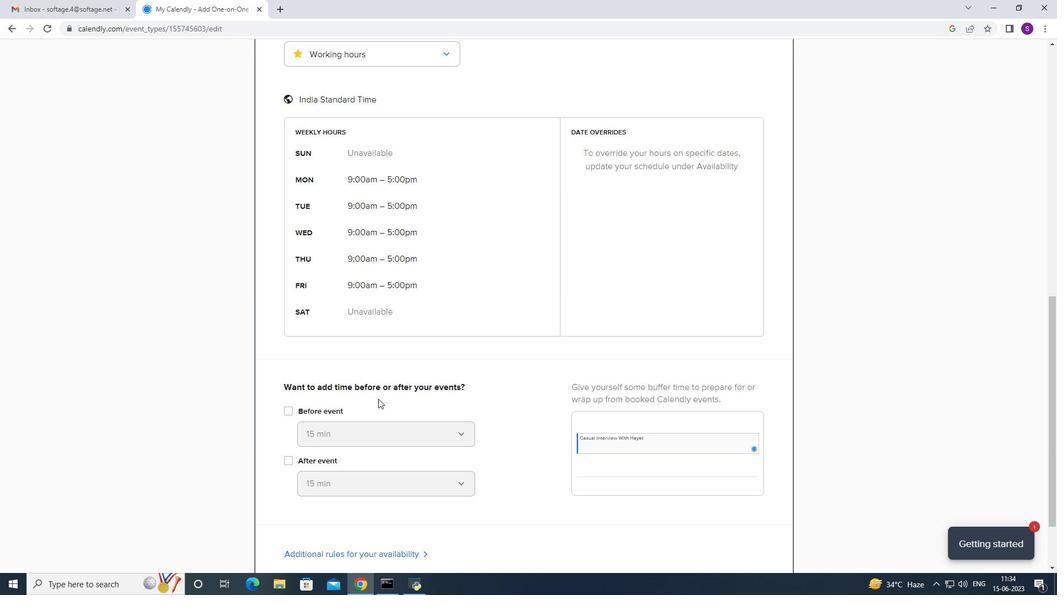 
Action: Mouse scrolled (377, 394) with delta (0, -1)
Screenshot: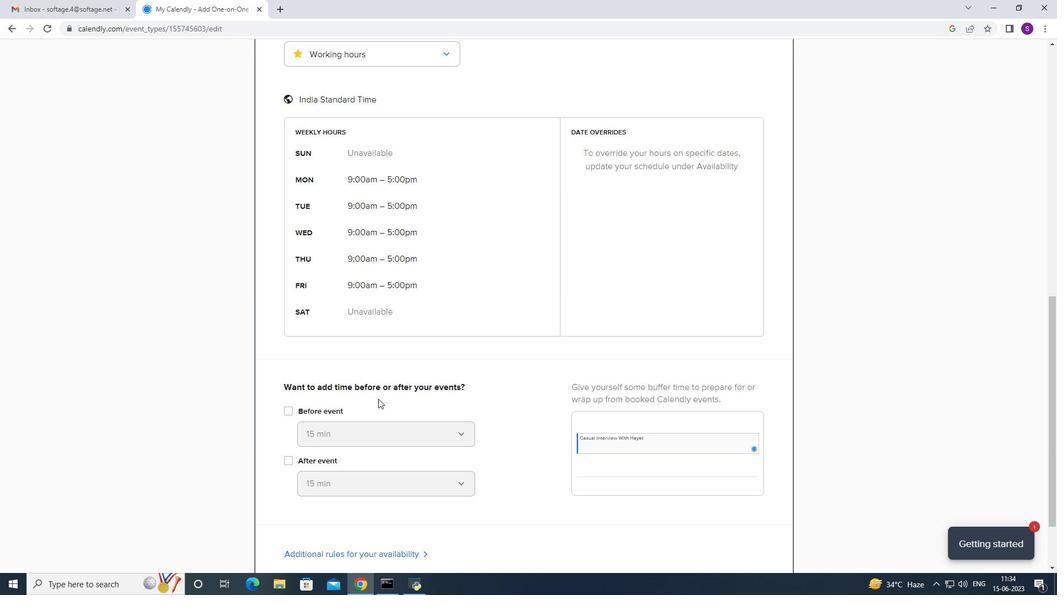
Action: Mouse moved to (377, 395)
Screenshot: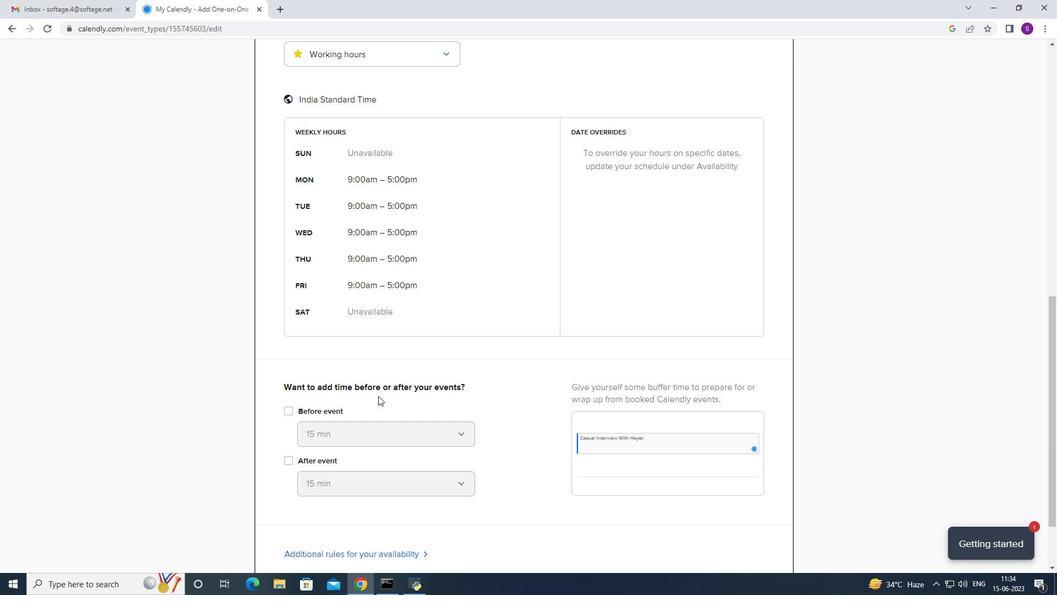 
Action: Mouse scrolled (377, 394) with delta (0, 0)
Screenshot: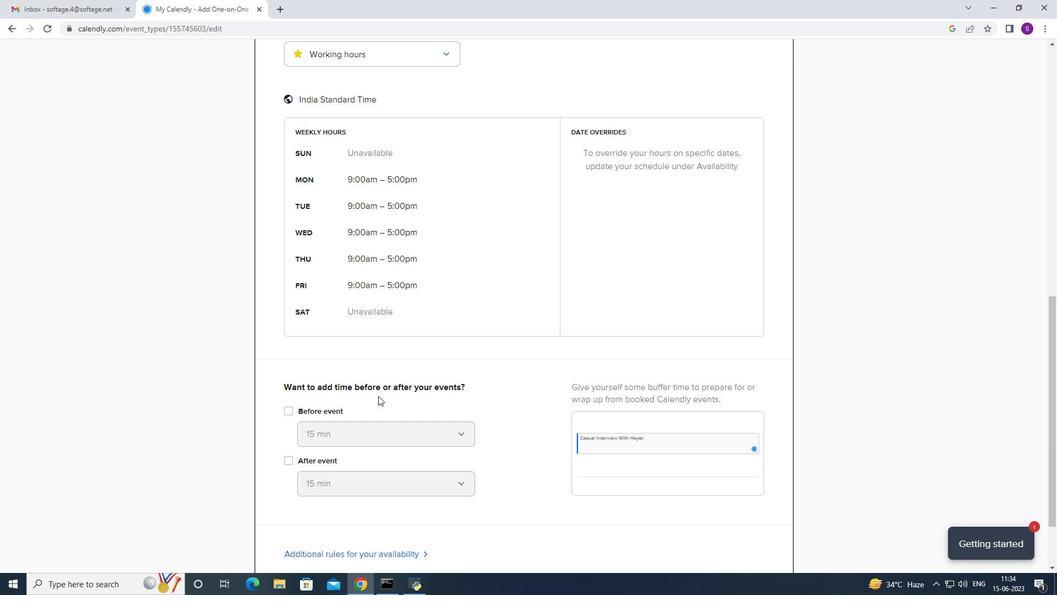 
Action: Mouse moved to (425, 381)
Screenshot: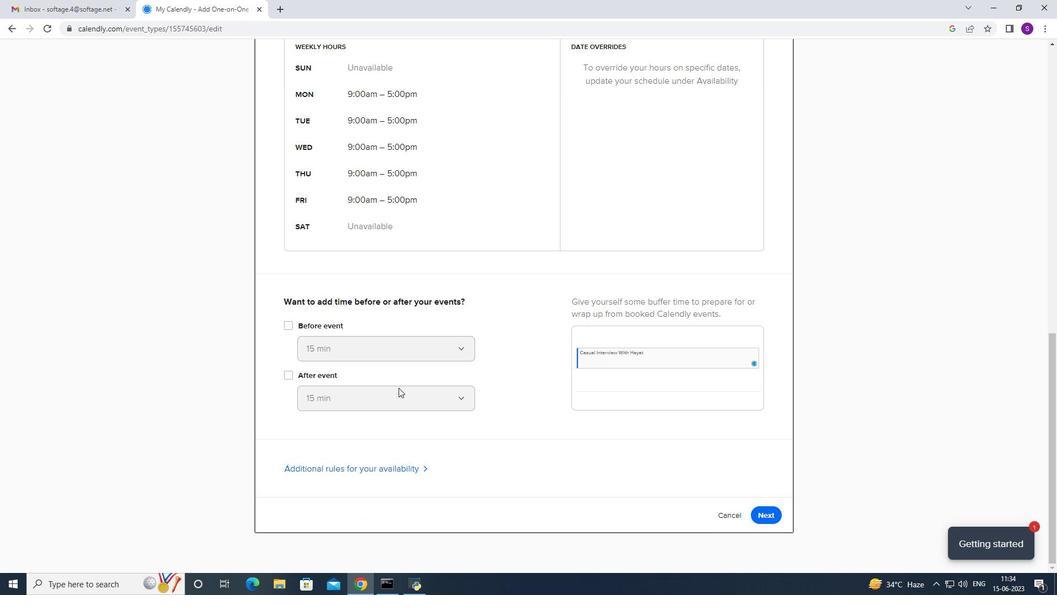 
Action: Mouse scrolled (425, 381) with delta (0, 0)
Screenshot: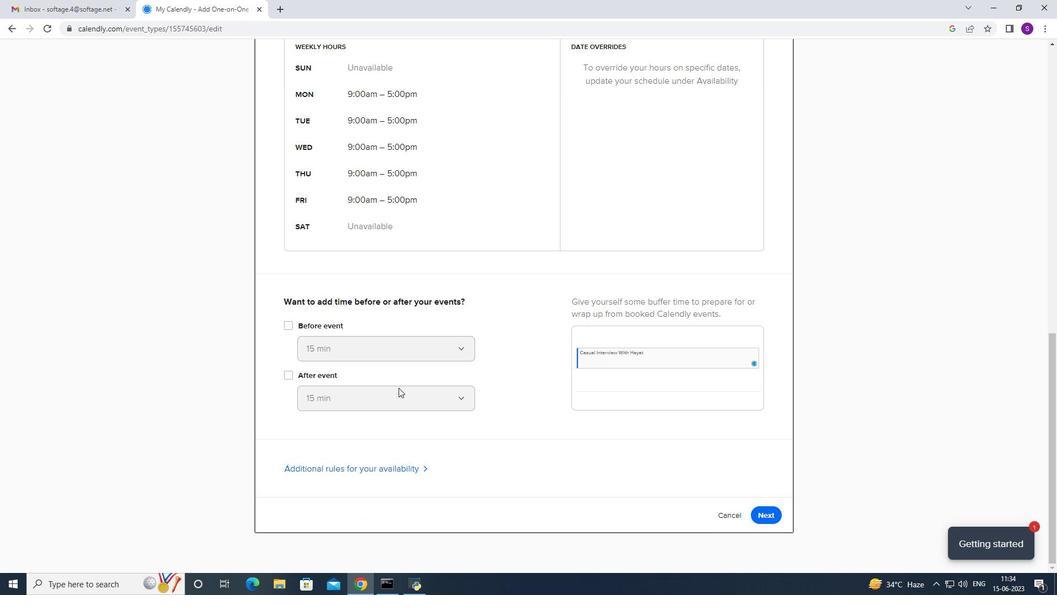 
Action: Mouse scrolled (425, 381) with delta (0, 0)
Screenshot: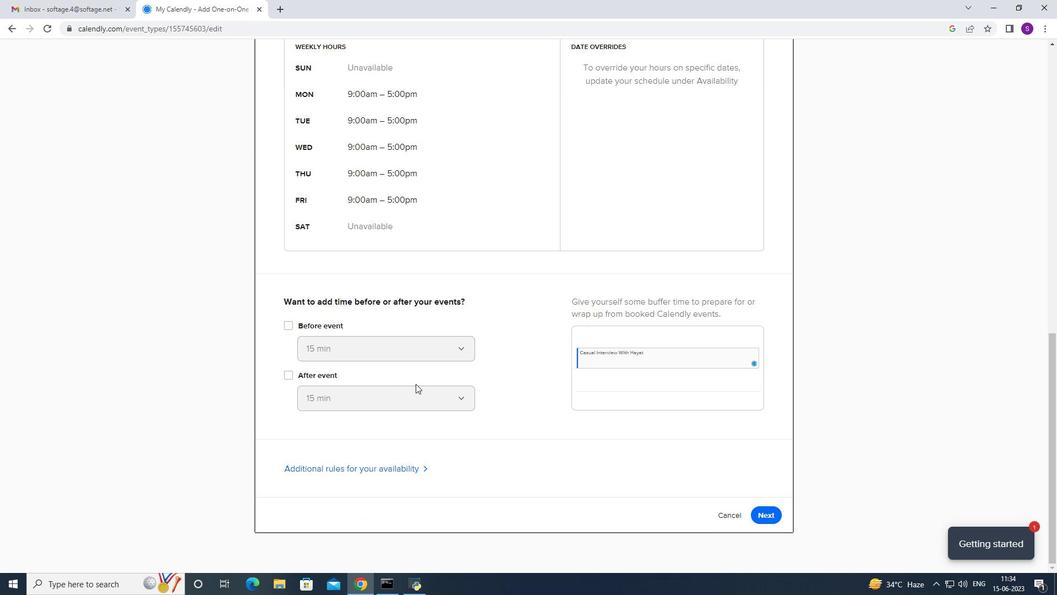 
Action: Mouse scrolled (425, 381) with delta (0, 0)
Screenshot: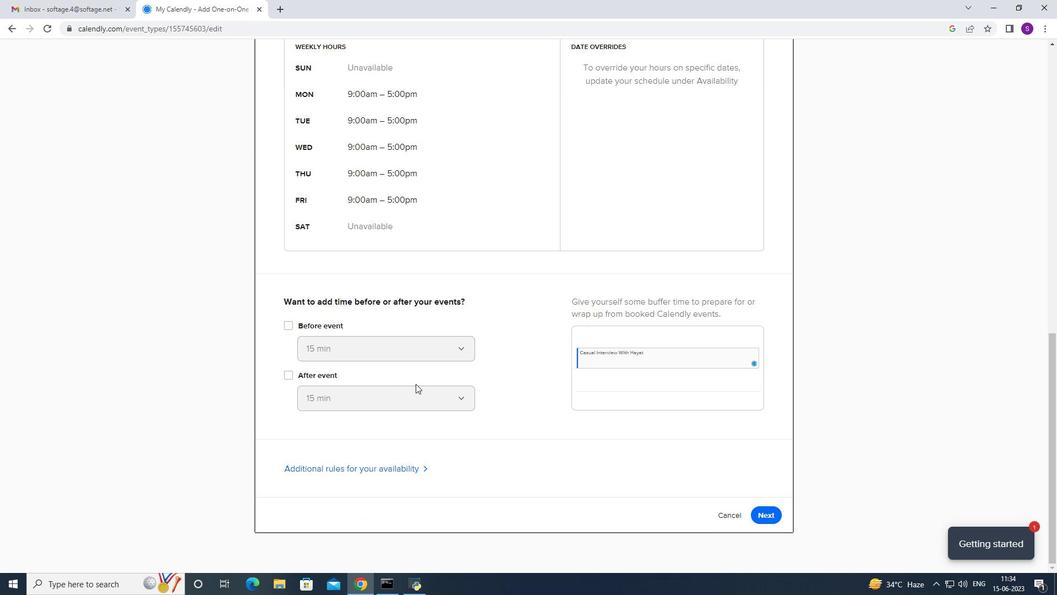 
Action: Mouse scrolled (425, 381) with delta (0, 0)
Screenshot: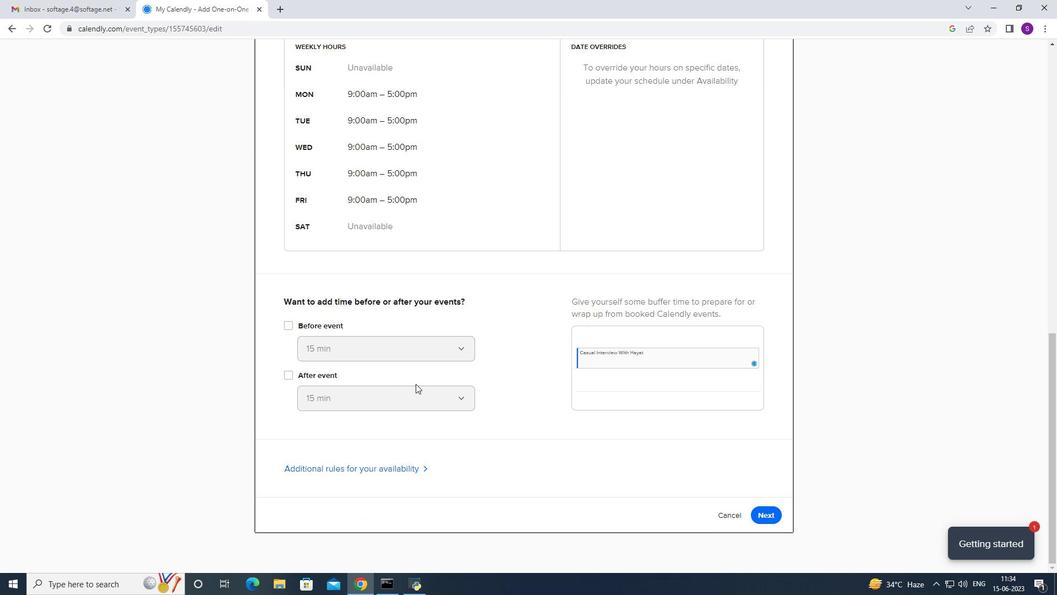 
Action: Mouse moved to (428, 384)
Screenshot: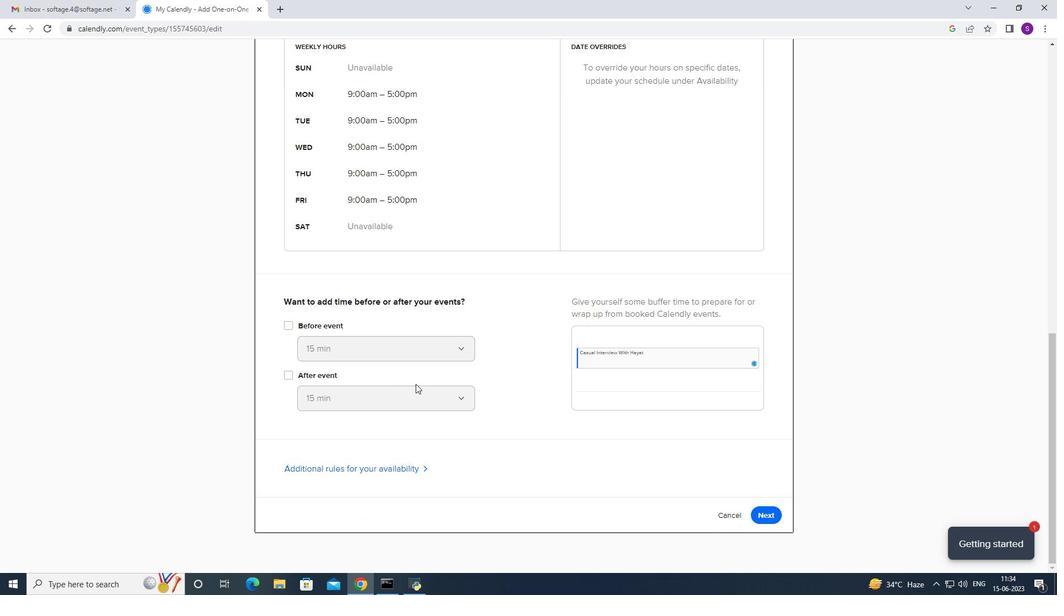 
Action: Mouse scrolled (428, 383) with delta (0, 0)
Screenshot: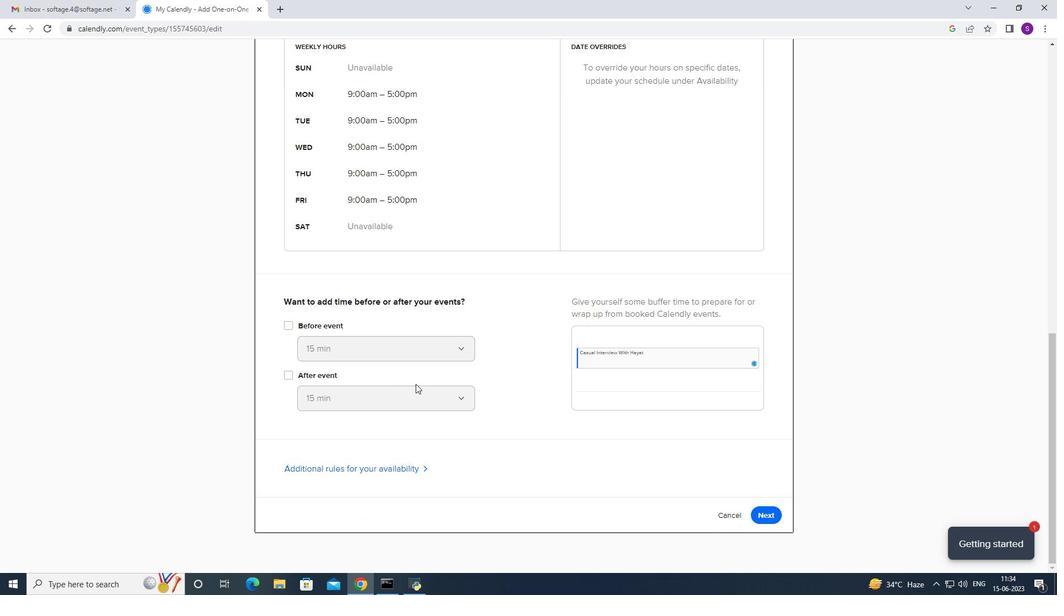 
Action: Mouse moved to (771, 517)
Screenshot: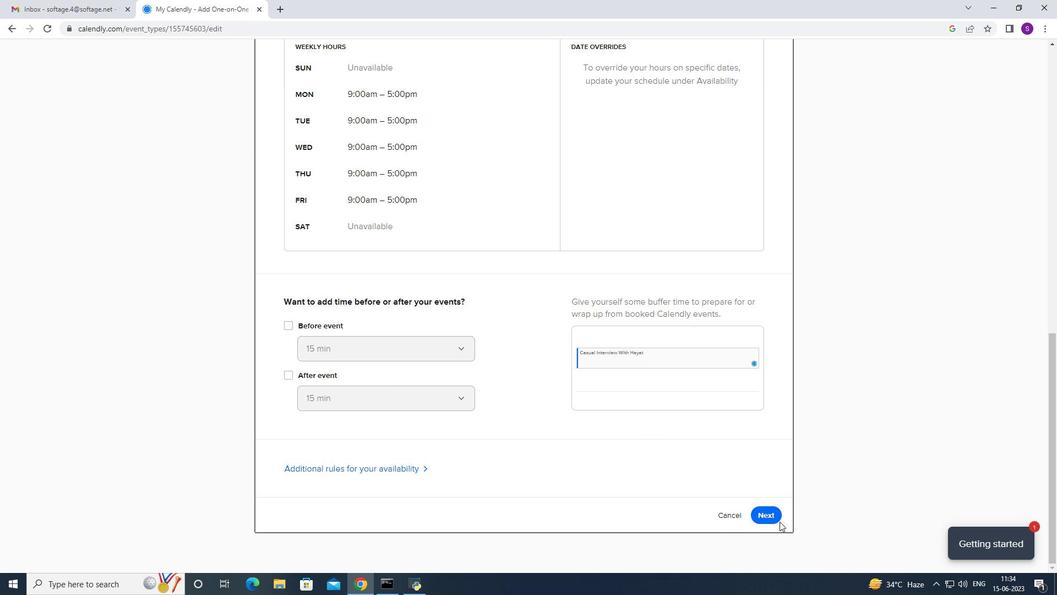 
Action: Mouse pressed left at (771, 517)
Screenshot: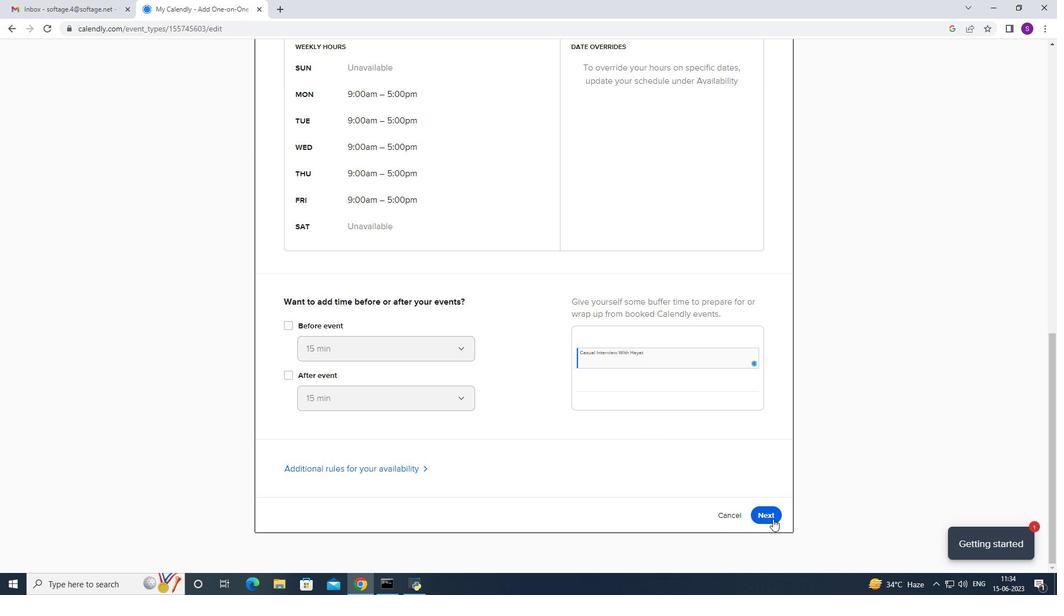 
Action: Mouse moved to (772, 104)
Screenshot: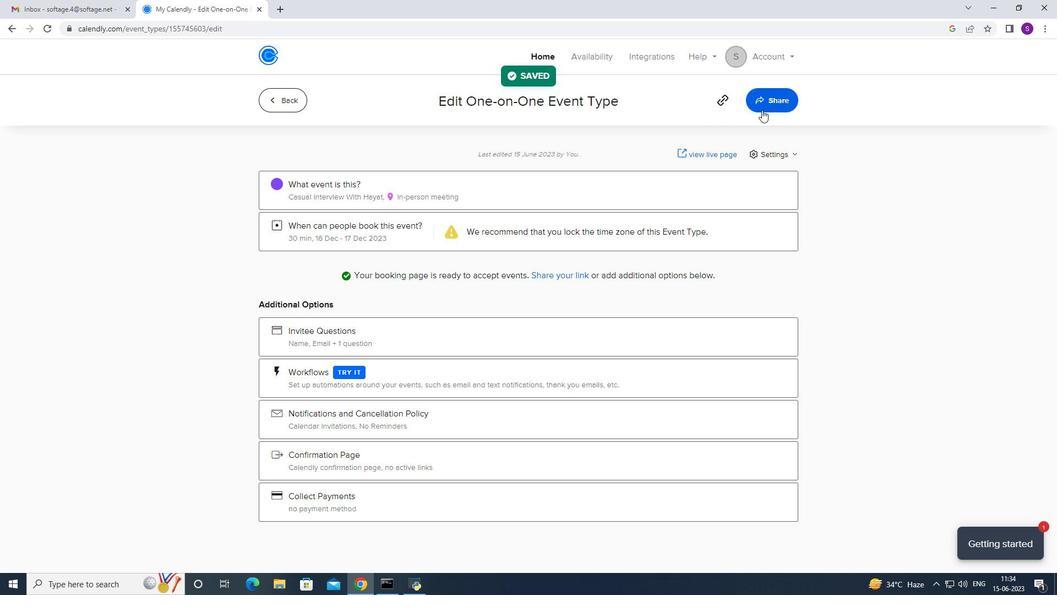 
Action: Mouse pressed left at (772, 104)
Screenshot: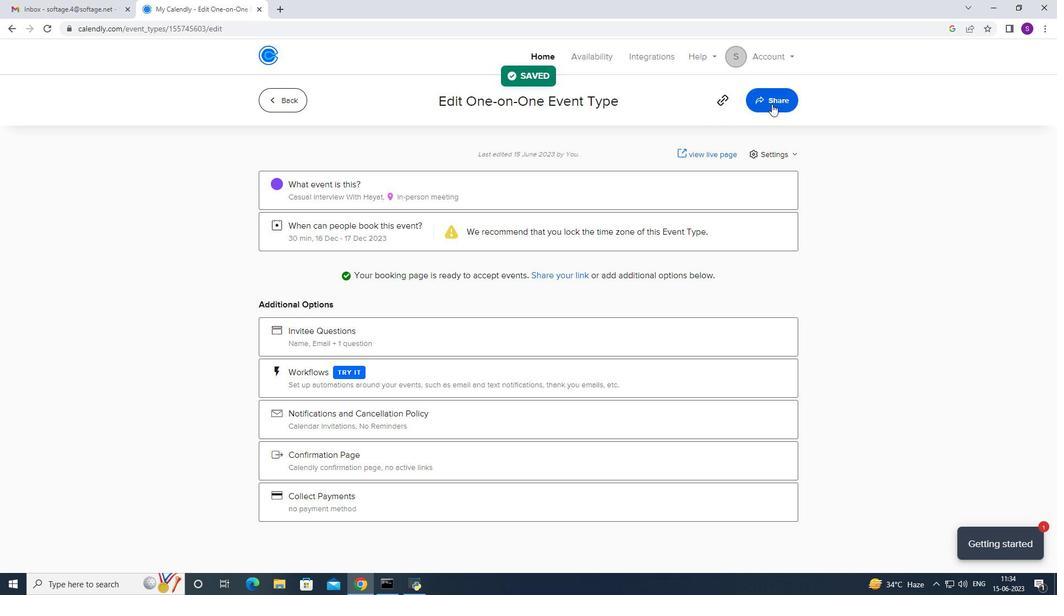 
Action: Mouse moved to (628, 193)
Screenshot: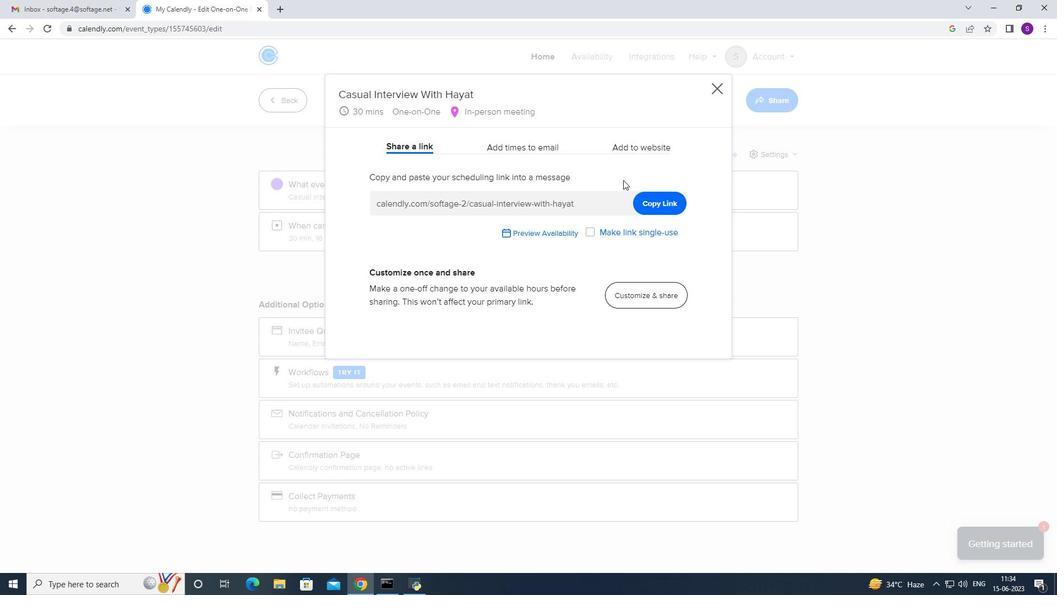 
Action: Mouse pressed left at (628, 193)
Screenshot: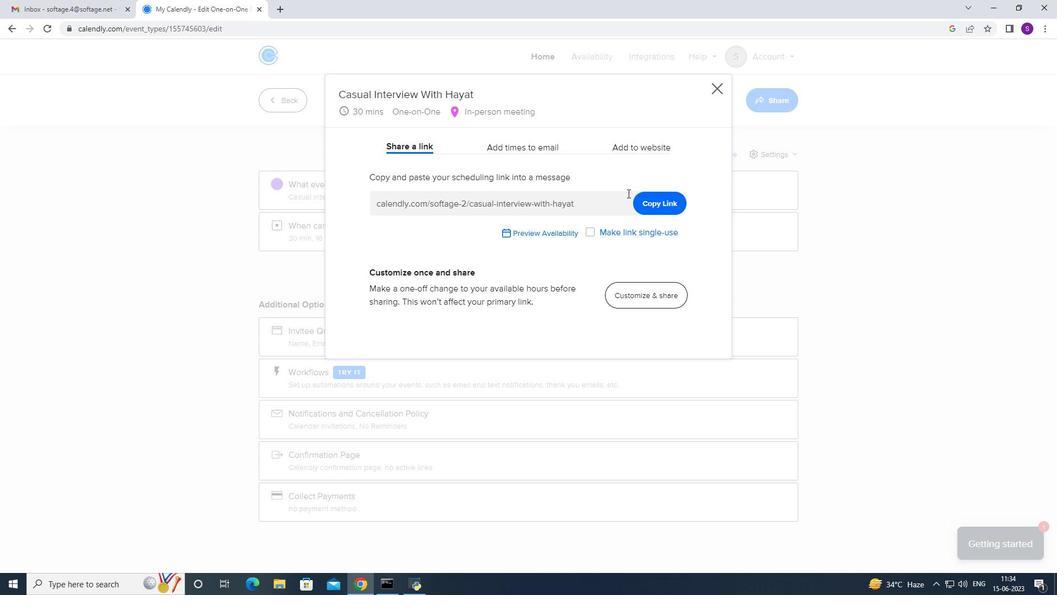 
Action: Mouse moved to (652, 201)
Screenshot: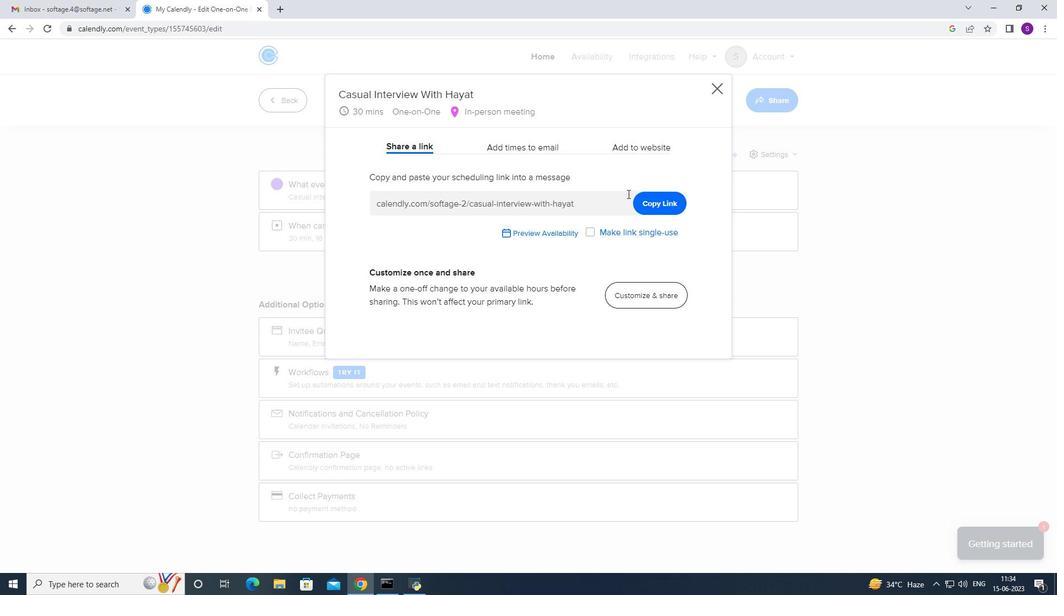 
Action: Mouse pressed left at (652, 201)
Screenshot: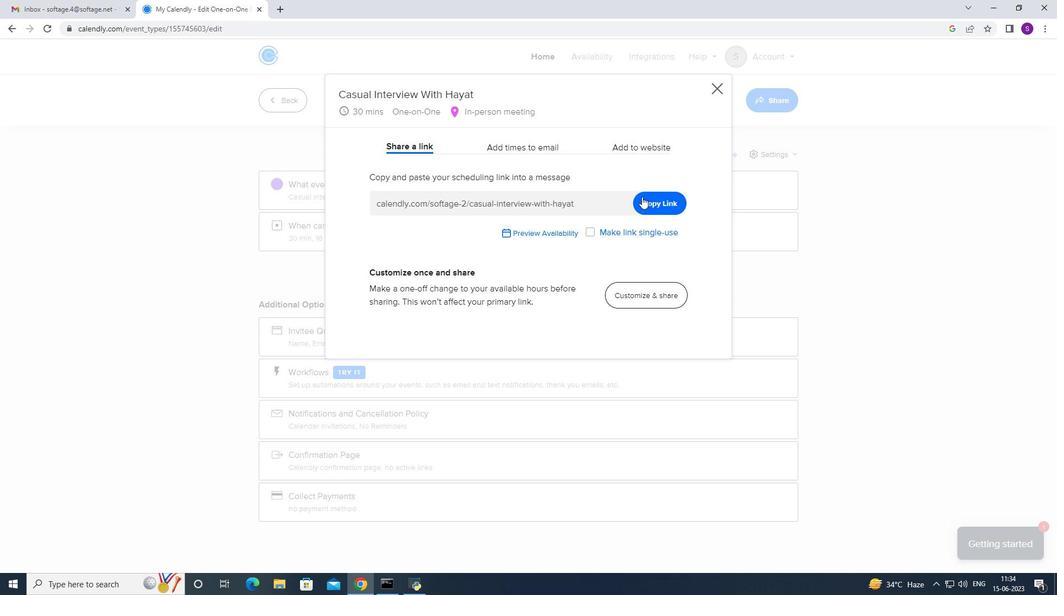 
Action: Mouse moved to (83, 9)
Screenshot: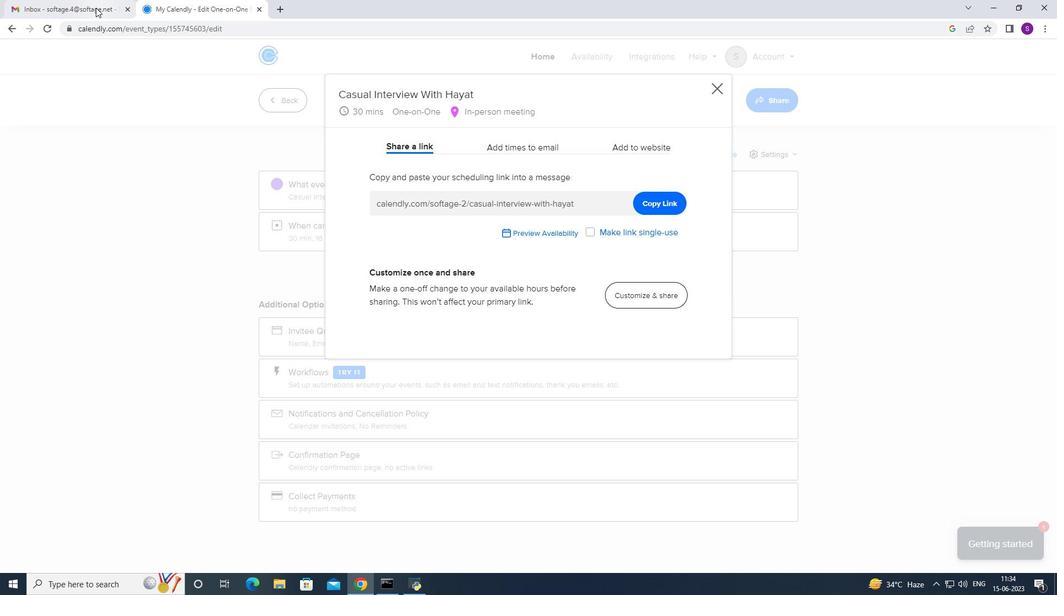 
Action: Mouse pressed left at (83, 9)
Screenshot: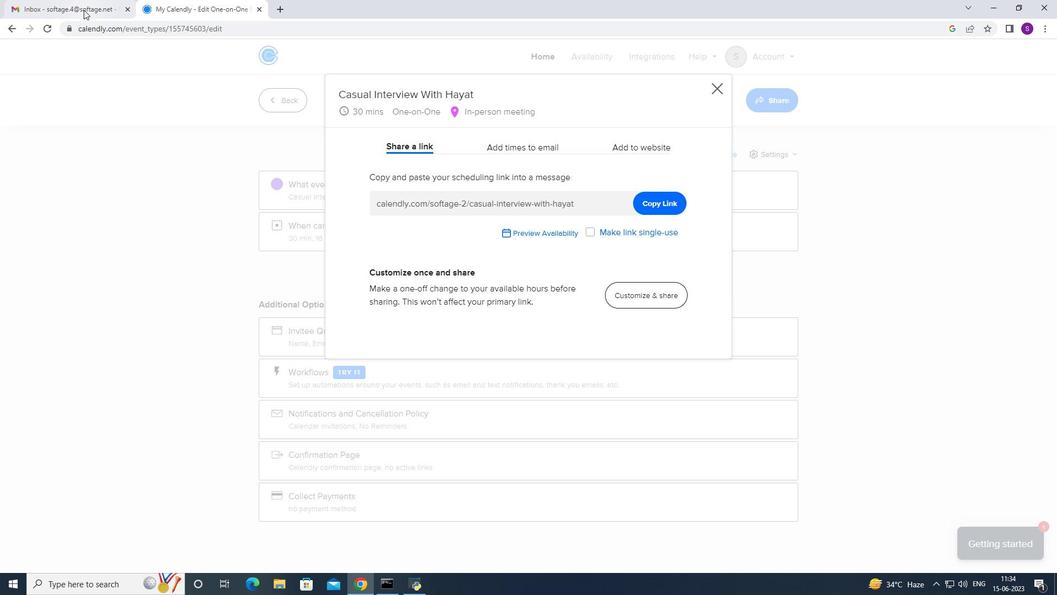 
Action: Mouse moved to (76, 93)
Screenshot: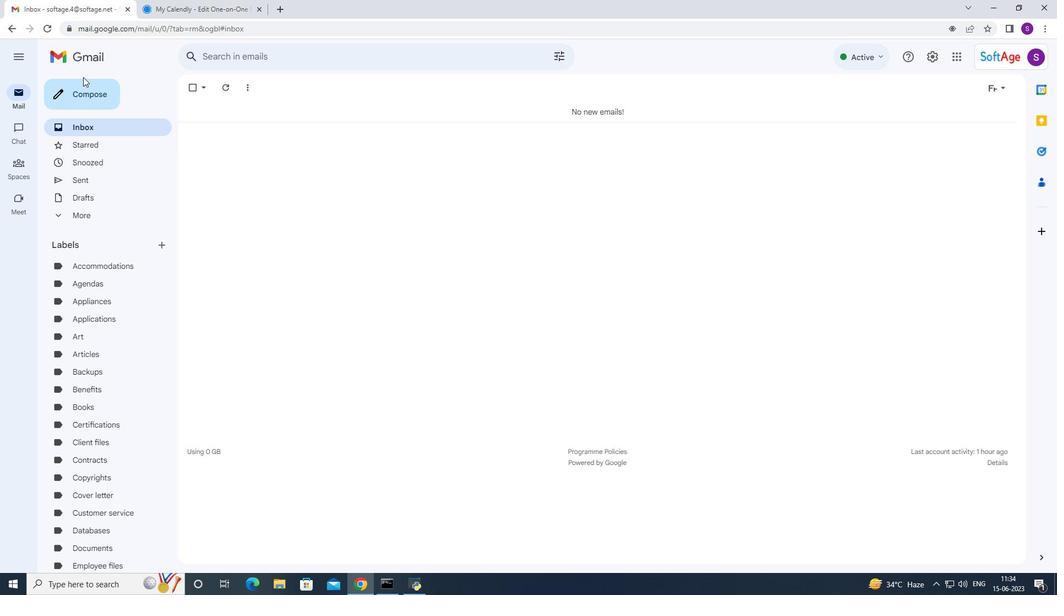 
Action: Mouse pressed left at (76, 93)
Screenshot: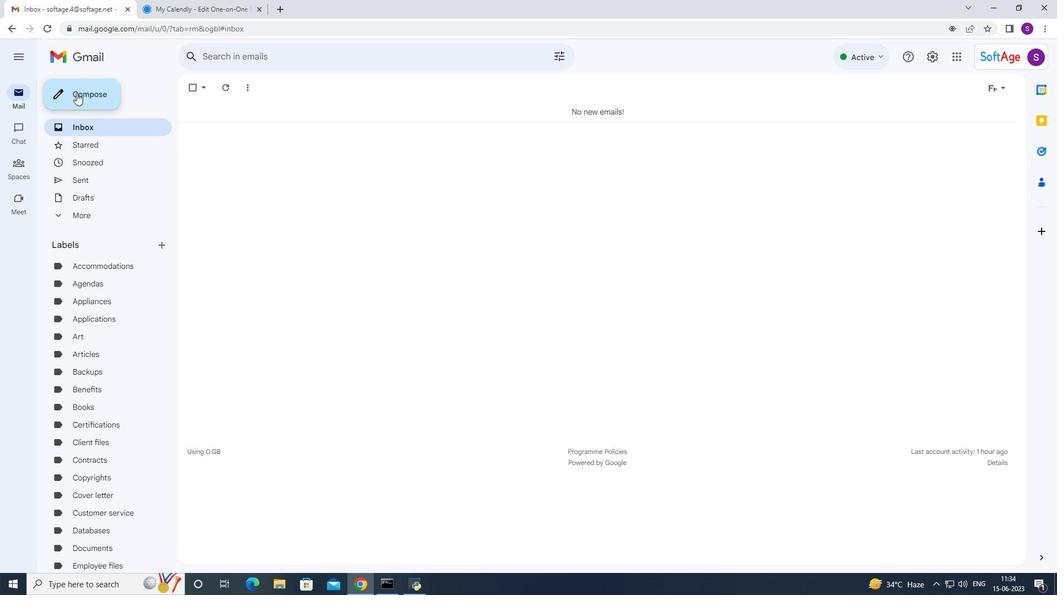 
Action: Mouse moved to (771, 382)
Screenshot: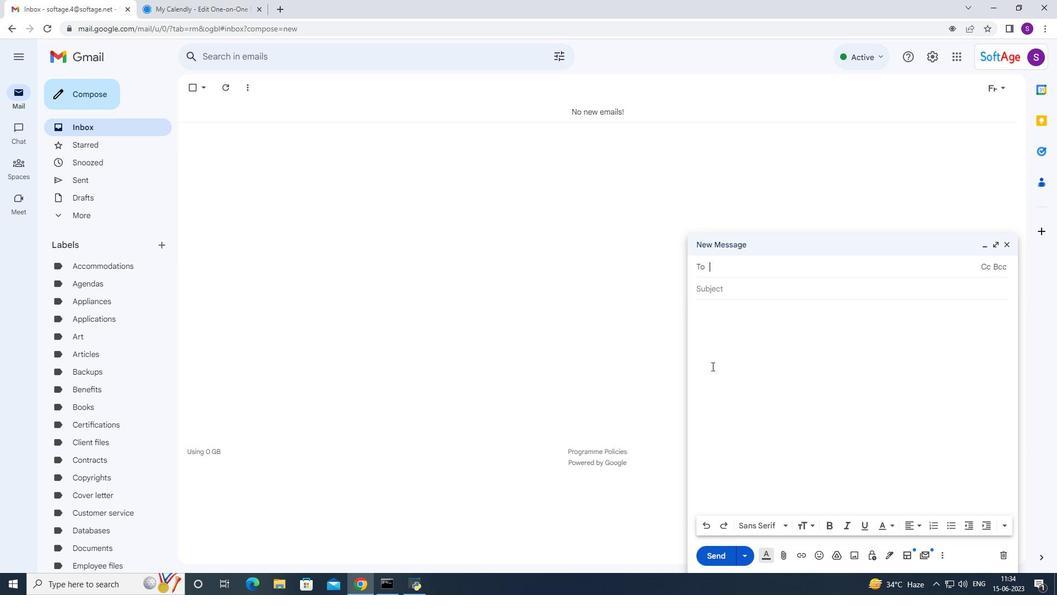 
Action: Mouse pressed left at (771, 382)
Screenshot: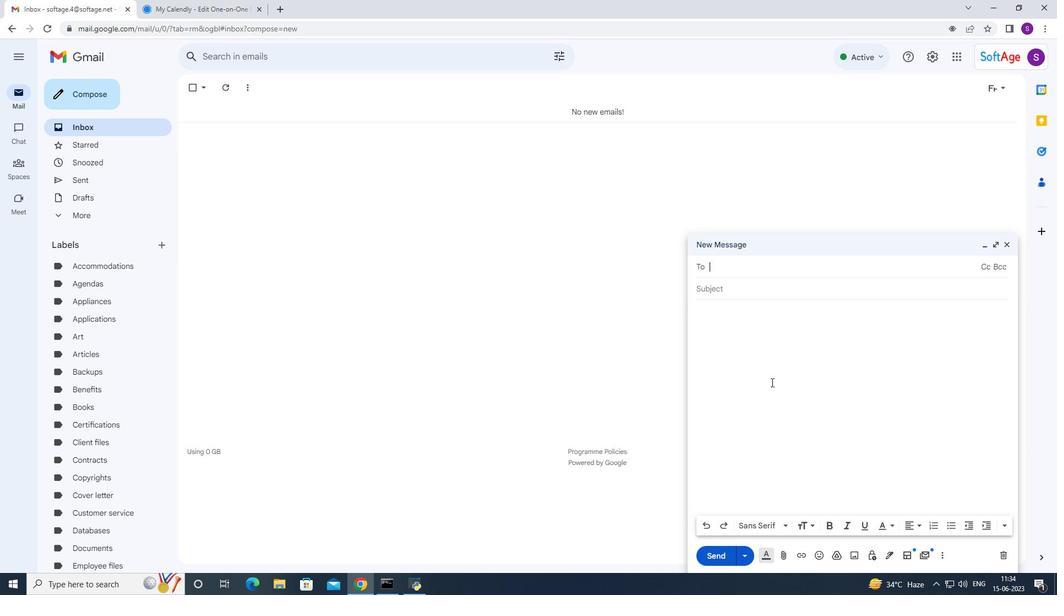 
Action: Mouse pressed right at (771, 382)
Screenshot: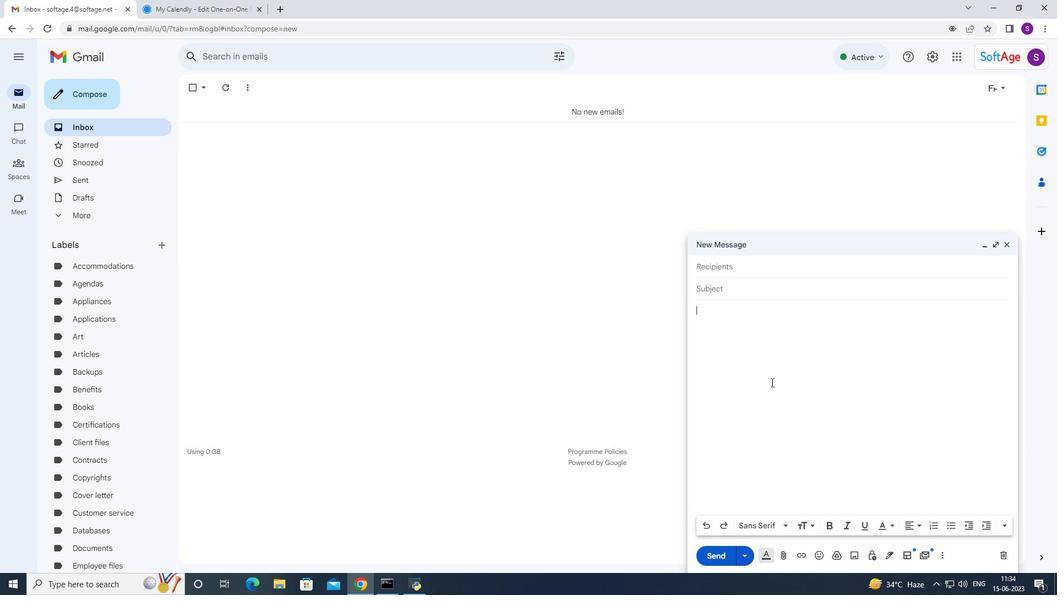 
Action: Mouse moved to (817, 467)
Screenshot: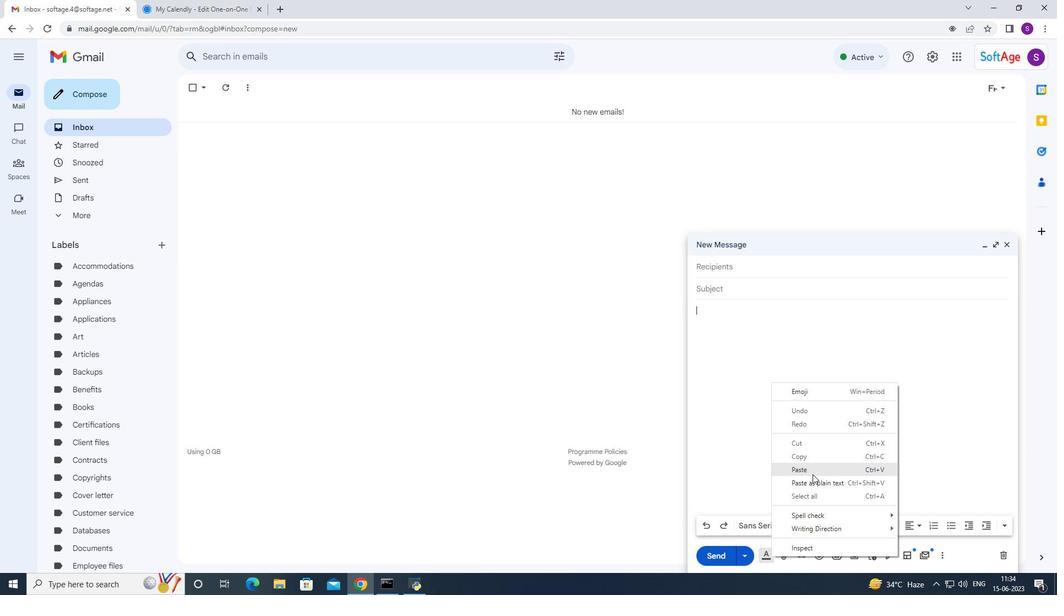 
Action: Mouse pressed left at (817, 467)
Screenshot: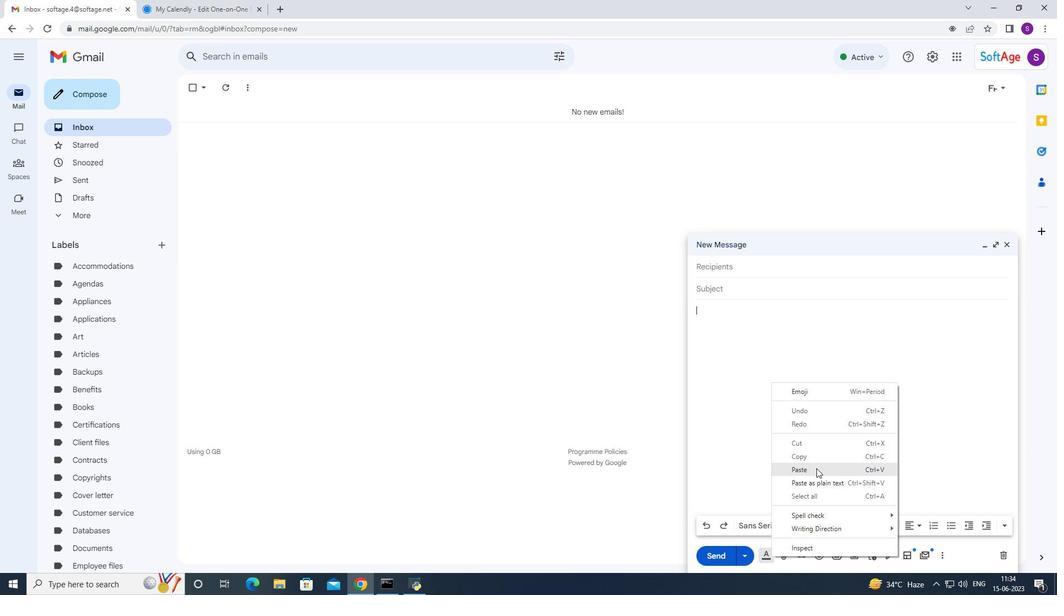 
Action: Mouse moved to (743, 261)
Screenshot: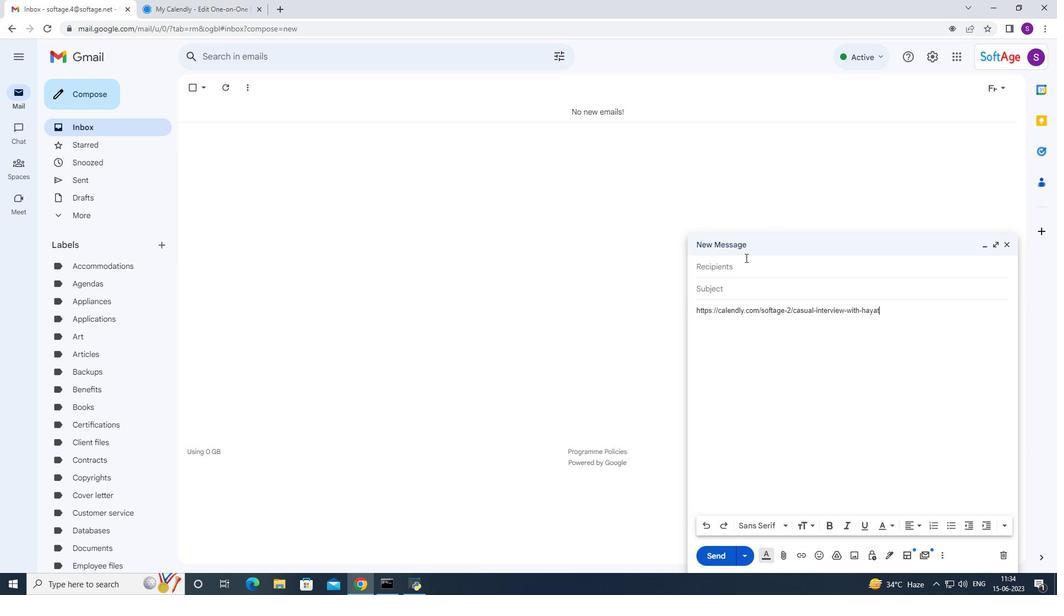 
Action: Mouse pressed left at (743, 261)
Screenshot: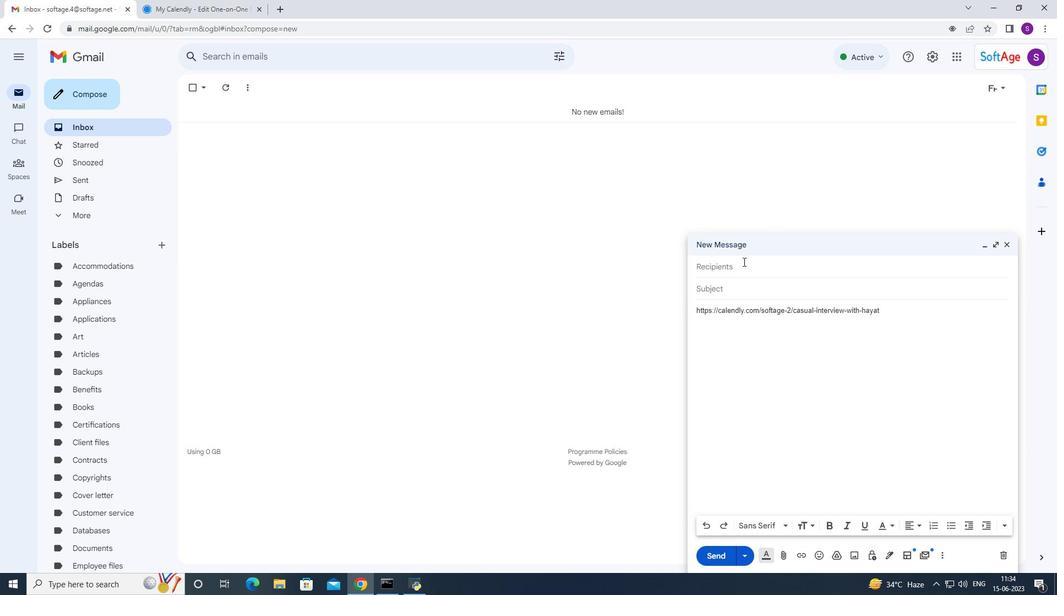 
Action: Mouse moved to (743, 262)
Screenshot: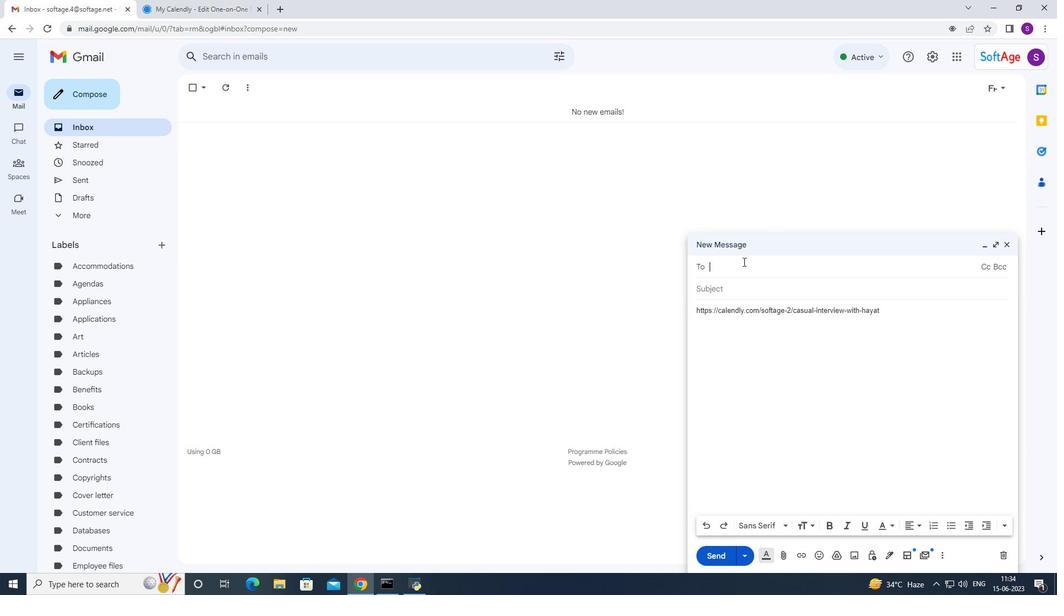 
Action: Key pressed sof
Screenshot: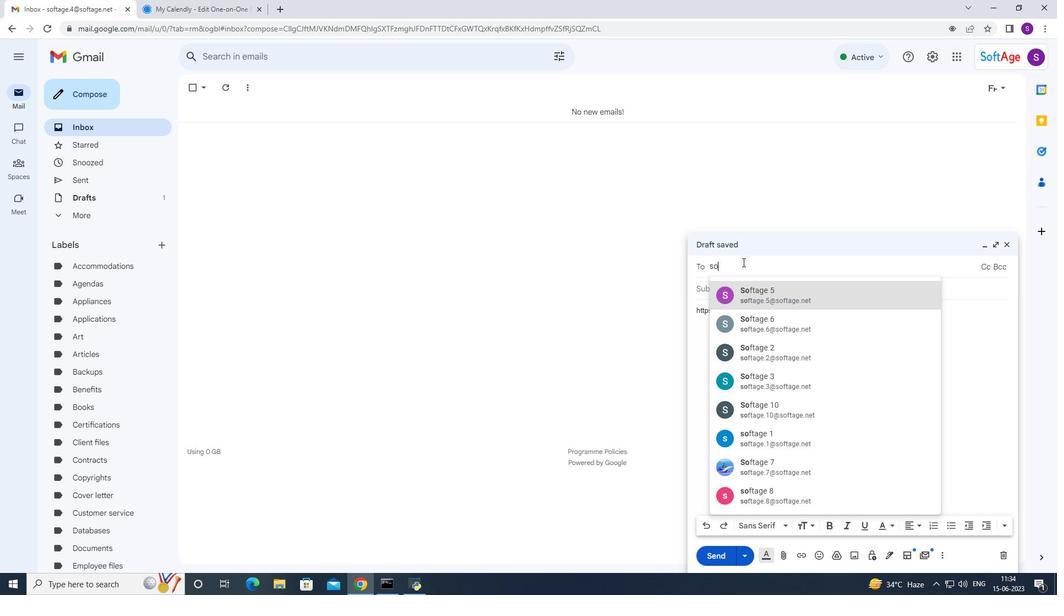 
Action: Mouse moved to (814, 371)
Screenshot: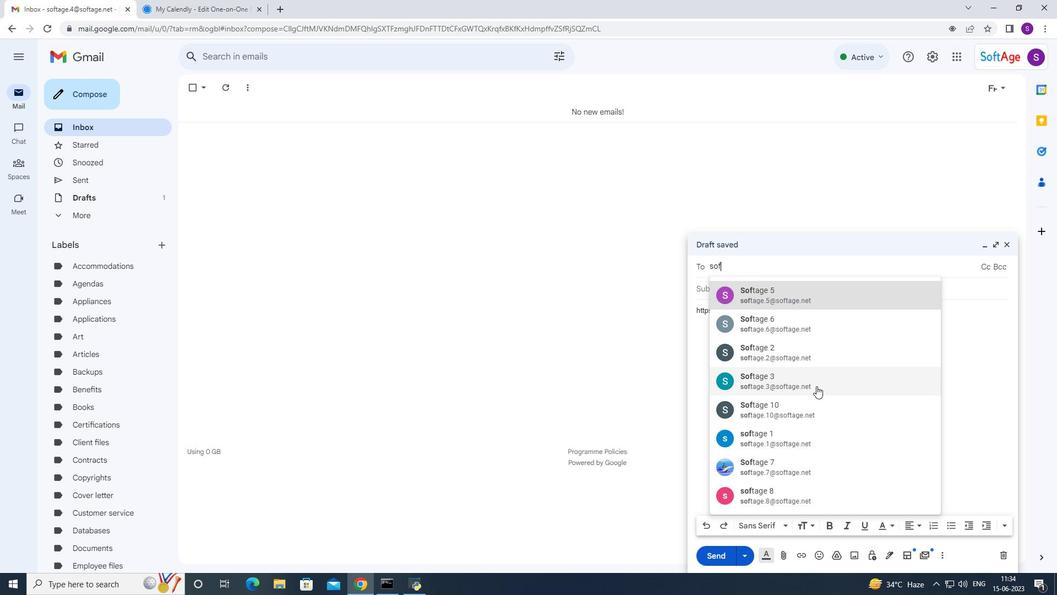 
Action: Mouse pressed left at (814, 371)
Screenshot: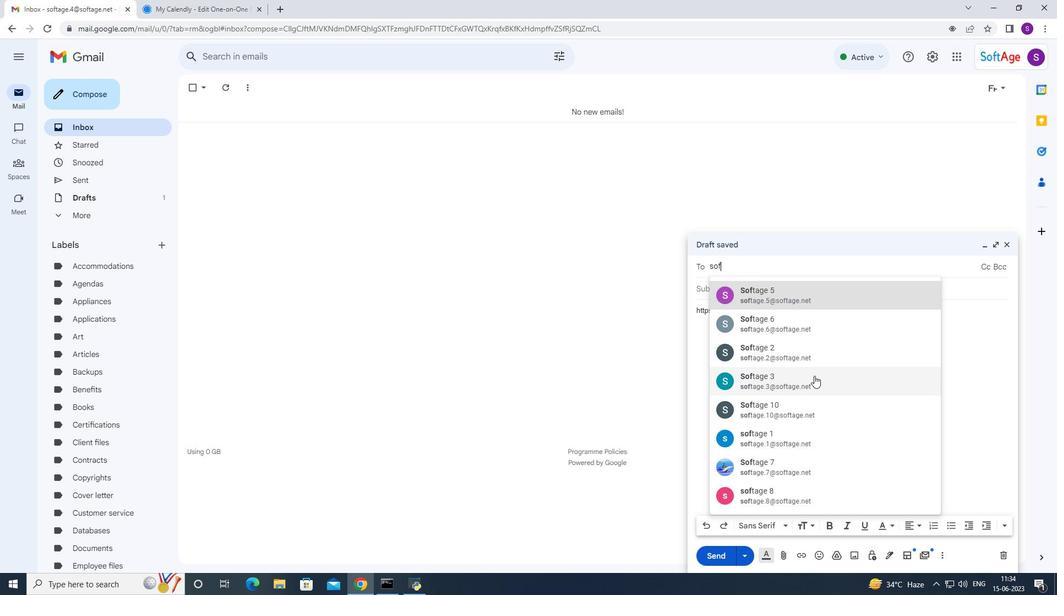
Action: Mouse moved to (809, 365)
Screenshot: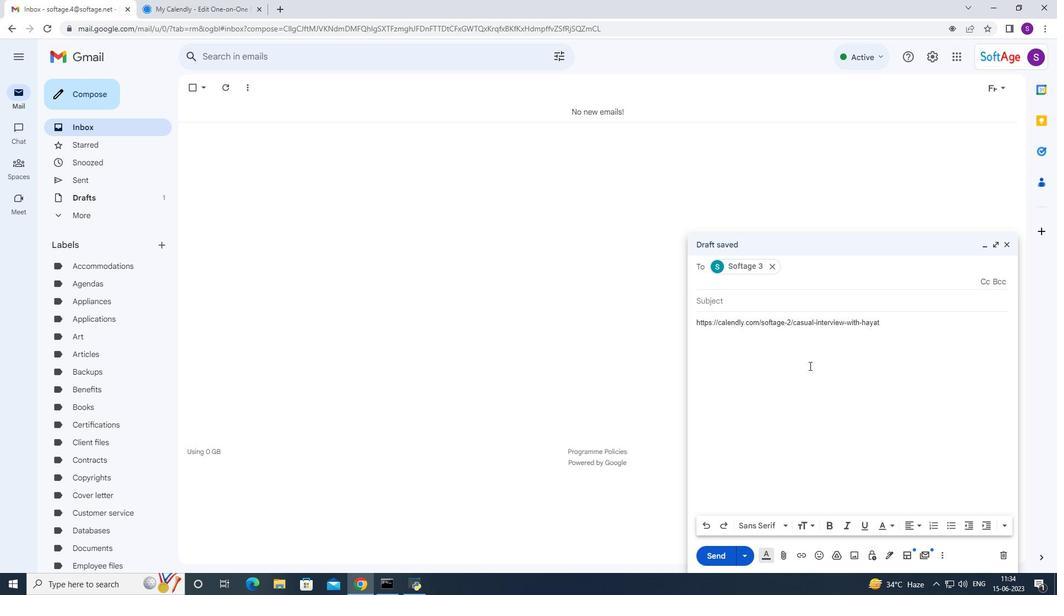 
Action: Key pressed soft
Screenshot: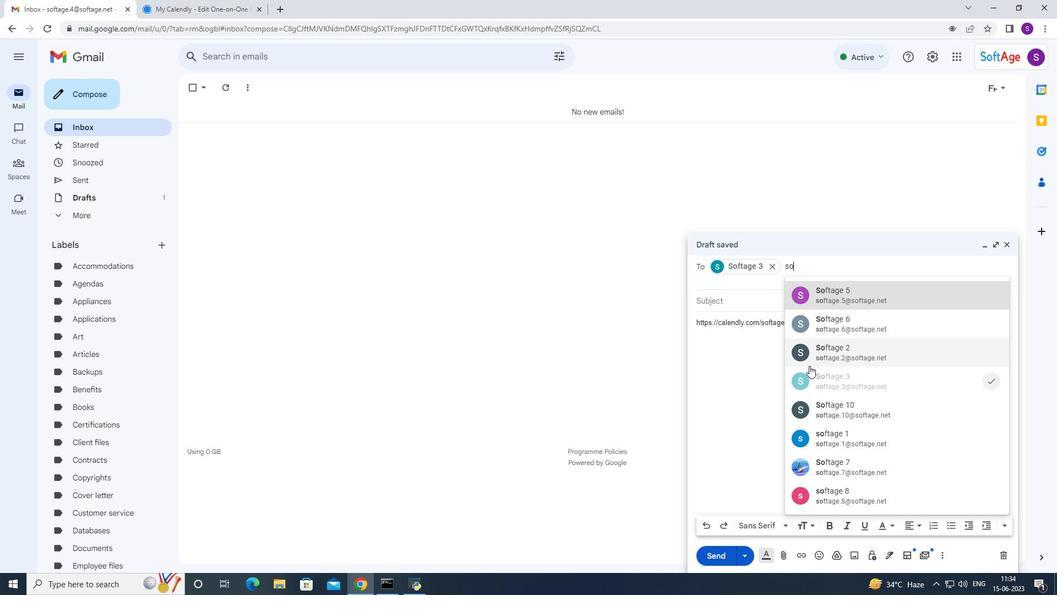 
Action: Mouse moved to (855, 285)
Screenshot: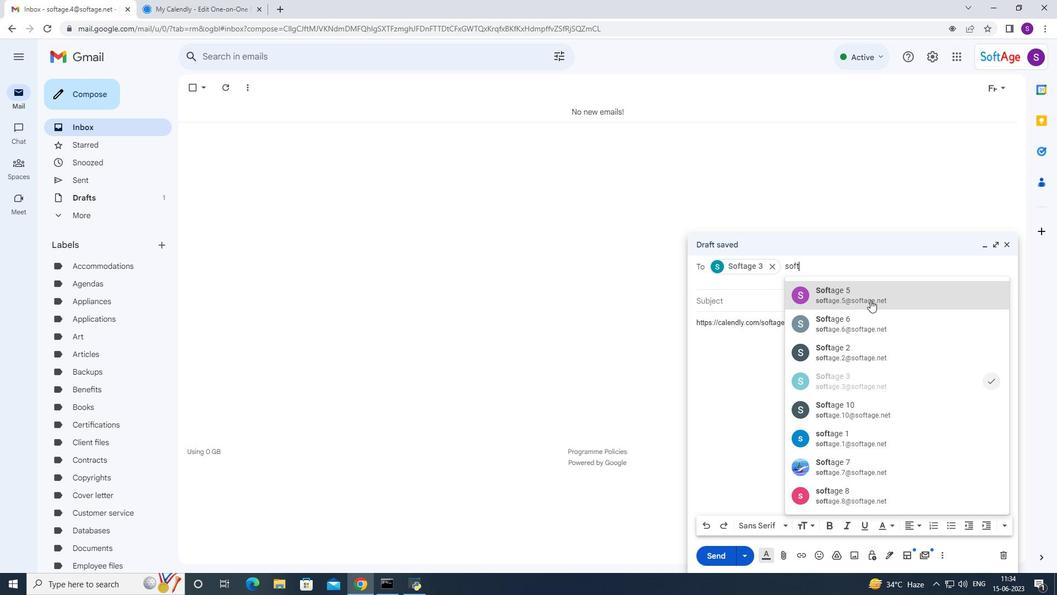 
Action: Mouse pressed left at (855, 285)
Screenshot: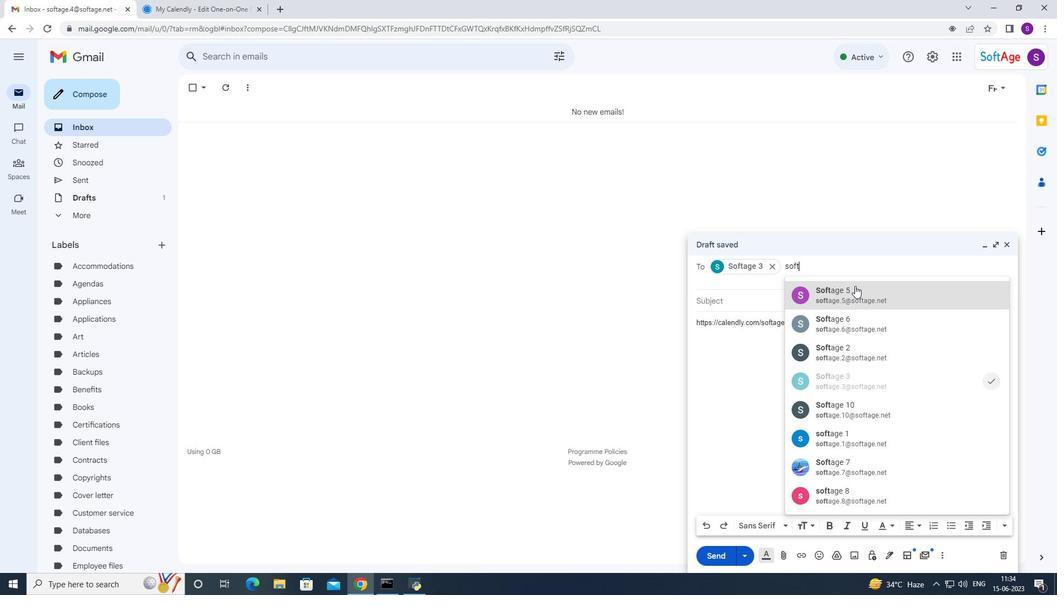 
Action: Mouse moved to (726, 549)
Screenshot: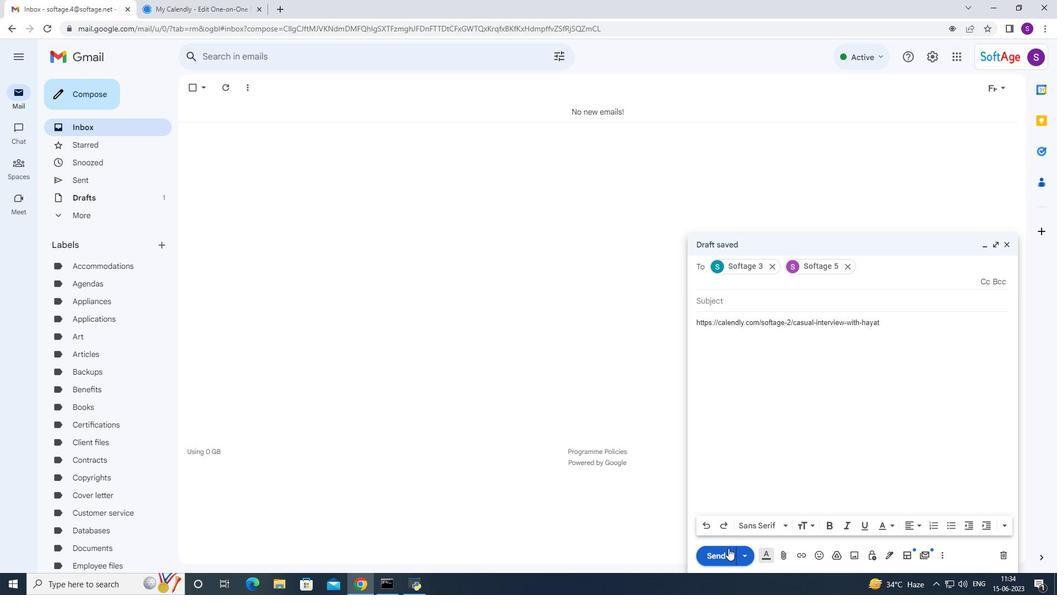 
Action: Mouse pressed left at (726, 549)
Screenshot: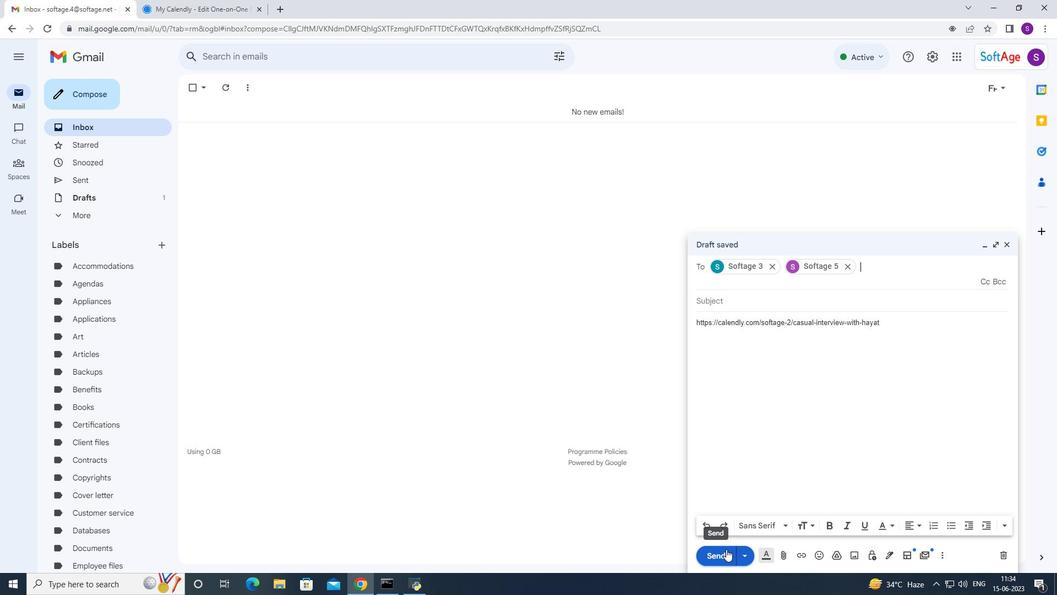 
Action: Mouse moved to (725, 544)
Screenshot: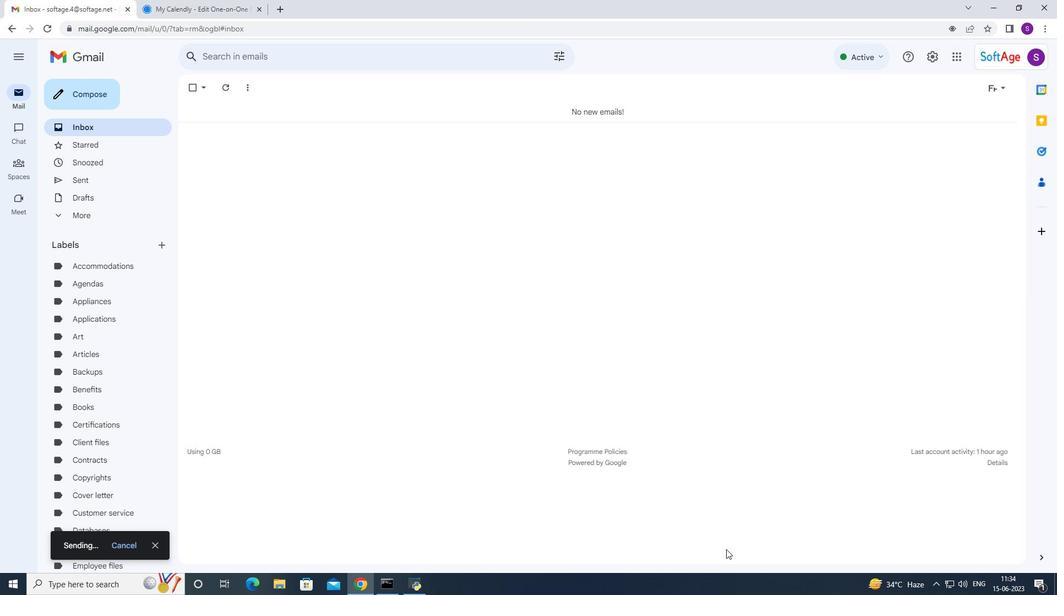 
